 Task: Search one way flight ticket for 1 adult, 1 child, 1 infant in seat in premium economy from Spokane: Spokane International Airport (geiger Field) to Rockford: Chicago Rockford International Airport(was Northwest Chicagoland Regional Airport At Rockford) on 5-1-2023. Number of bags: 6 checked bags. Price is upto 96000. Outbound departure time preference is 11:45.
Action: Mouse moved to (228, 417)
Screenshot: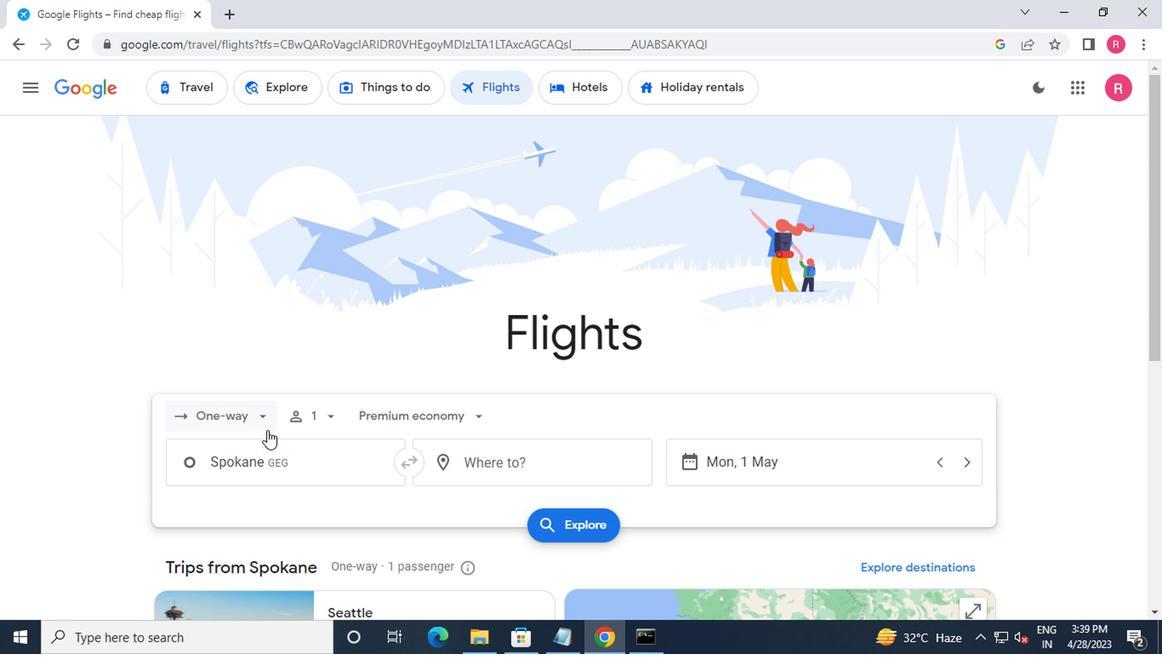 
Action: Mouse pressed left at (228, 417)
Screenshot: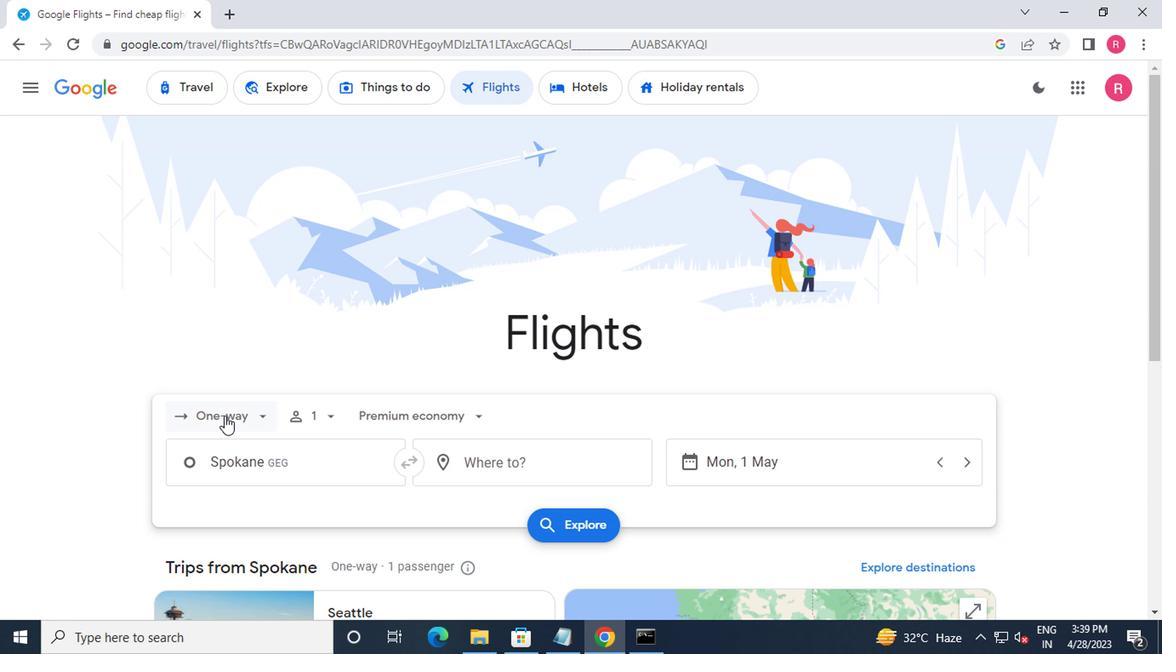 
Action: Mouse moved to (265, 497)
Screenshot: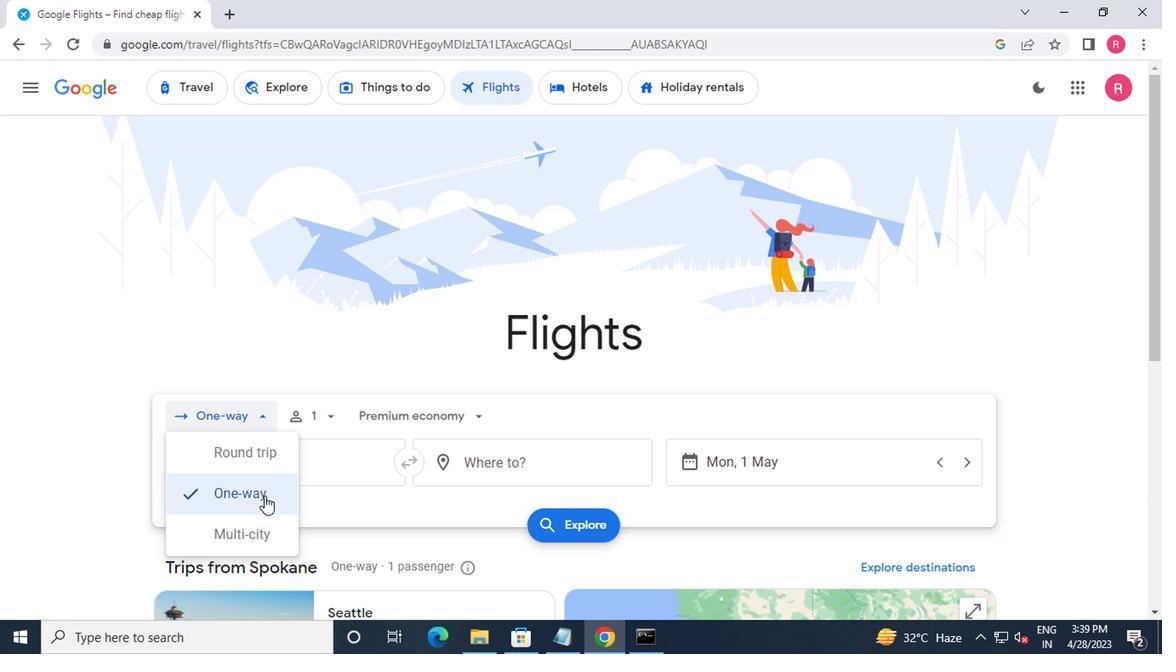 
Action: Mouse pressed left at (265, 497)
Screenshot: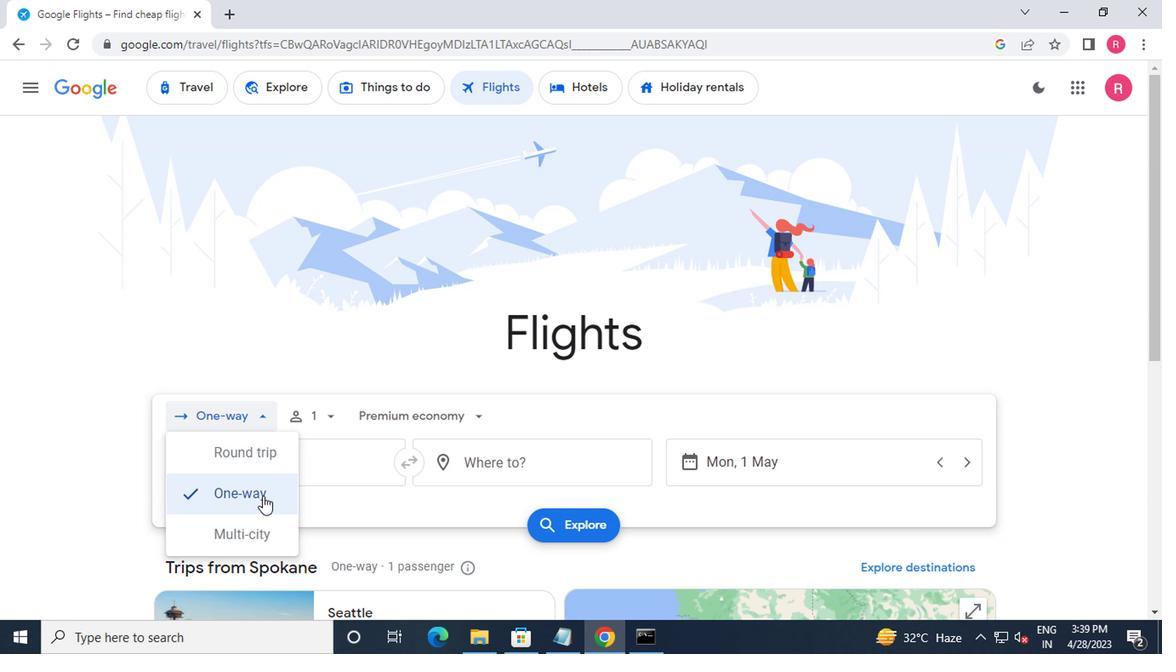
Action: Mouse moved to (320, 427)
Screenshot: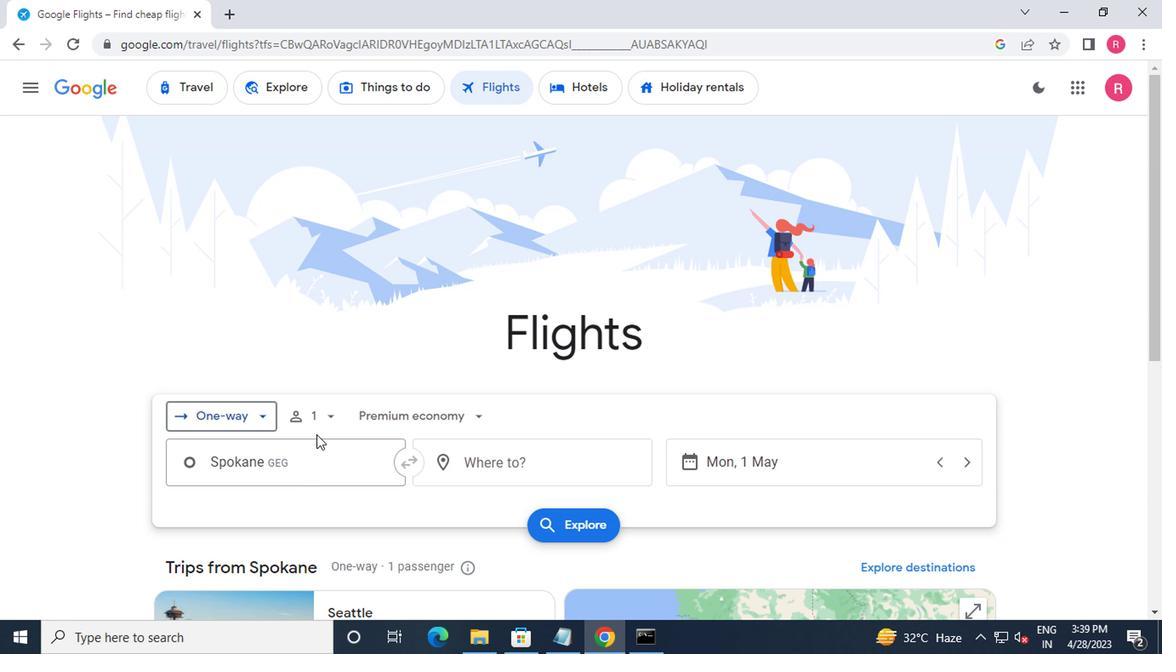 
Action: Mouse pressed left at (320, 427)
Screenshot: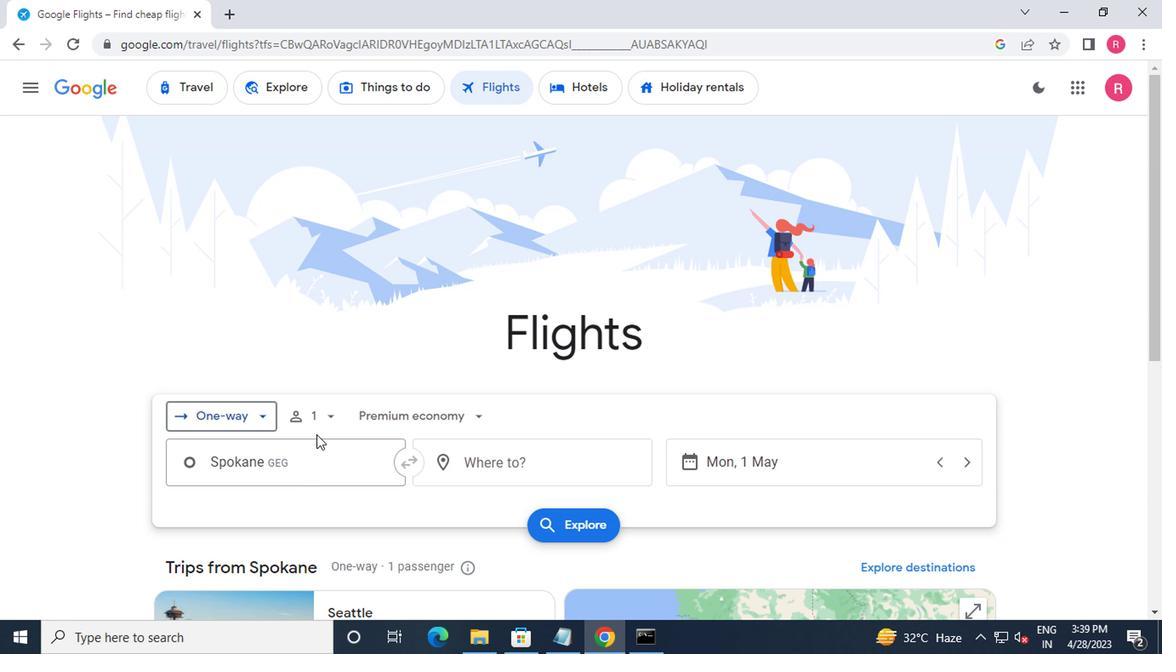 
Action: Mouse moved to (455, 510)
Screenshot: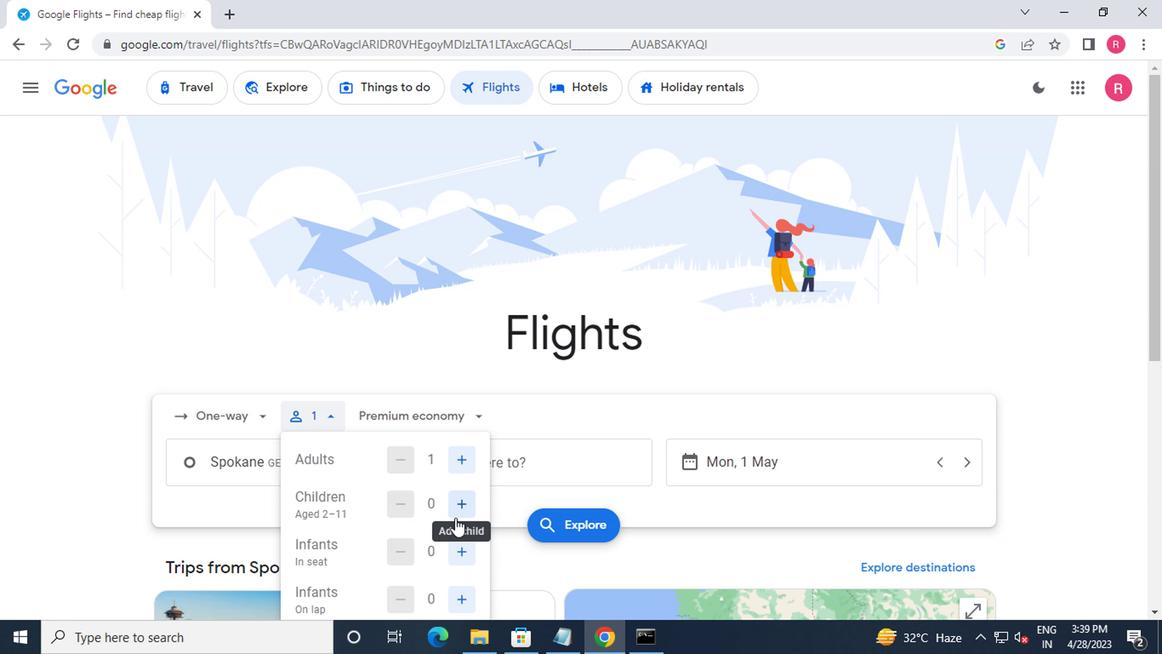
Action: Mouse pressed left at (455, 510)
Screenshot: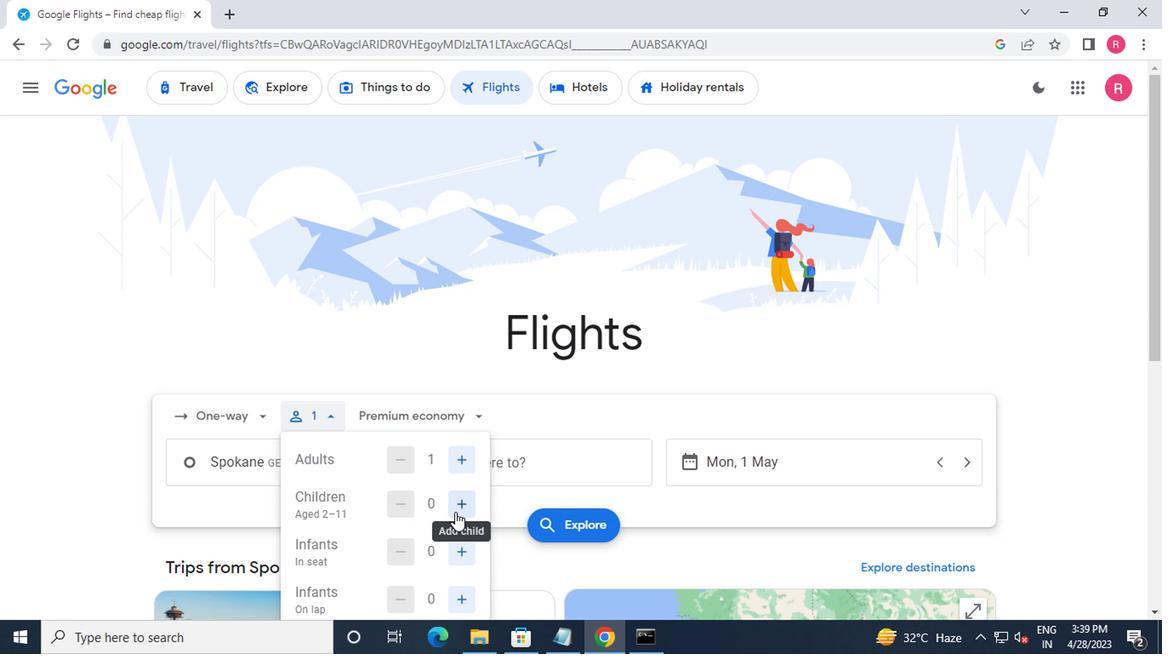 
Action: Mouse pressed left at (455, 510)
Screenshot: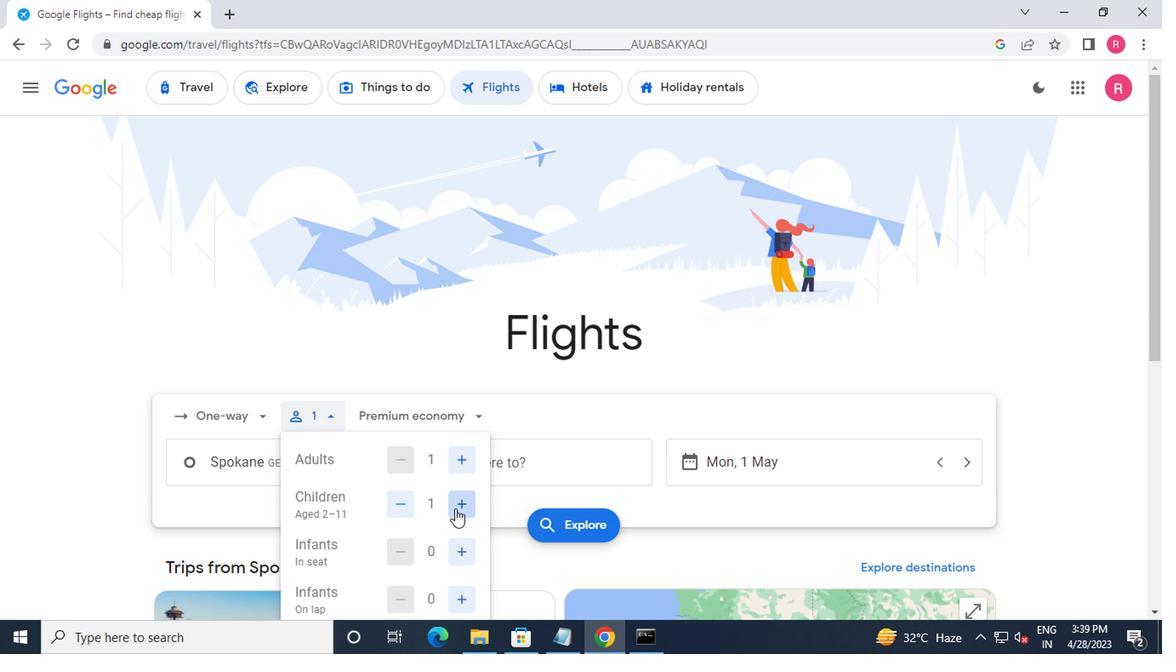 
Action: Mouse pressed left at (455, 510)
Screenshot: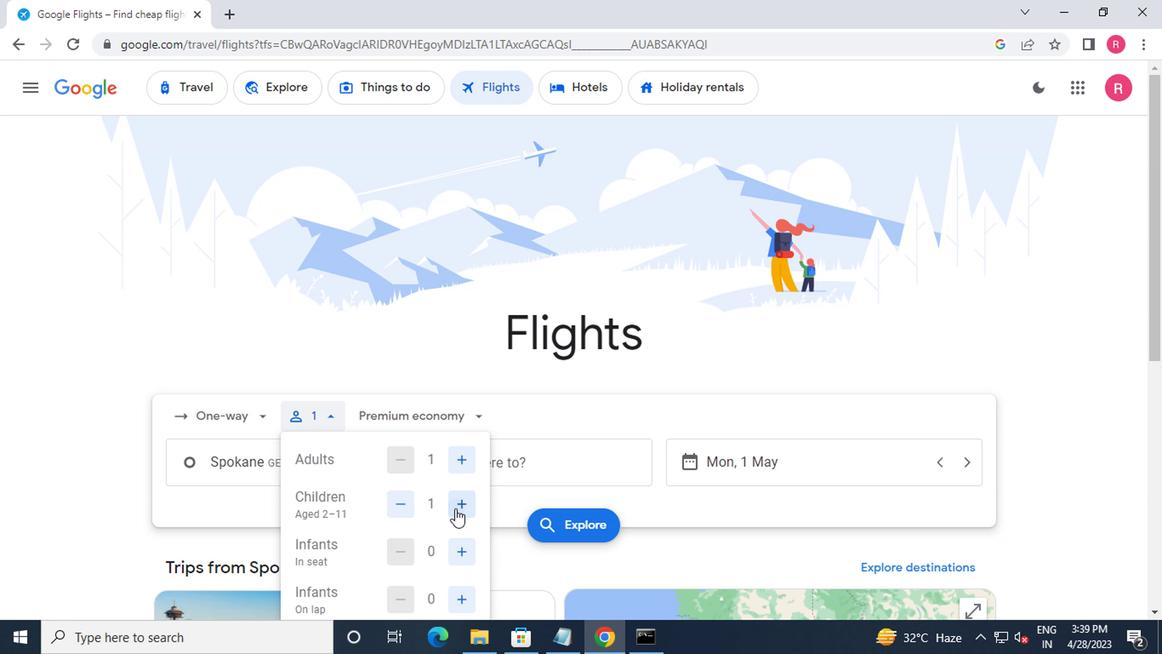 
Action: Mouse pressed left at (455, 510)
Screenshot: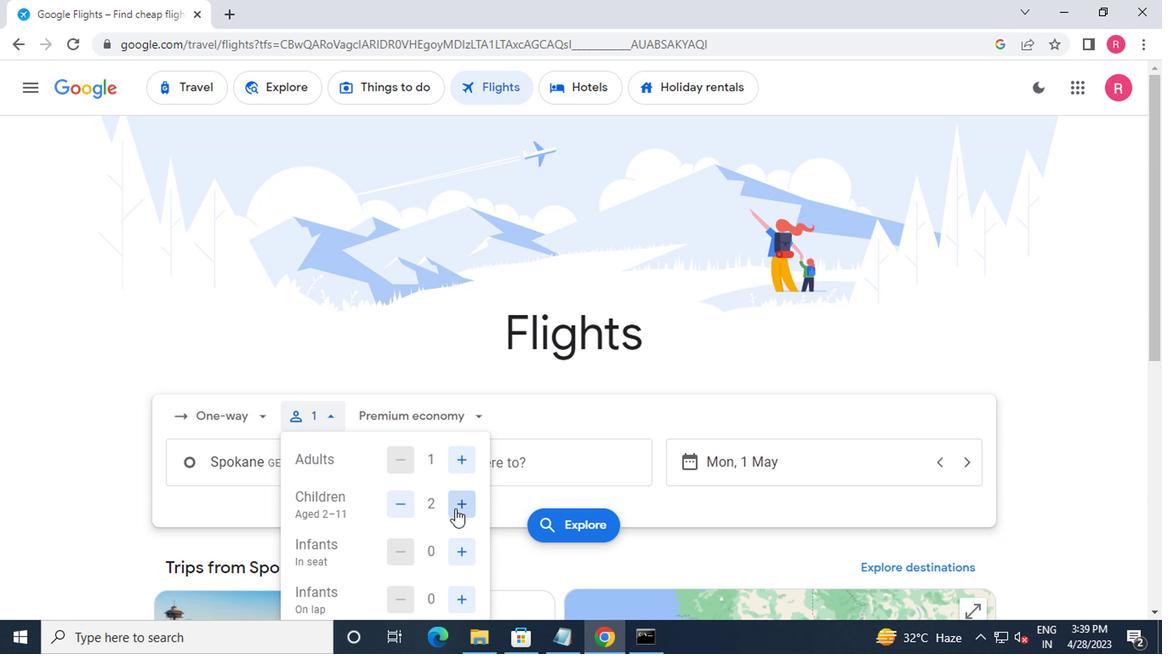 
Action: Mouse pressed left at (455, 510)
Screenshot: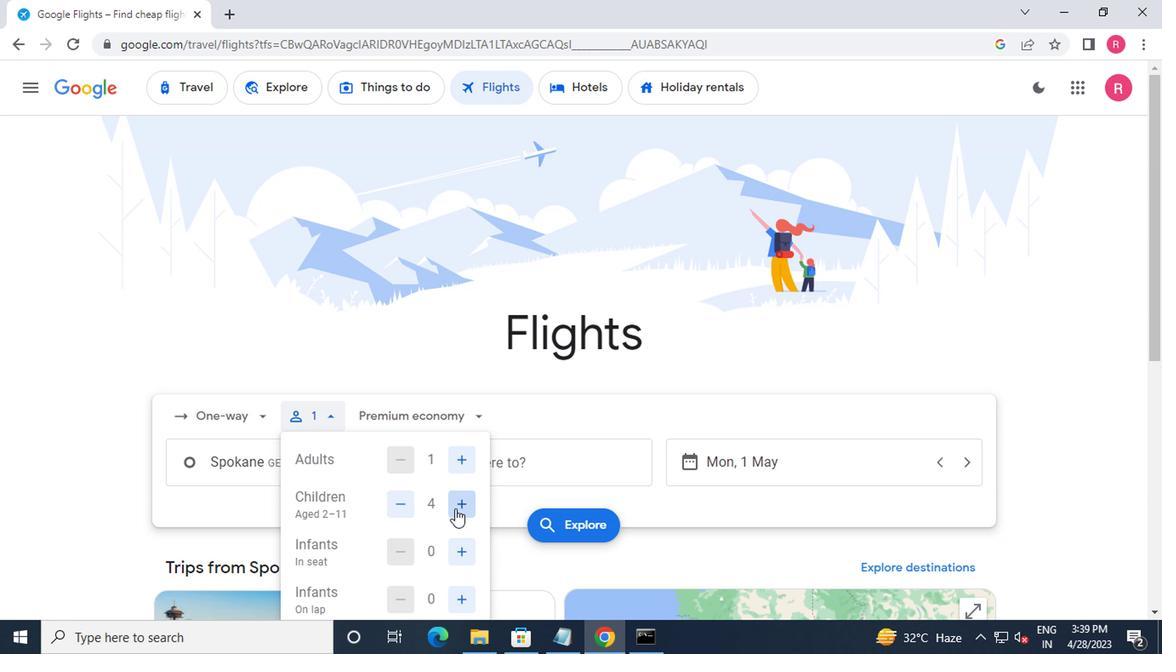 
Action: Mouse moved to (452, 546)
Screenshot: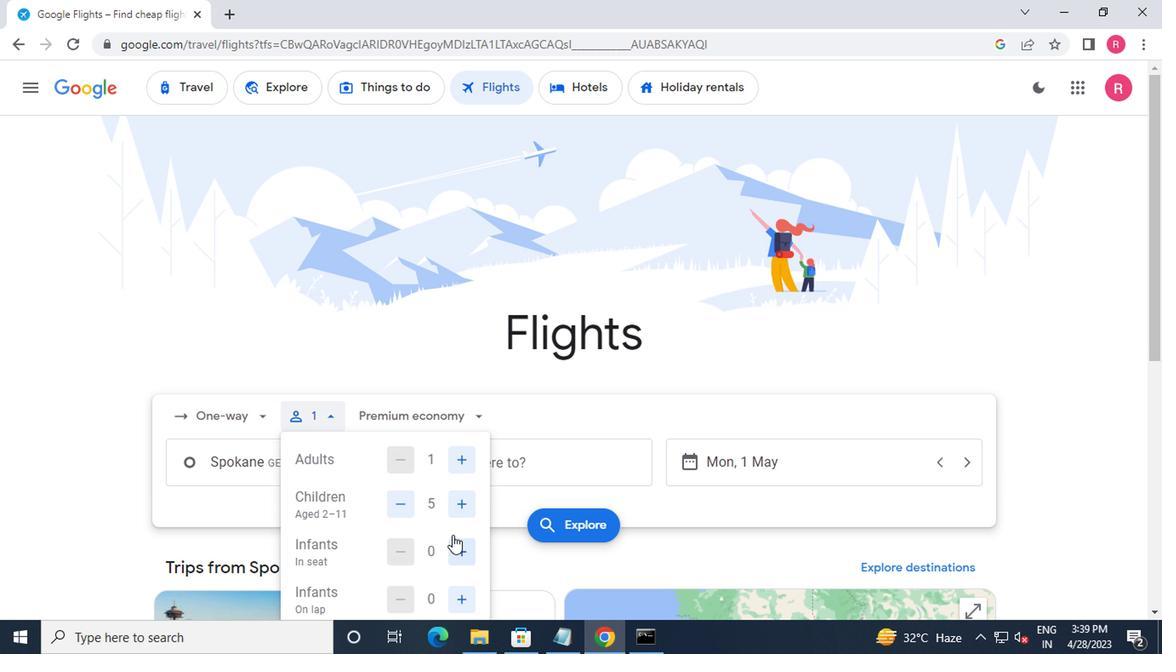 
Action: Mouse pressed left at (452, 546)
Screenshot: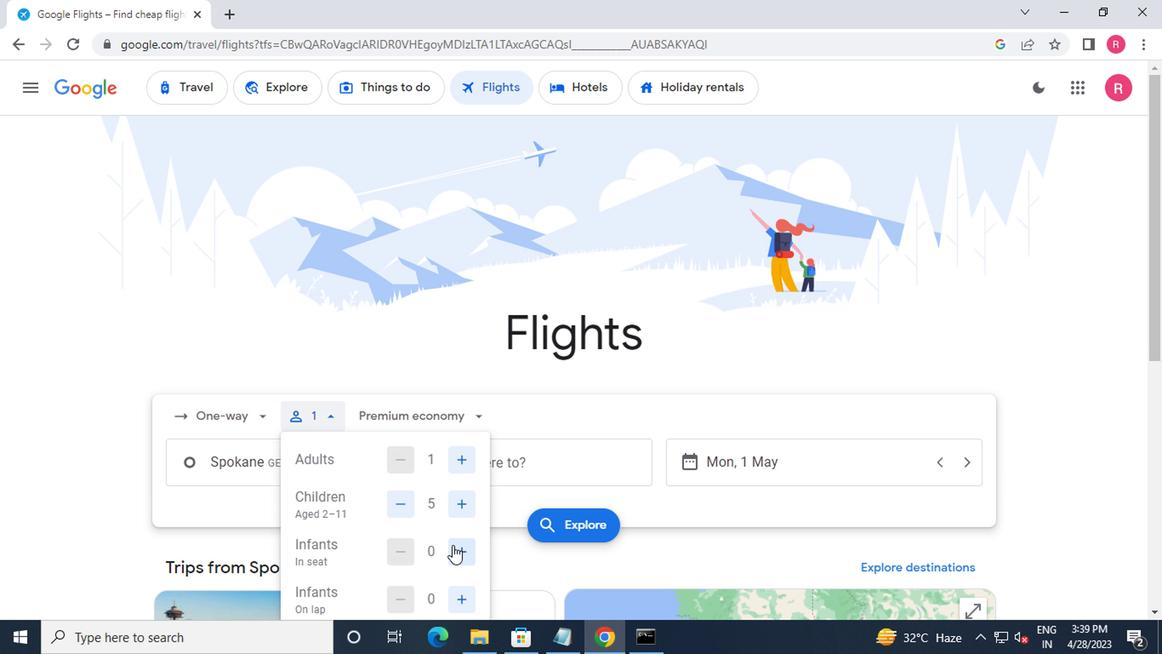 
Action: Mouse pressed left at (452, 546)
Screenshot: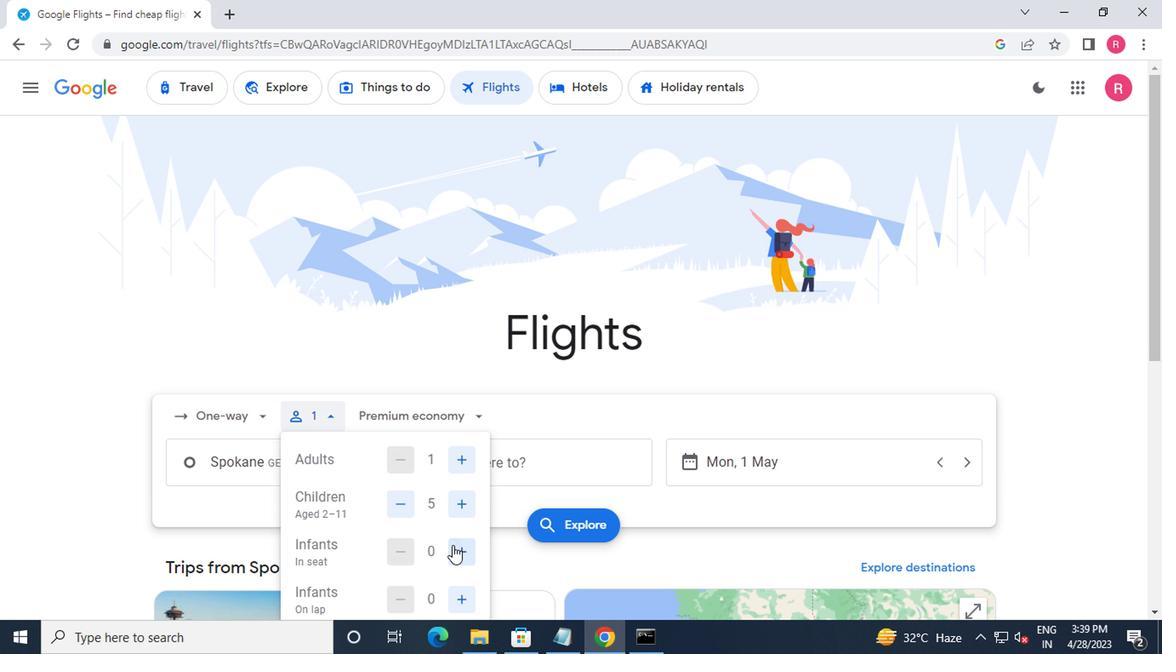 
Action: Mouse moved to (453, 546)
Screenshot: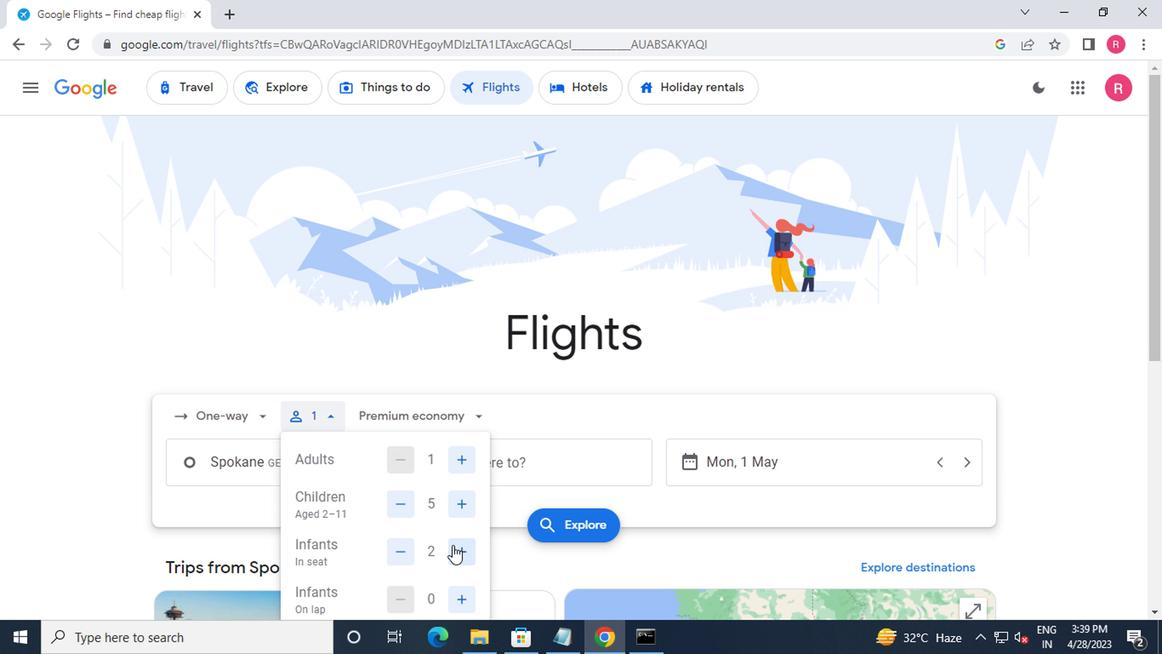 
Action: Mouse scrolled (453, 546) with delta (0, 0)
Screenshot: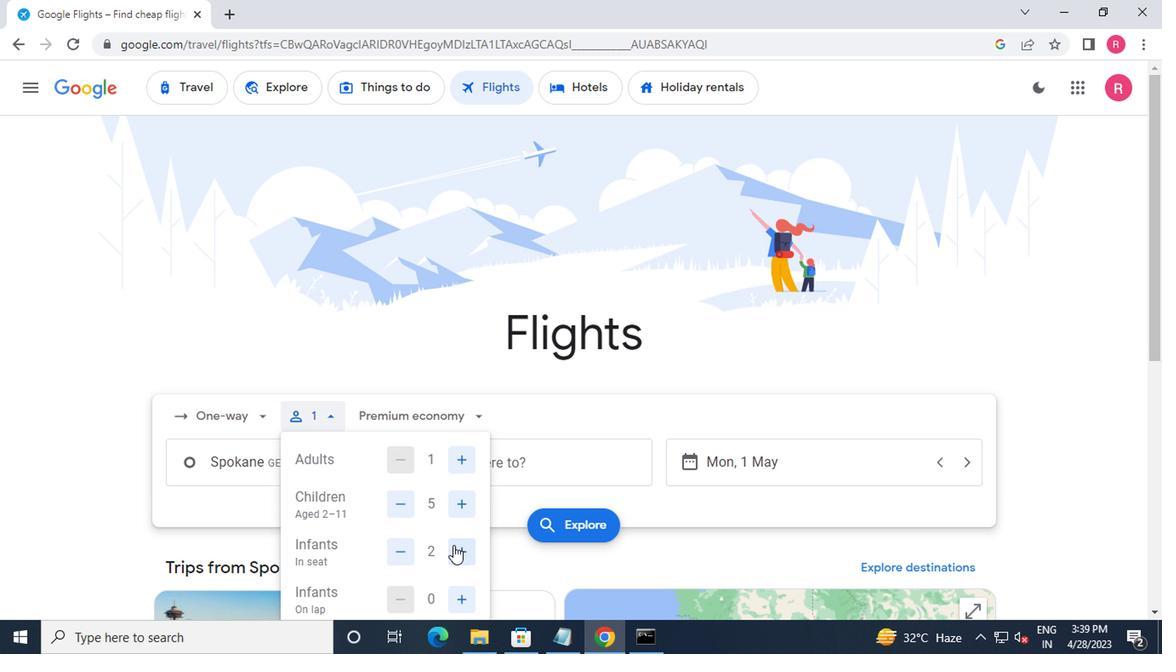 
Action: Mouse moved to (454, 518)
Screenshot: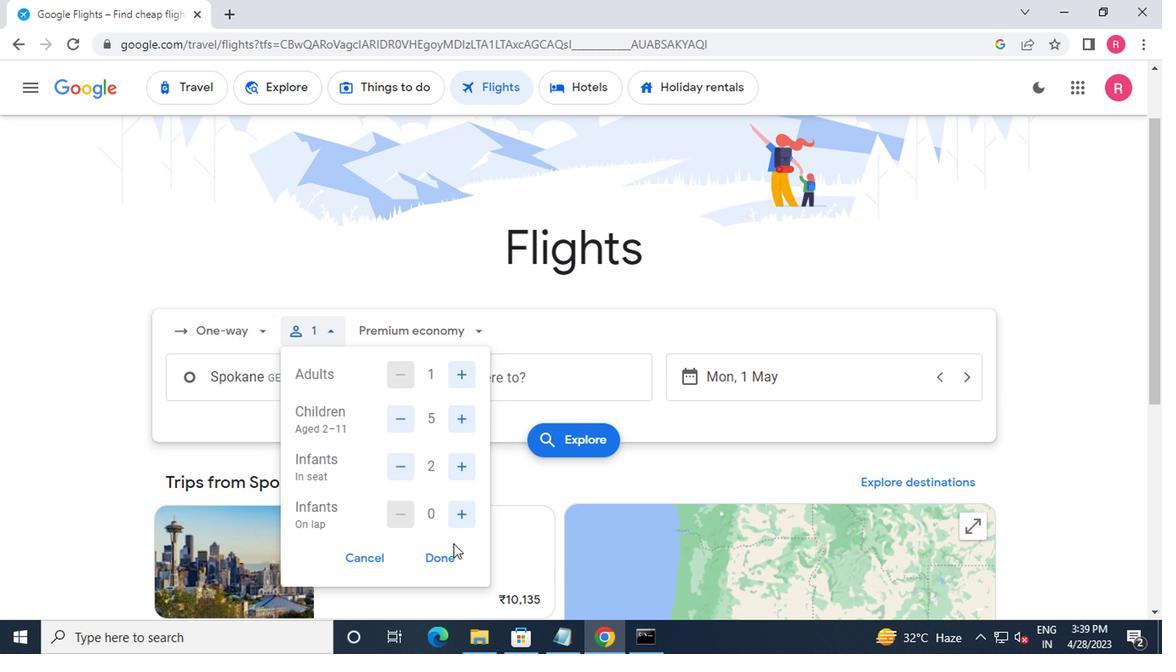
Action: Mouse pressed left at (454, 518)
Screenshot: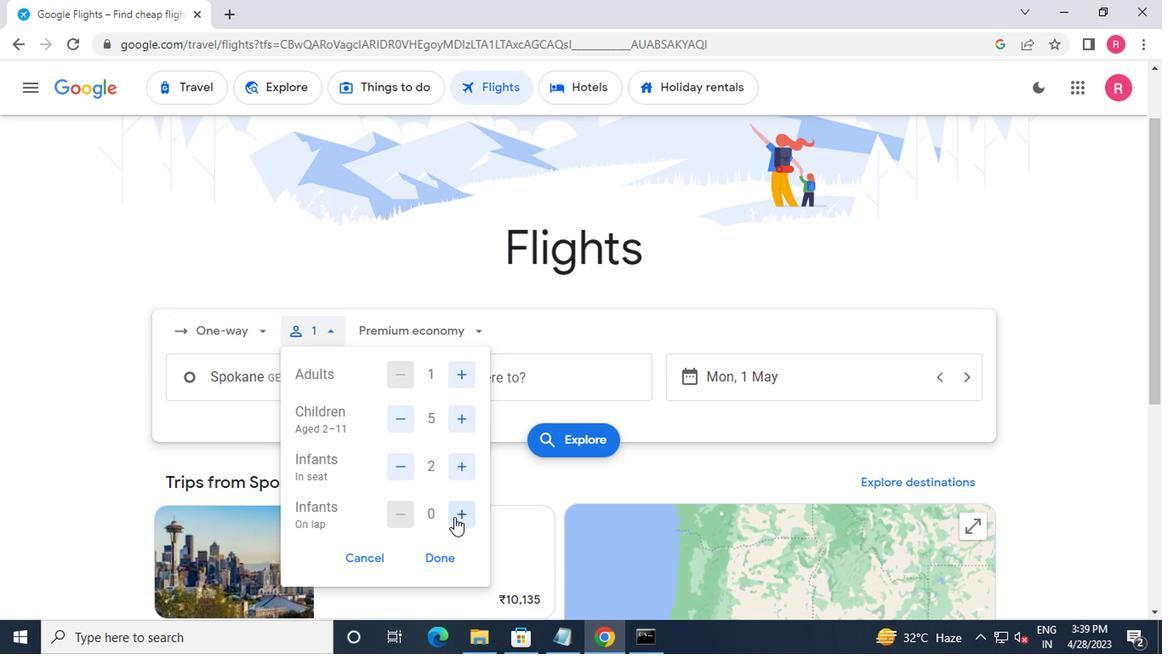 
Action: Mouse moved to (403, 518)
Screenshot: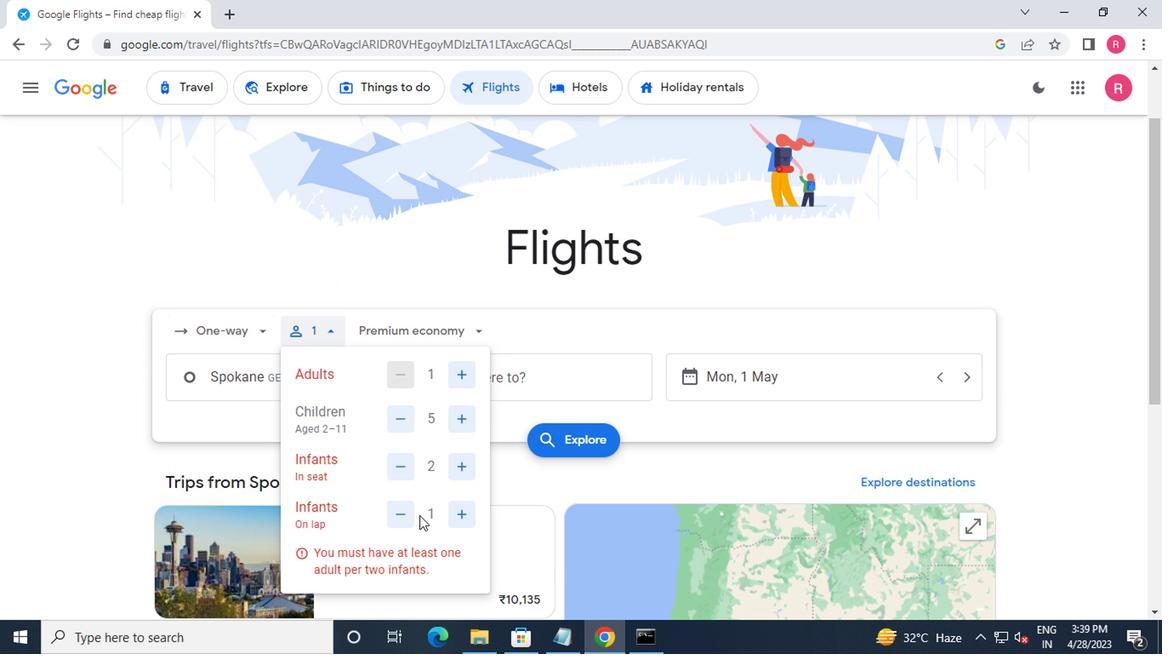 
Action: Mouse pressed left at (403, 518)
Screenshot: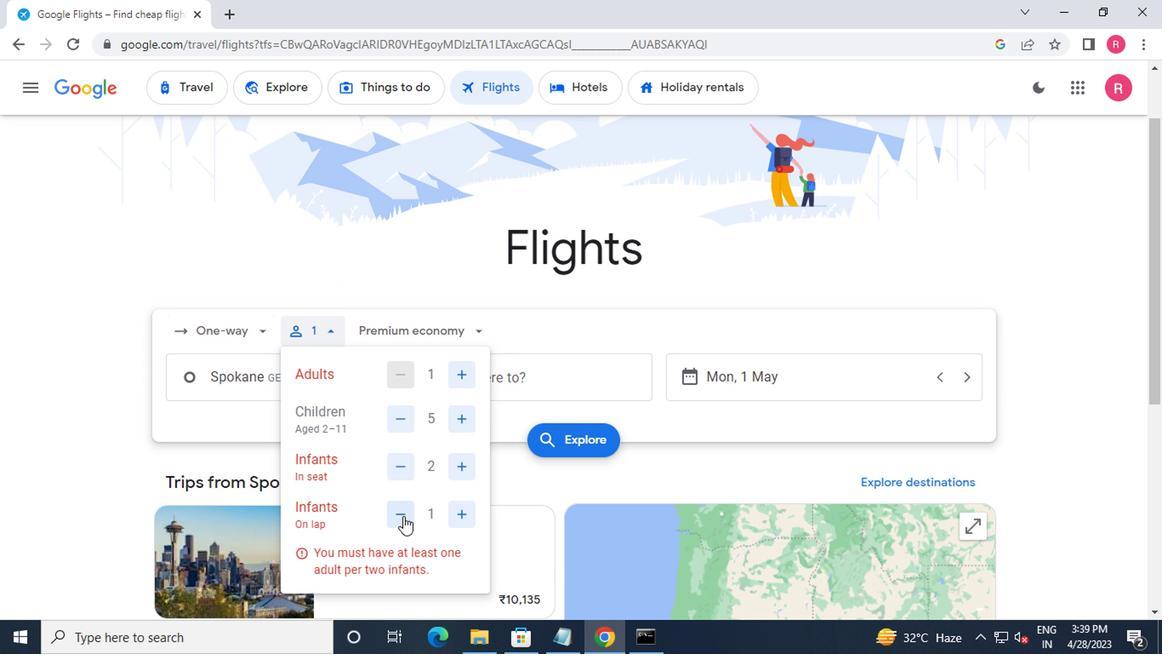 
Action: Mouse moved to (445, 340)
Screenshot: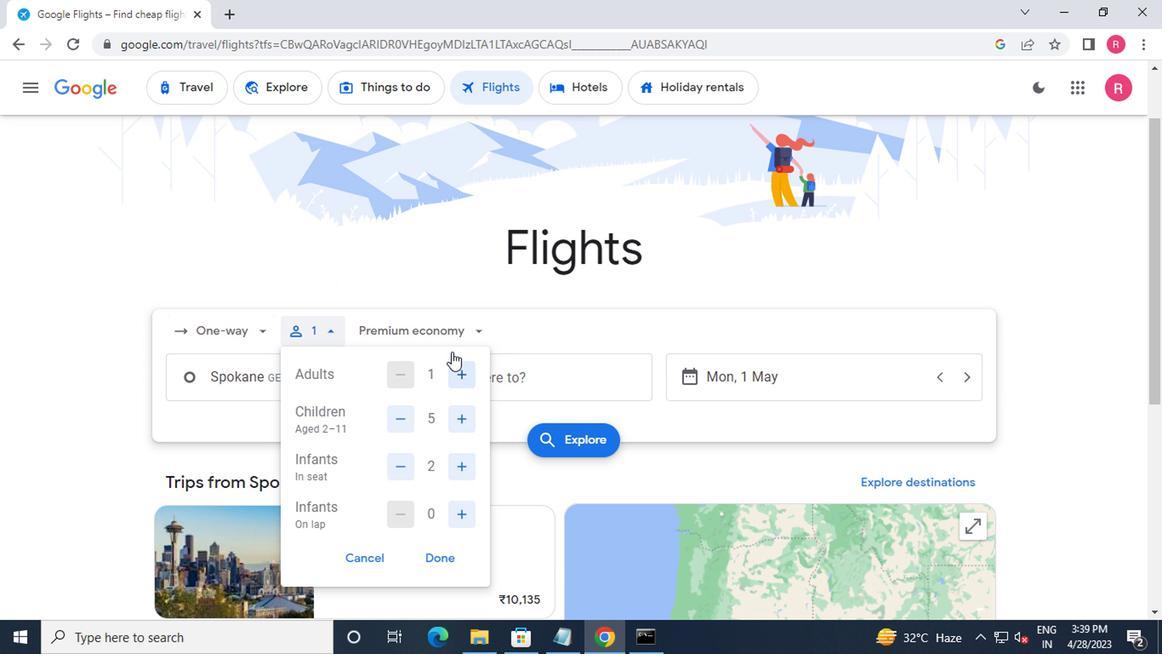 
Action: Mouse pressed left at (445, 340)
Screenshot: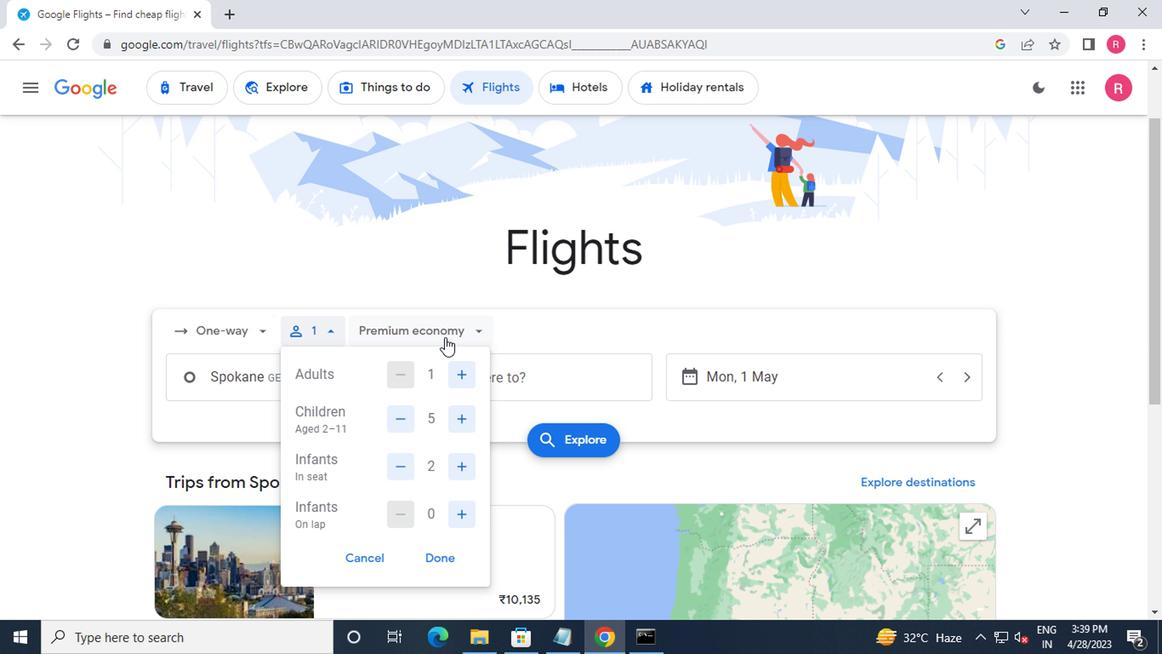 
Action: Mouse moved to (424, 495)
Screenshot: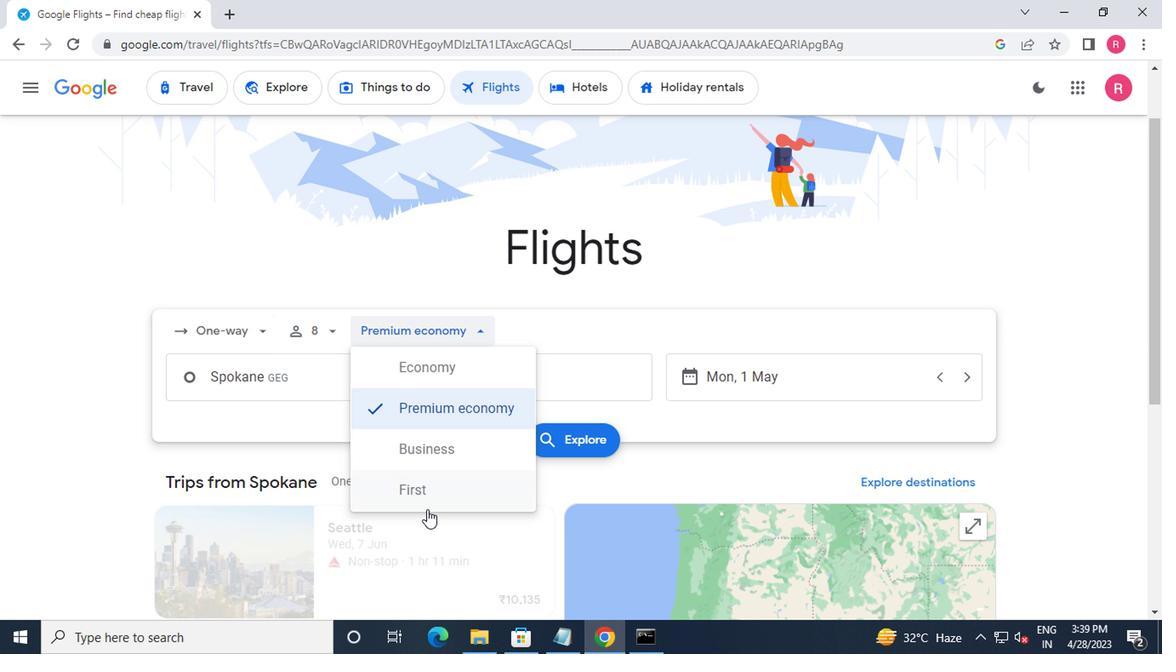 
Action: Mouse pressed left at (424, 495)
Screenshot: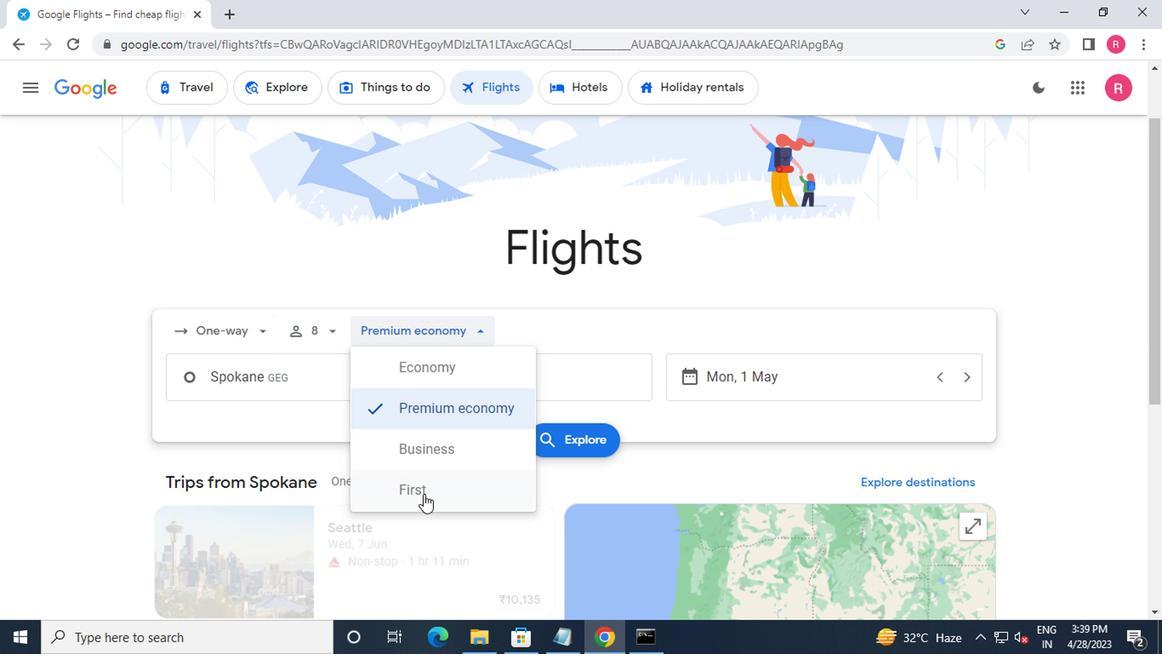 
Action: Mouse moved to (424, 472)
Screenshot: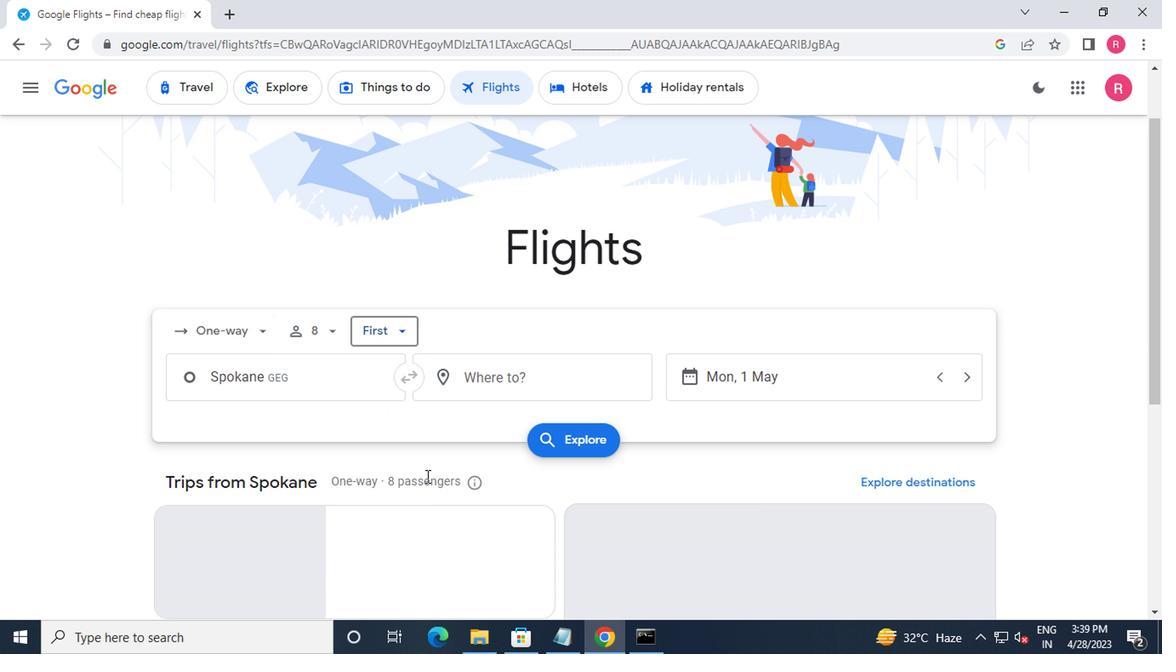 
Action: Mouse scrolled (424, 471) with delta (0, 0)
Screenshot: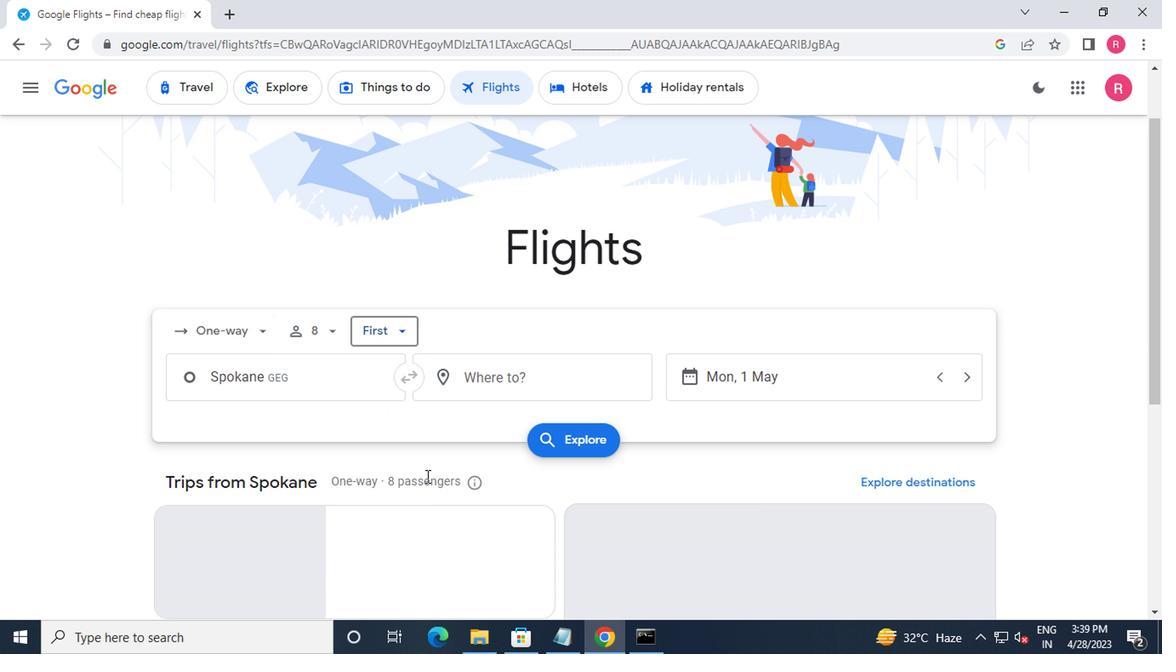 
Action: Mouse moved to (325, 308)
Screenshot: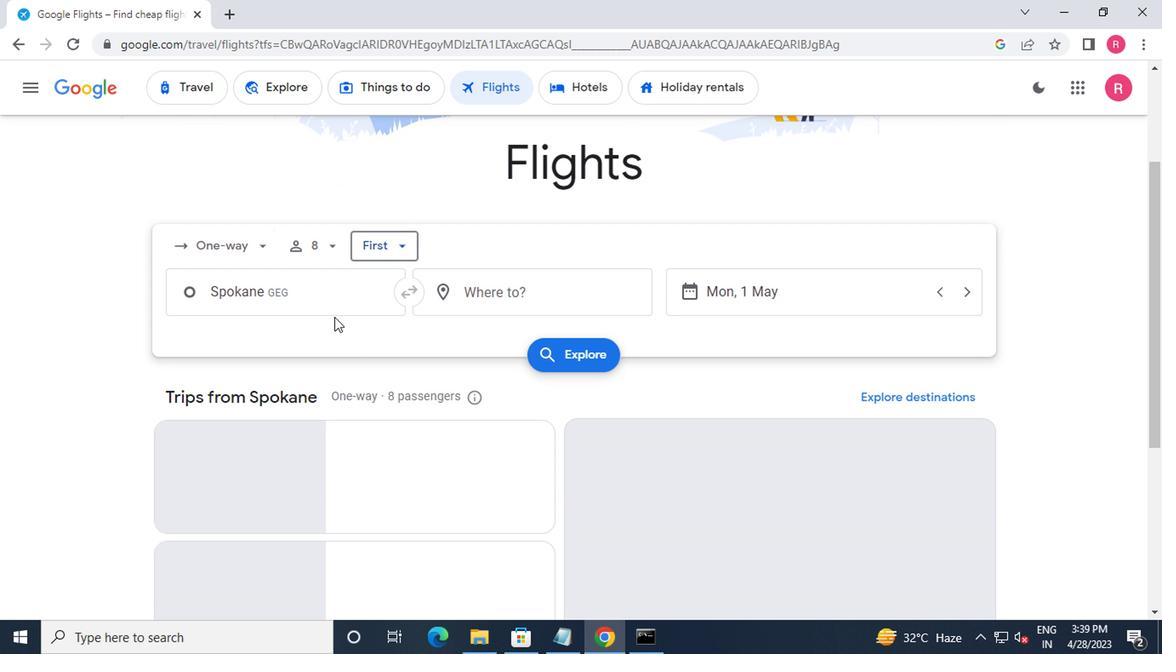 
Action: Mouse pressed left at (325, 308)
Screenshot: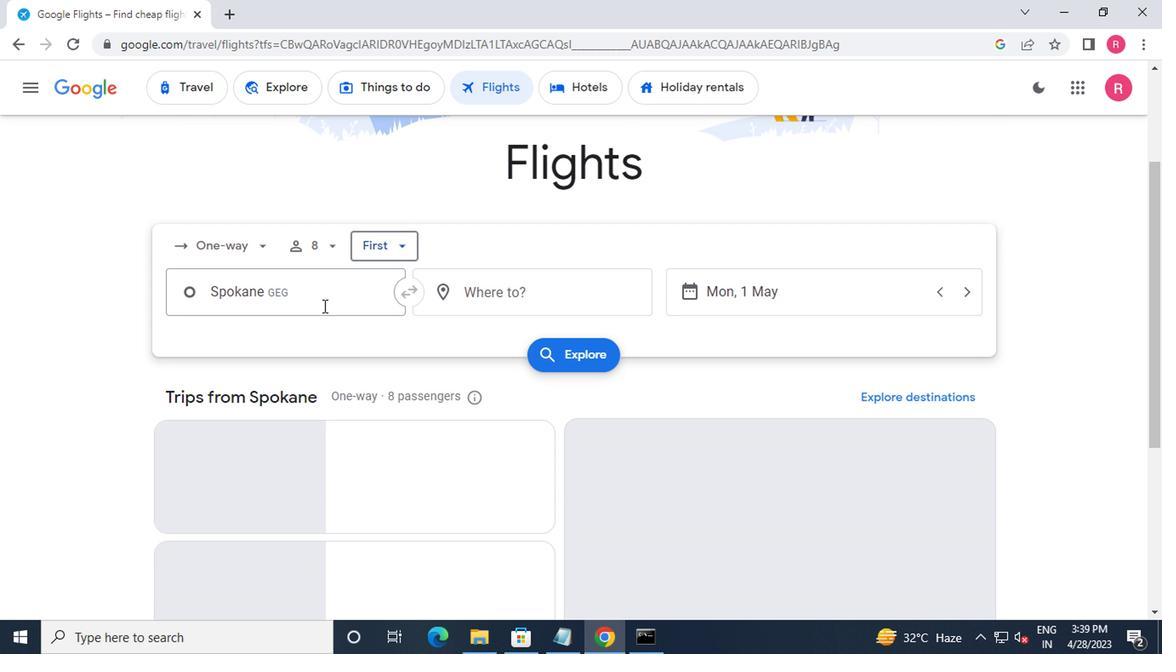 
Action: Mouse moved to (310, 393)
Screenshot: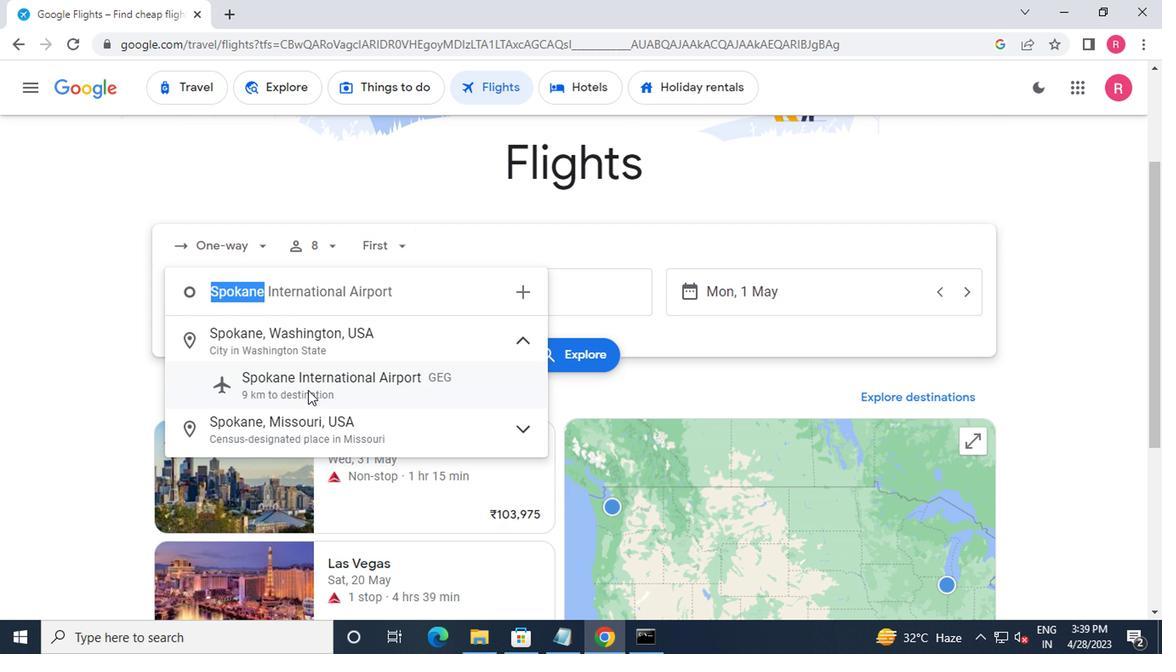 
Action: Mouse pressed left at (310, 393)
Screenshot: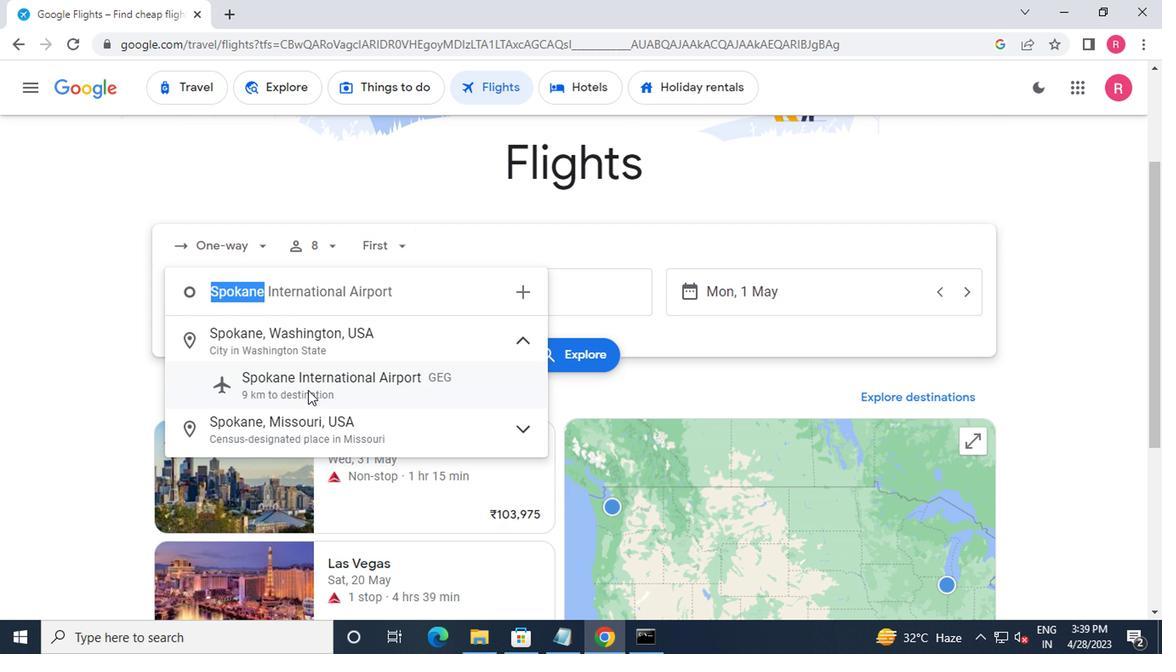 
Action: Mouse moved to (529, 299)
Screenshot: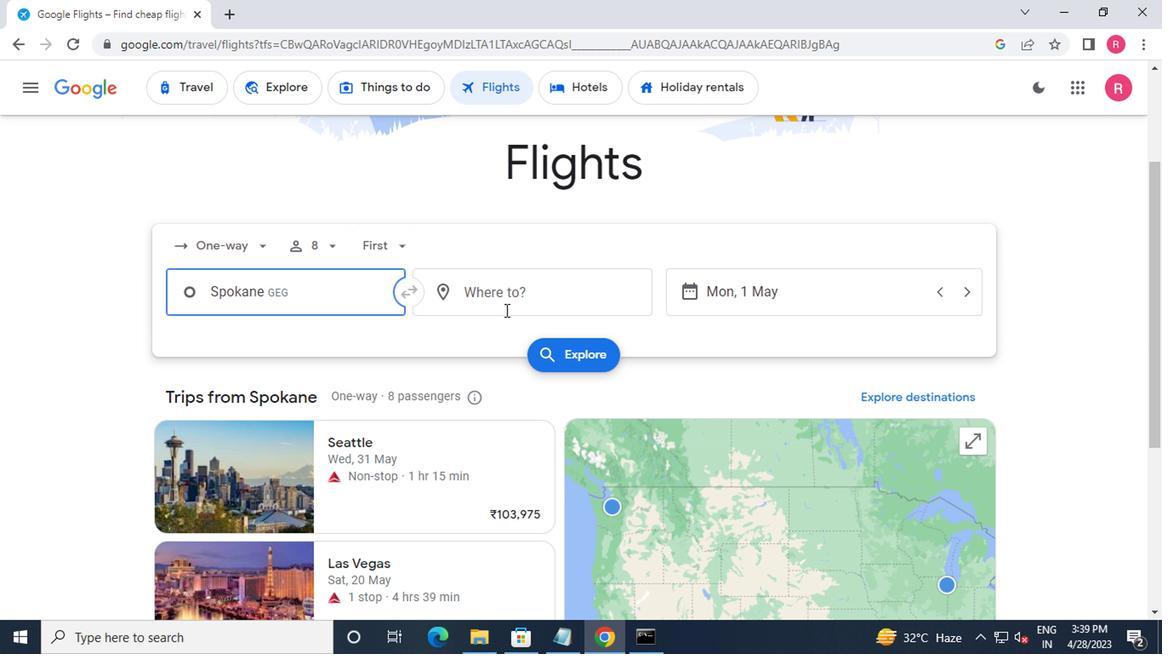 
Action: Mouse pressed left at (529, 299)
Screenshot: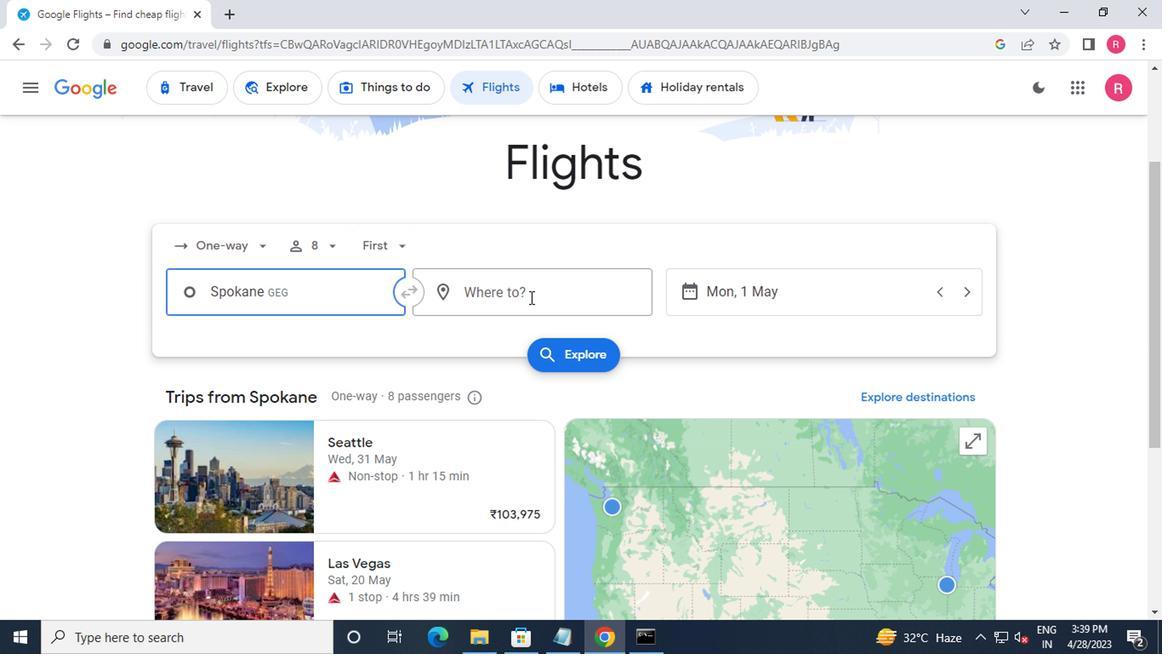 
Action: Mouse moved to (500, 431)
Screenshot: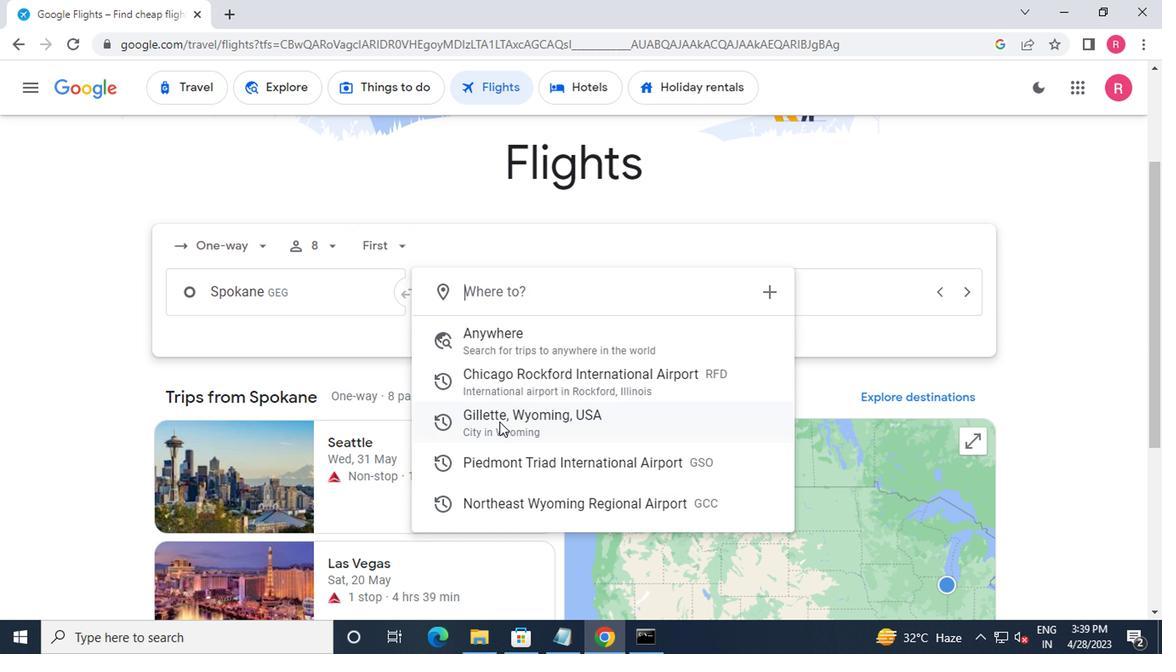 
Action: Mouse scrolled (500, 431) with delta (0, 0)
Screenshot: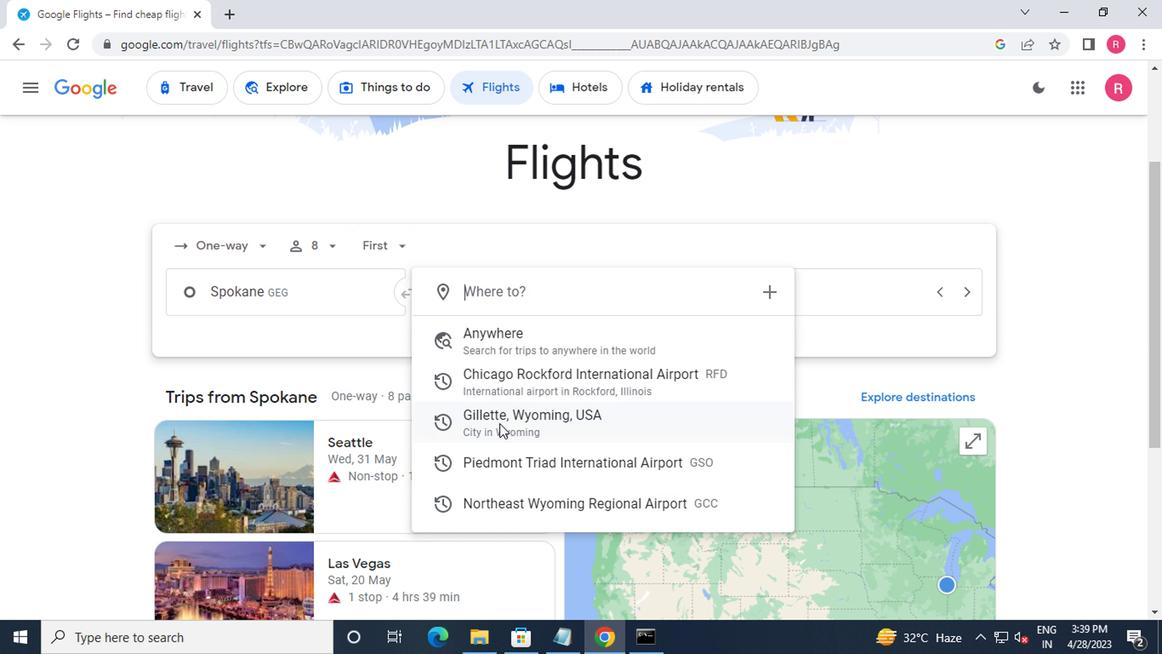 
Action: Mouse moved to (508, 393)
Screenshot: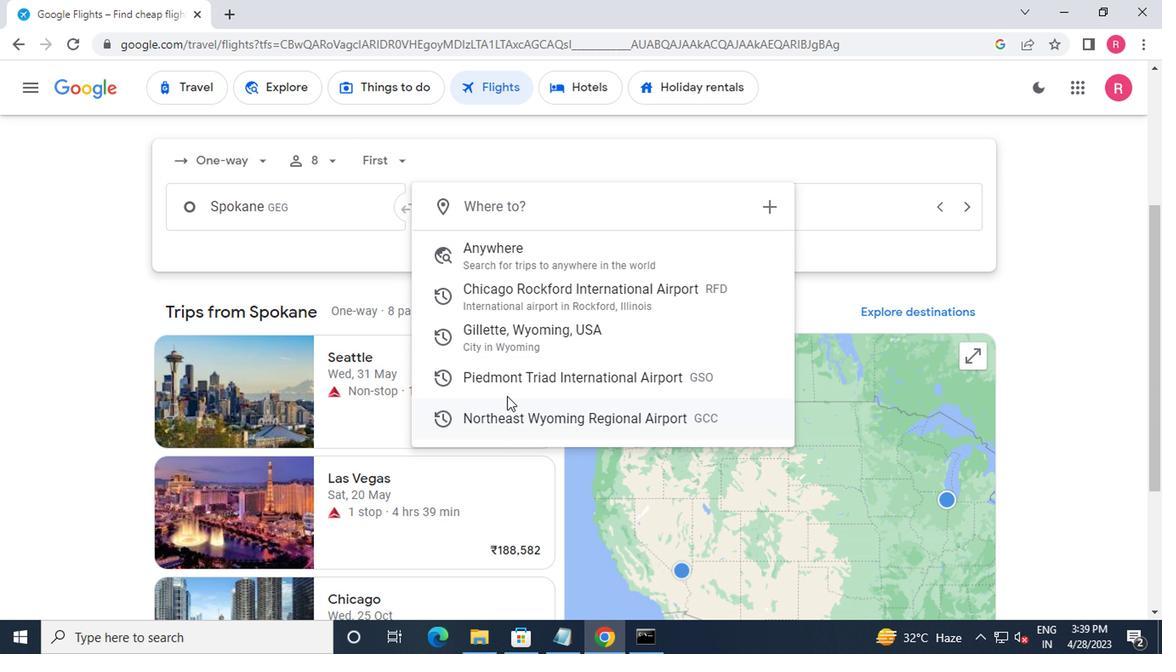 
Action: Mouse pressed left at (508, 393)
Screenshot: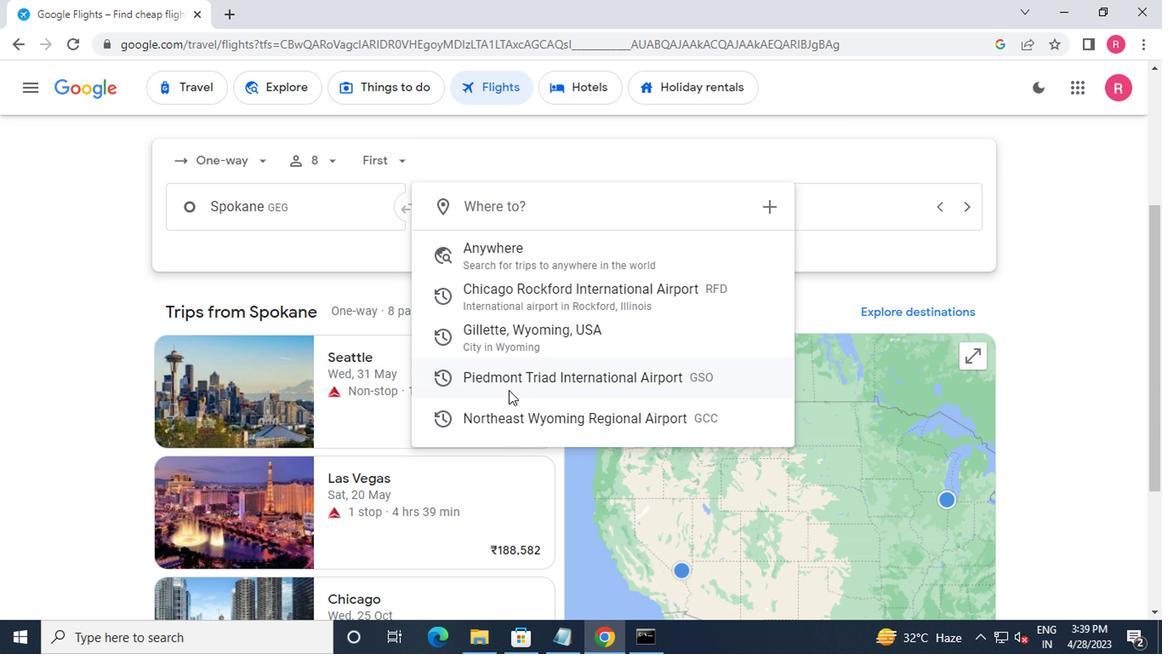
Action: Mouse moved to (838, 201)
Screenshot: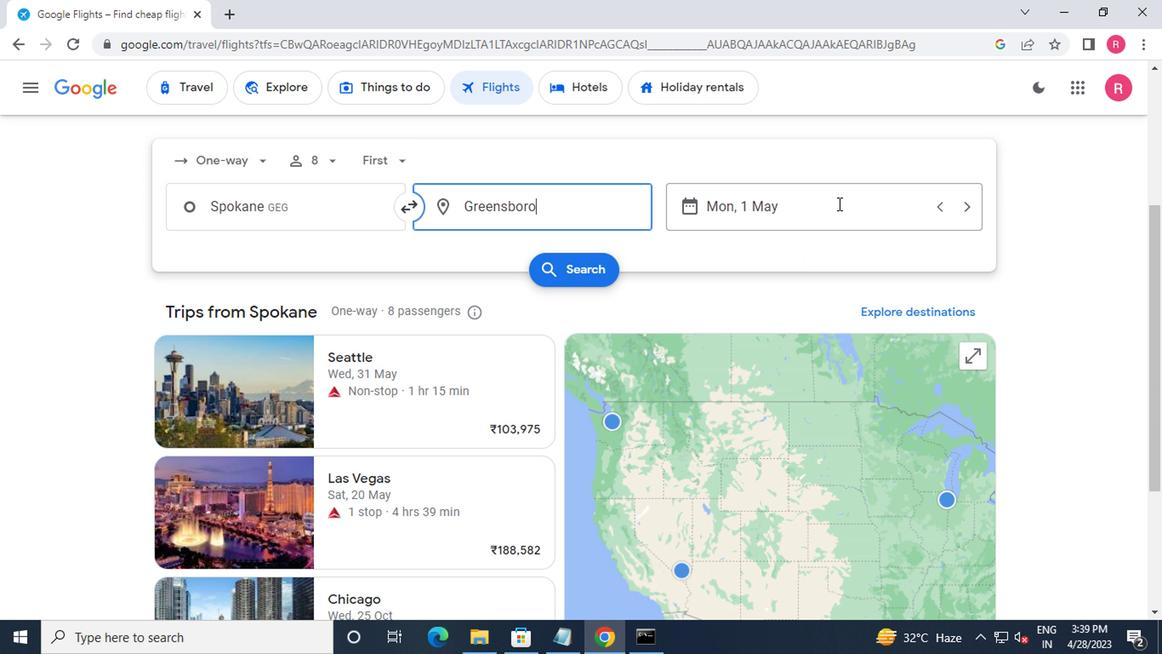 
Action: Mouse pressed left at (838, 201)
Screenshot: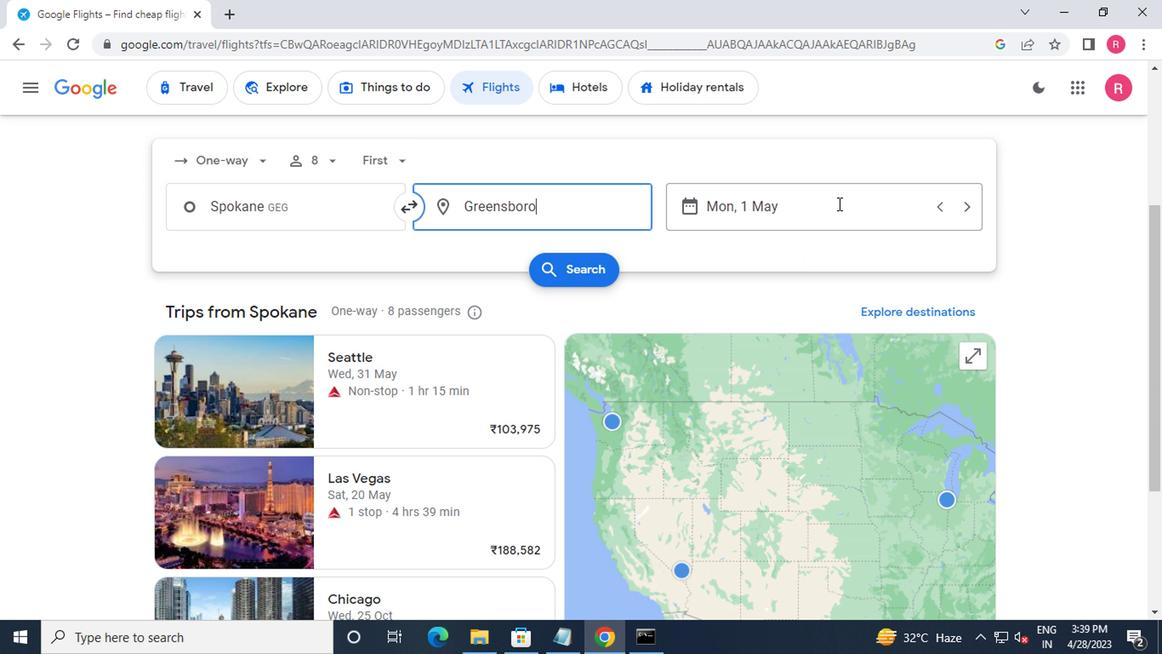 
Action: Mouse moved to (738, 320)
Screenshot: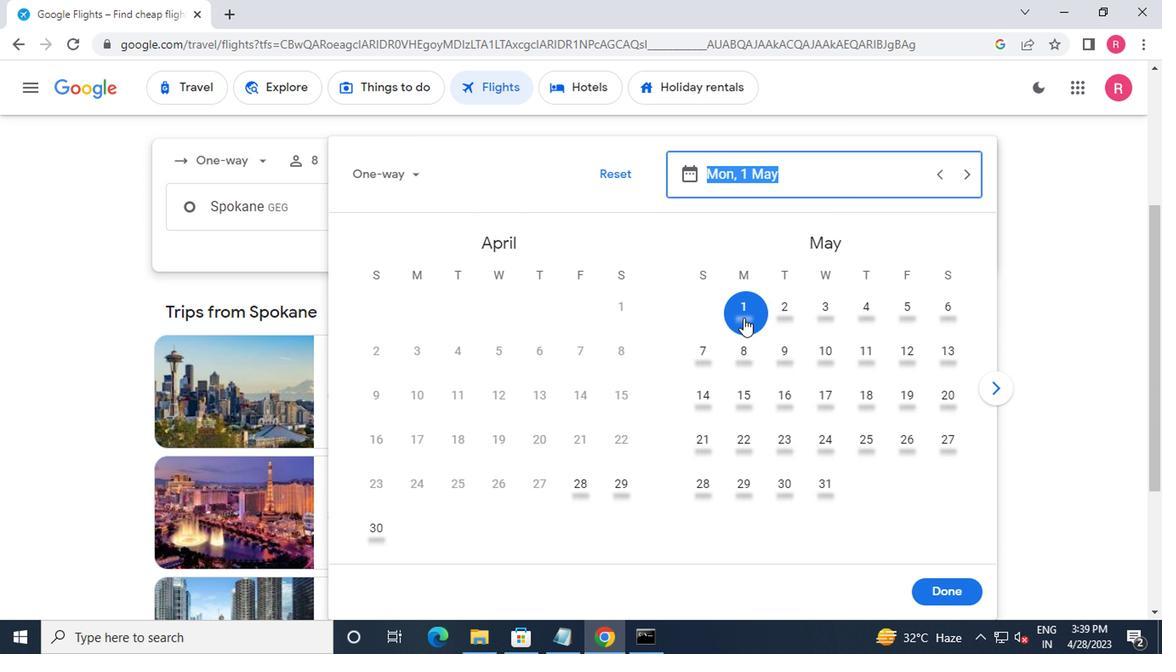 
Action: Mouse pressed left at (738, 320)
Screenshot: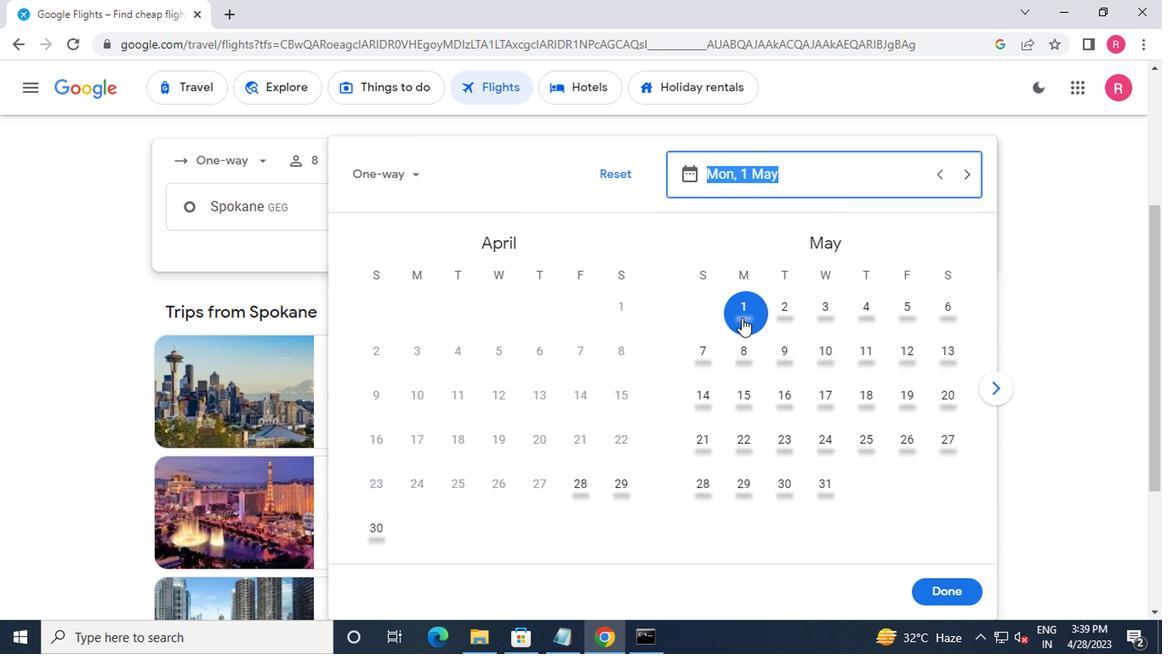 
Action: Mouse moved to (931, 586)
Screenshot: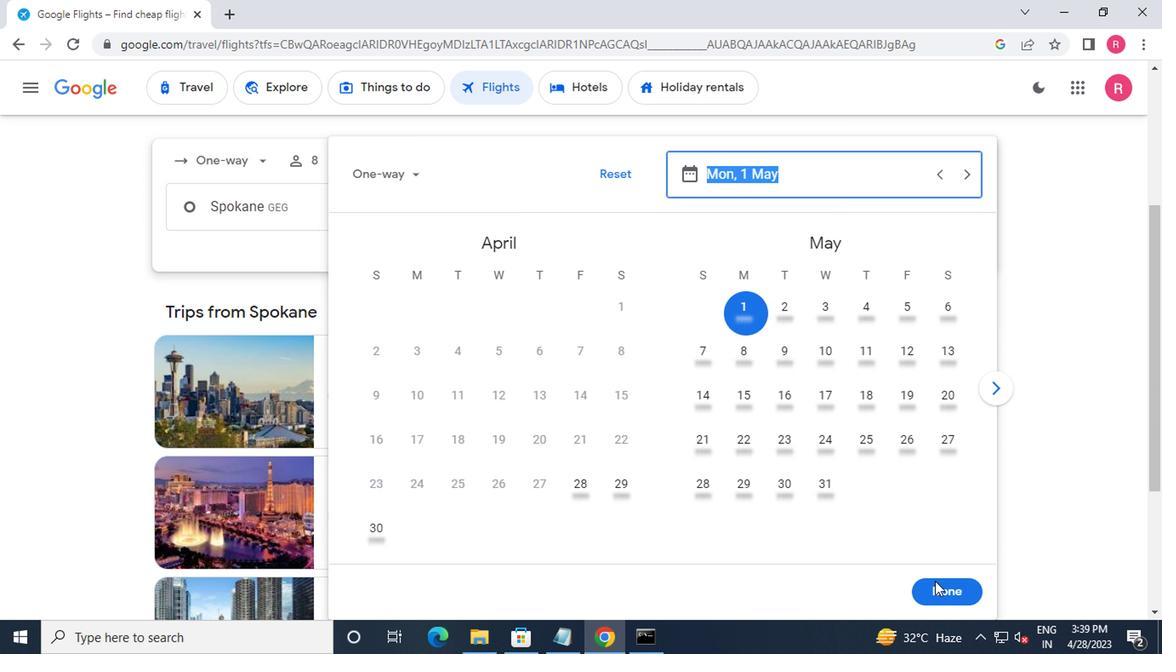 
Action: Mouse pressed left at (931, 586)
Screenshot: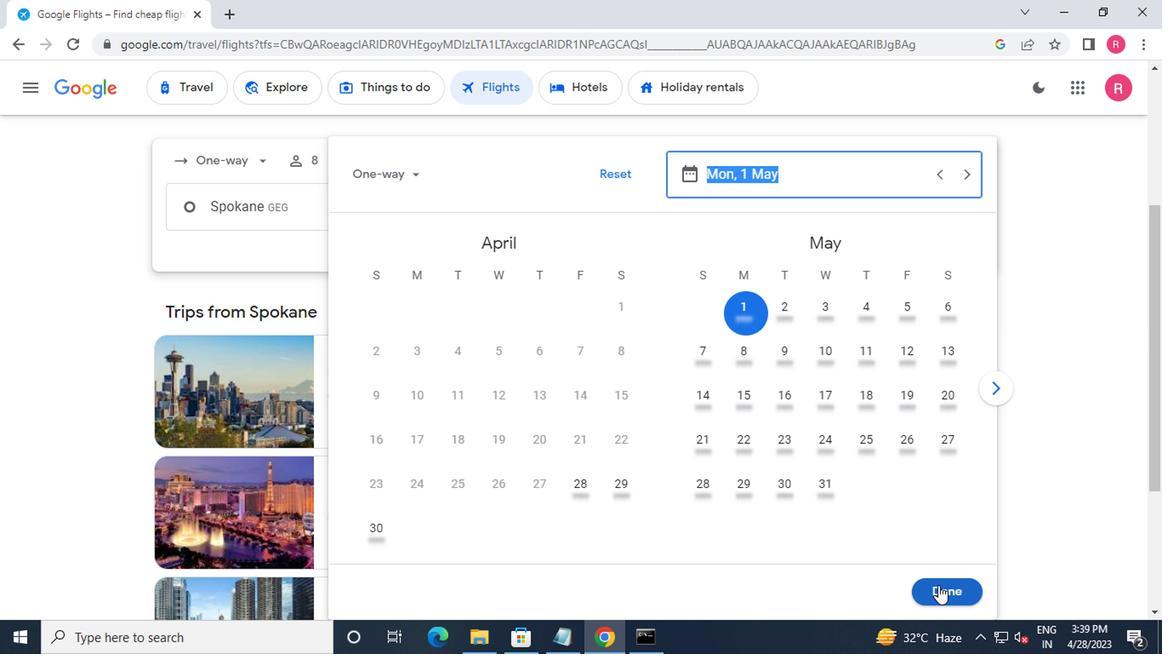 
Action: Mouse moved to (575, 266)
Screenshot: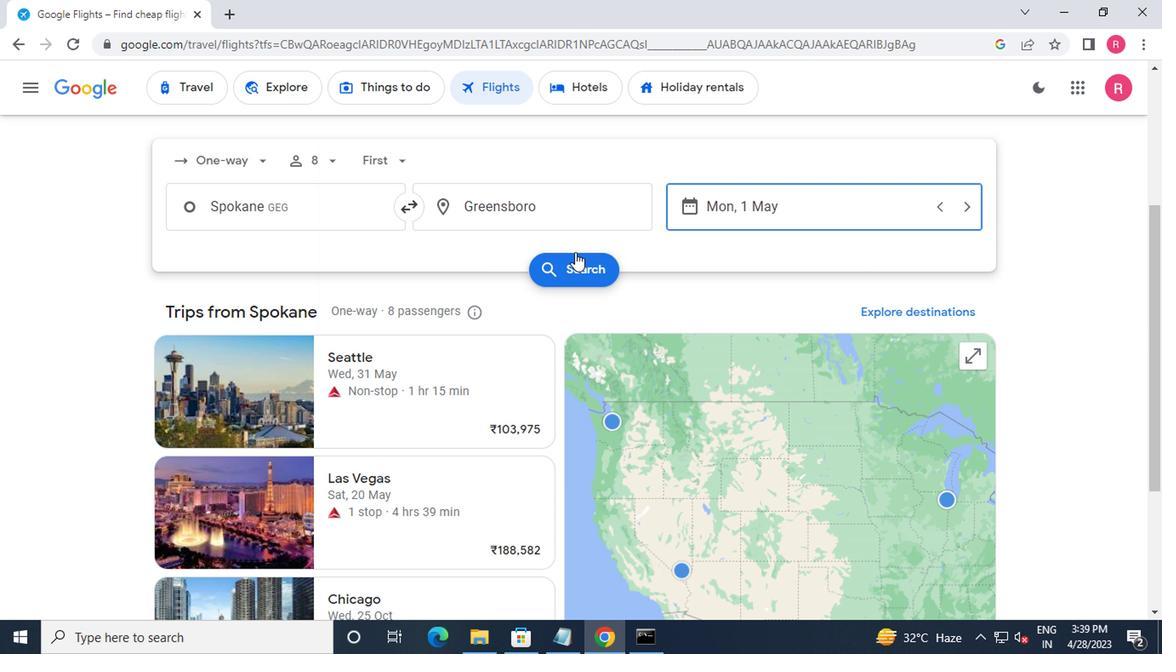 
Action: Mouse pressed left at (575, 266)
Screenshot: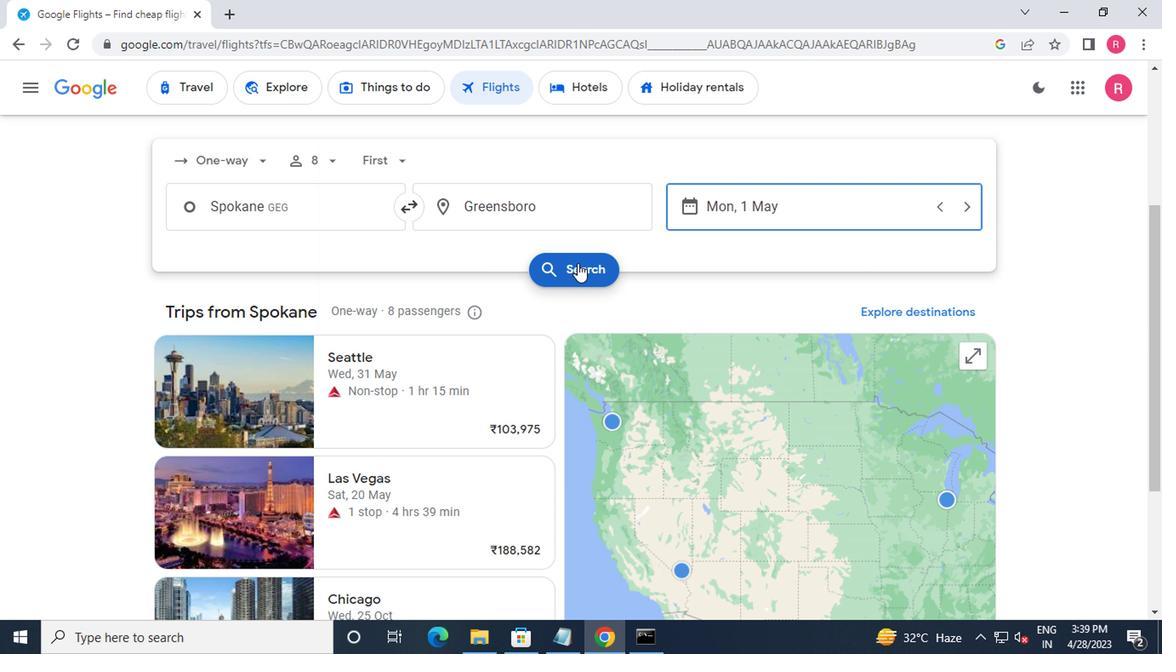 
Action: Mouse moved to (202, 247)
Screenshot: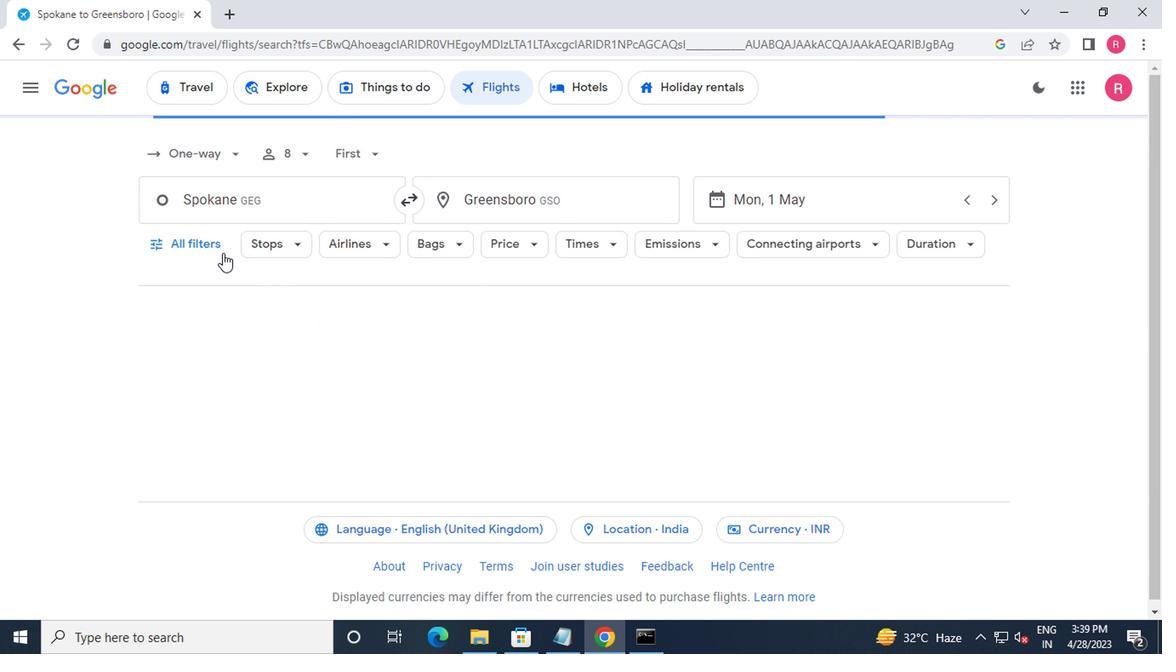 
Action: Mouse pressed left at (202, 247)
Screenshot: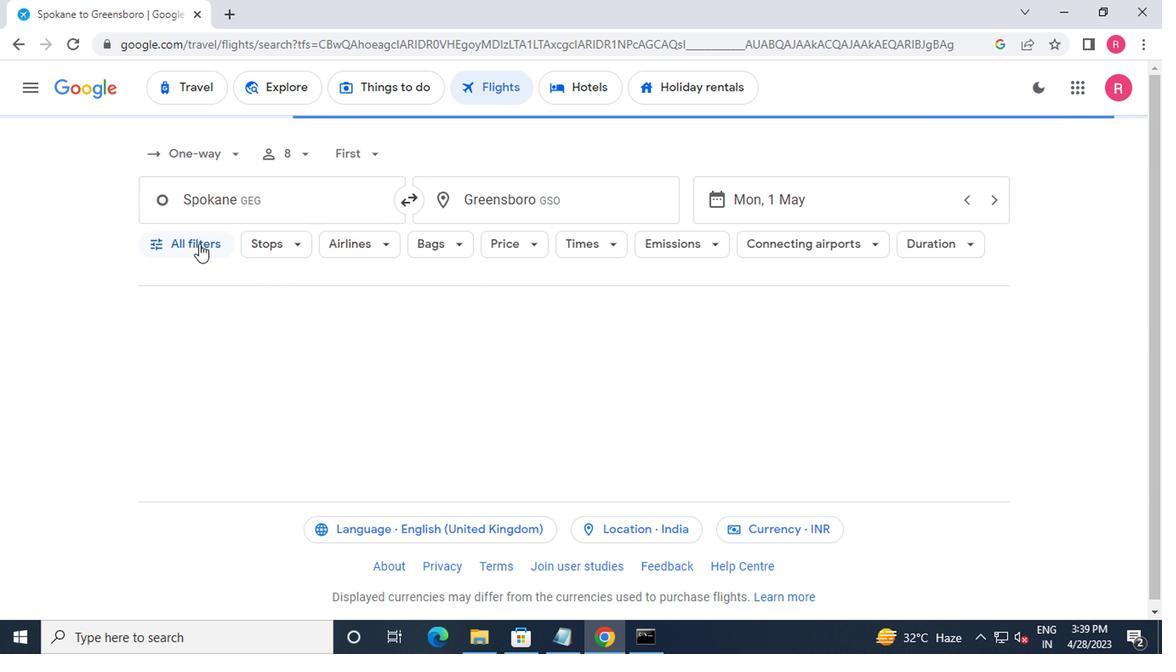 
Action: Mouse moved to (196, 414)
Screenshot: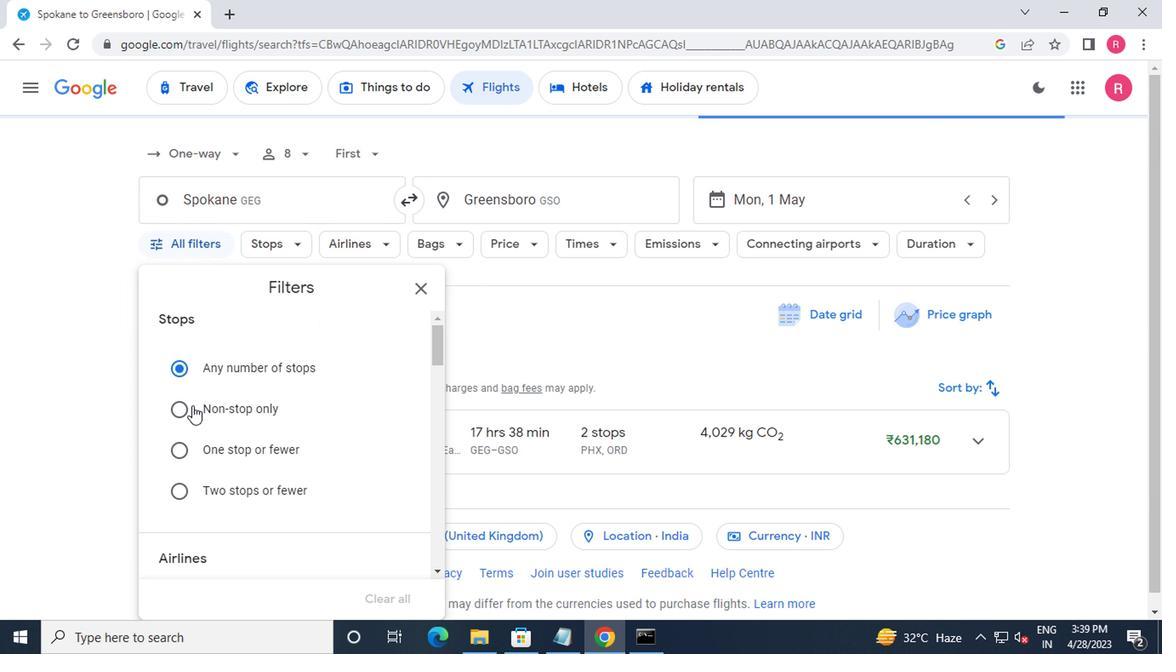 
Action: Mouse scrolled (196, 413) with delta (0, -1)
Screenshot: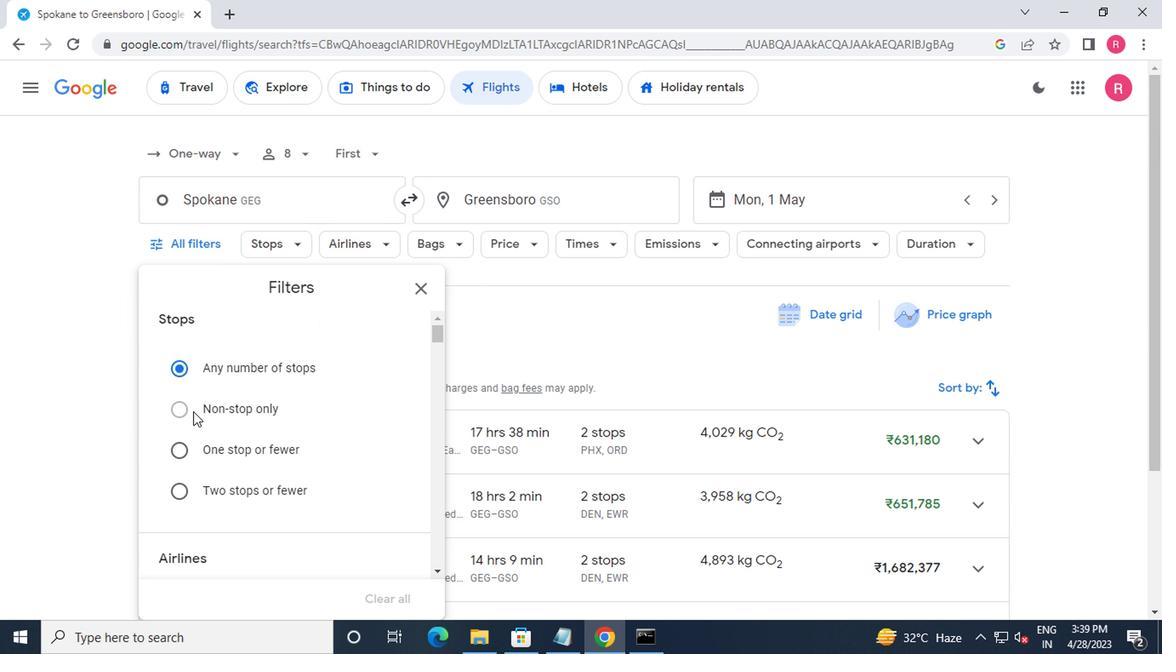 
Action: Mouse scrolled (196, 413) with delta (0, -1)
Screenshot: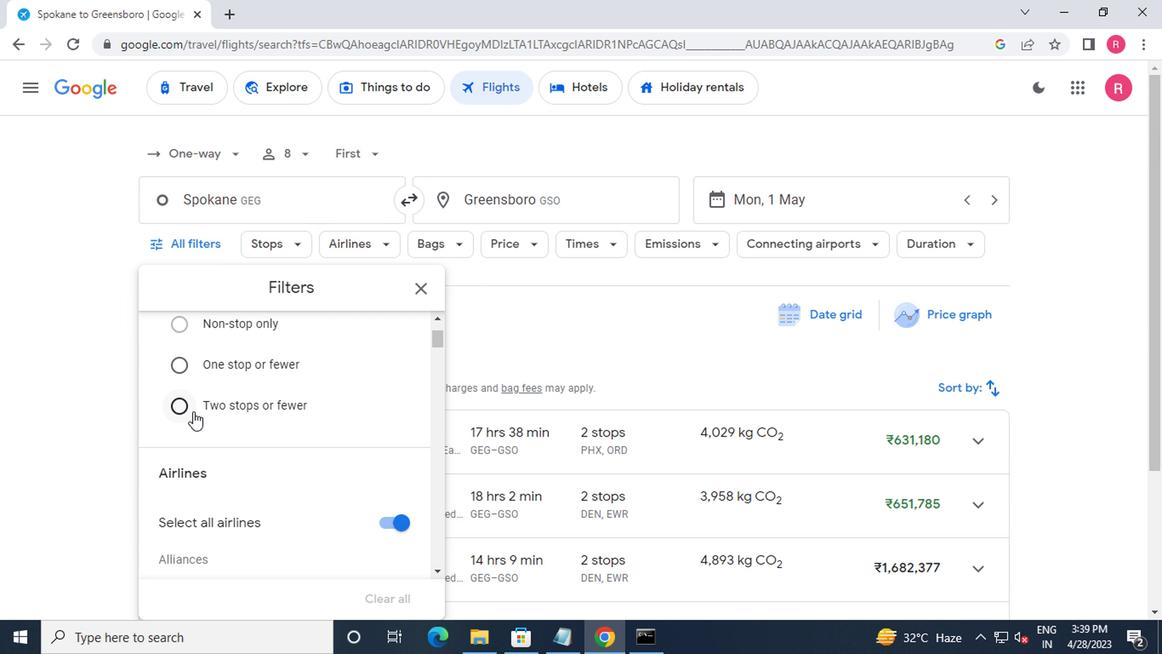 
Action: Mouse scrolled (196, 413) with delta (0, -1)
Screenshot: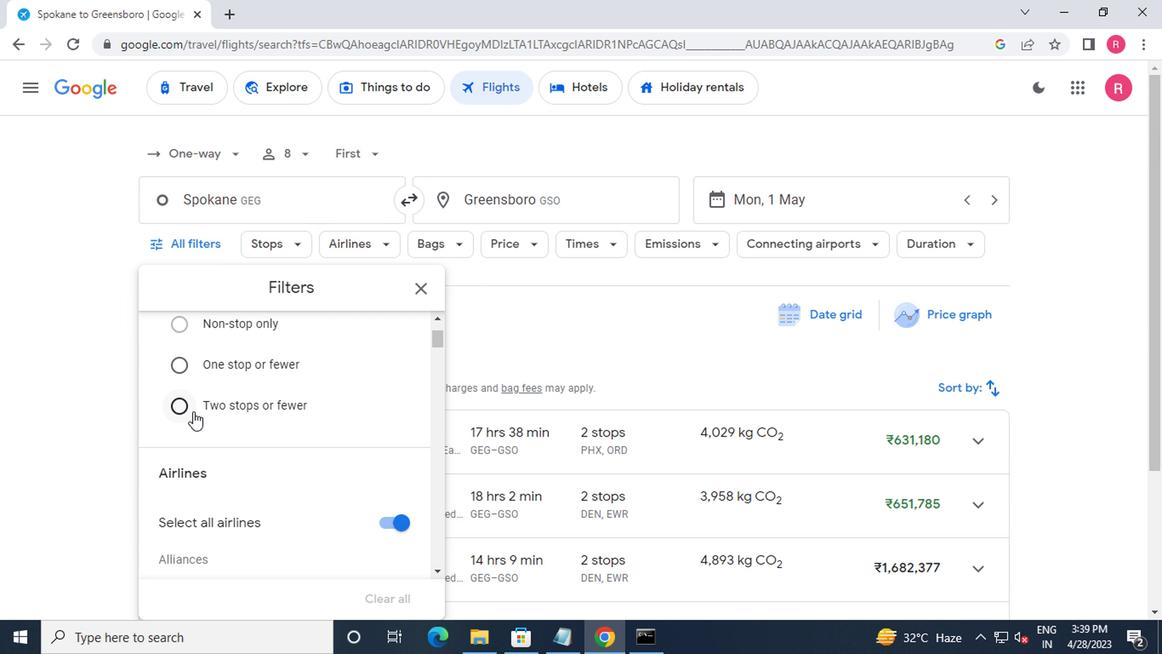 
Action: Mouse scrolled (196, 413) with delta (0, -1)
Screenshot: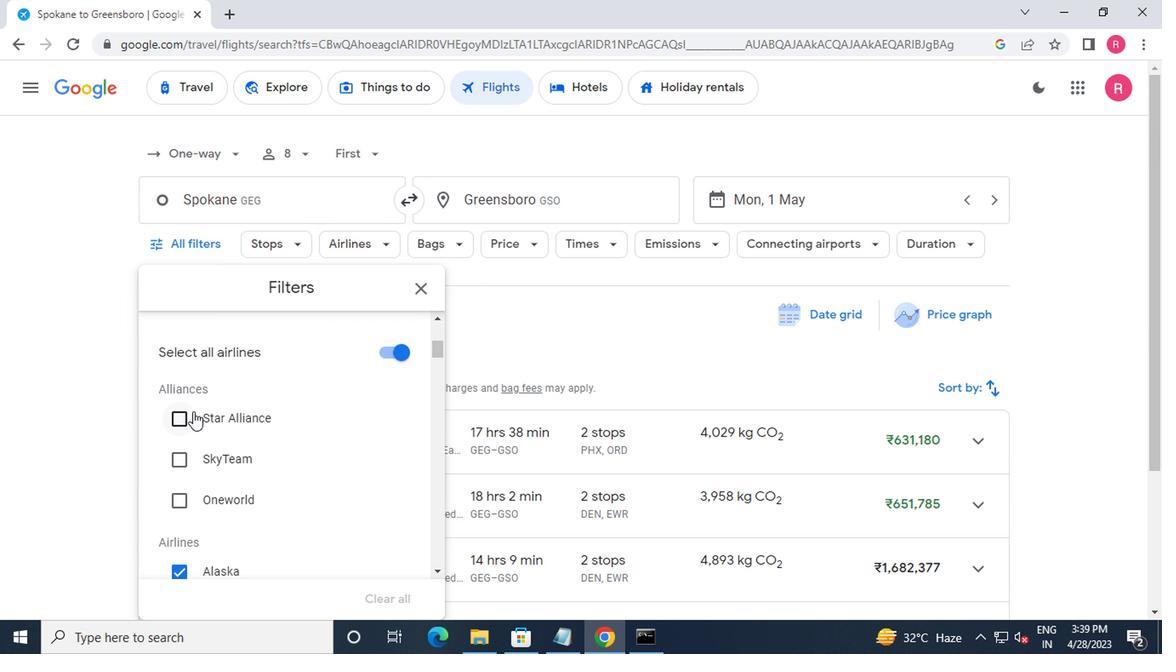 
Action: Mouse moved to (198, 414)
Screenshot: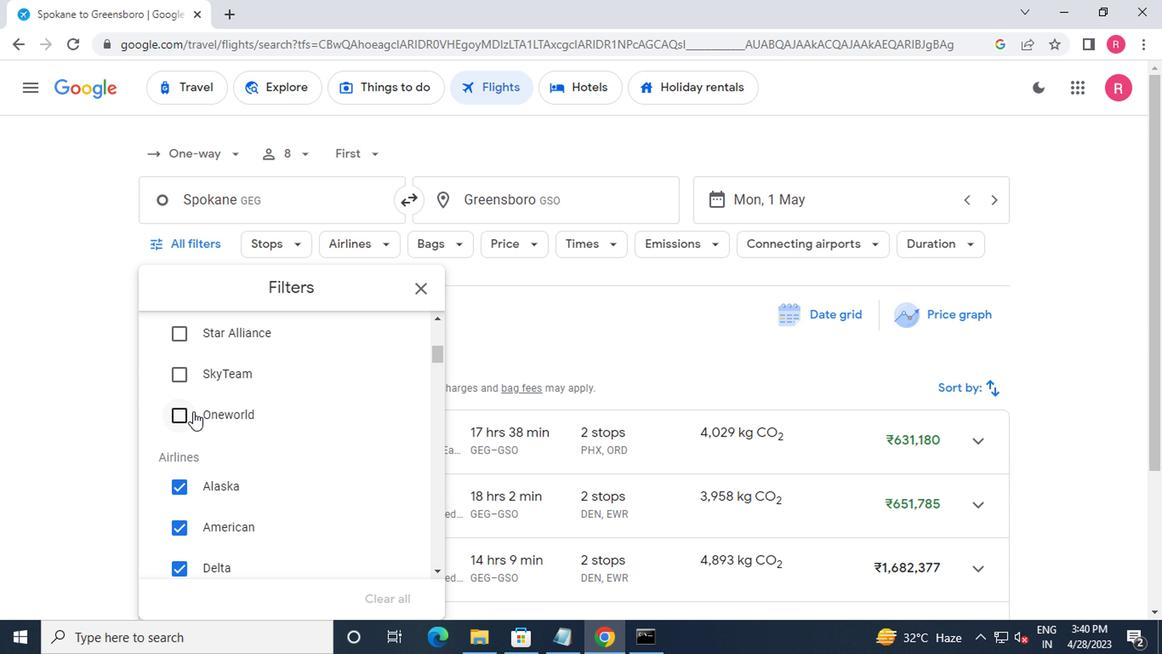 
Action: Mouse scrolled (198, 415) with delta (0, 0)
Screenshot: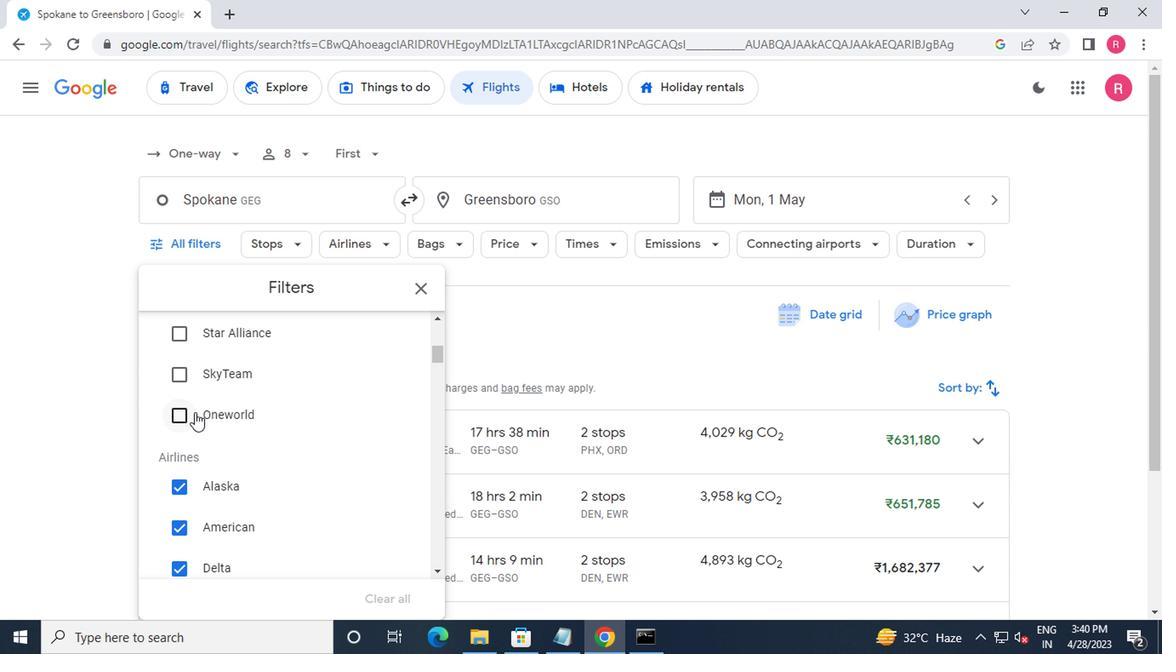 
Action: Mouse scrolled (198, 415) with delta (0, 0)
Screenshot: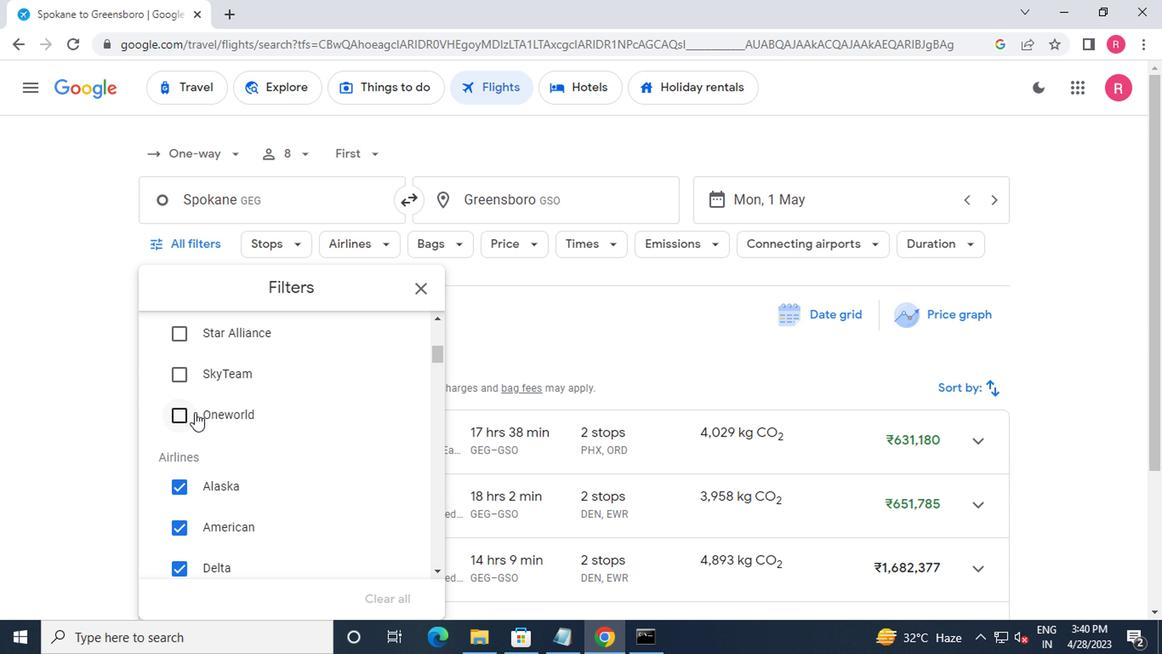 
Action: Mouse scrolled (198, 415) with delta (0, 0)
Screenshot: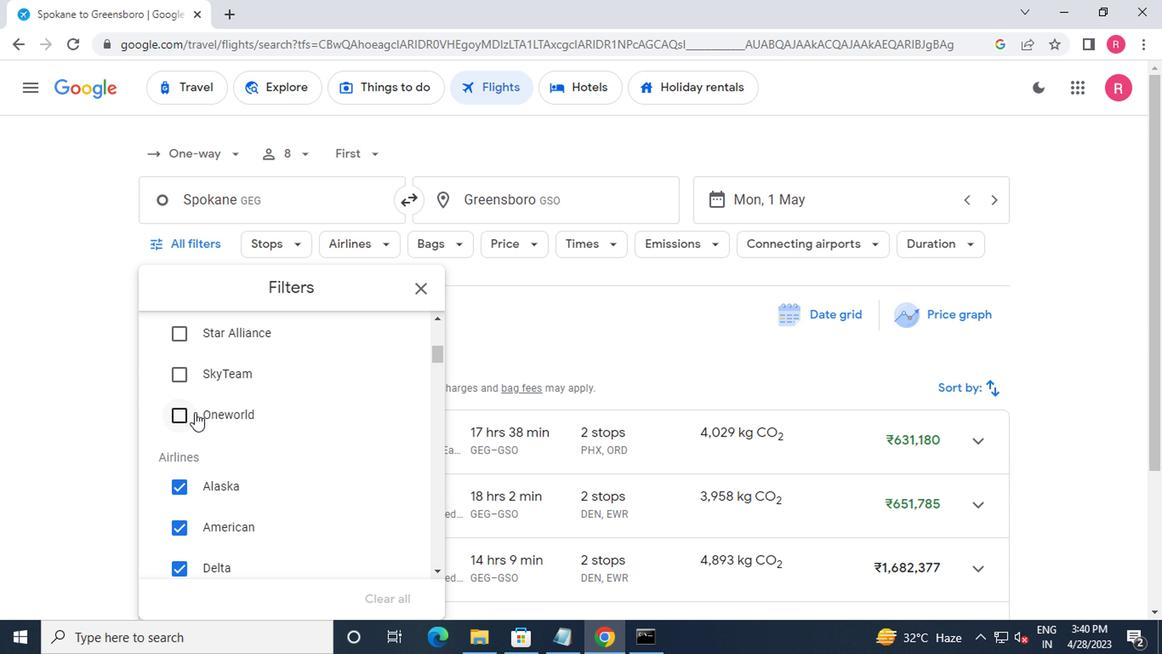 
Action: Mouse moved to (393, 524)
Screenshot: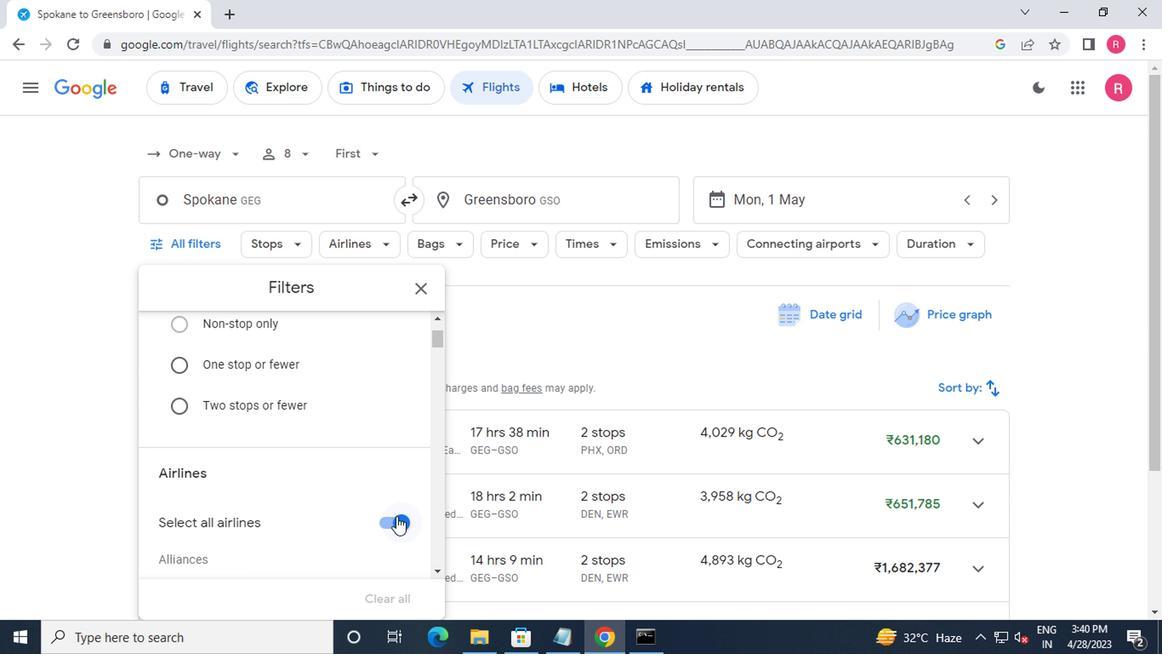 
Action: Mouse pressed left at (393, 524)
Screenshot: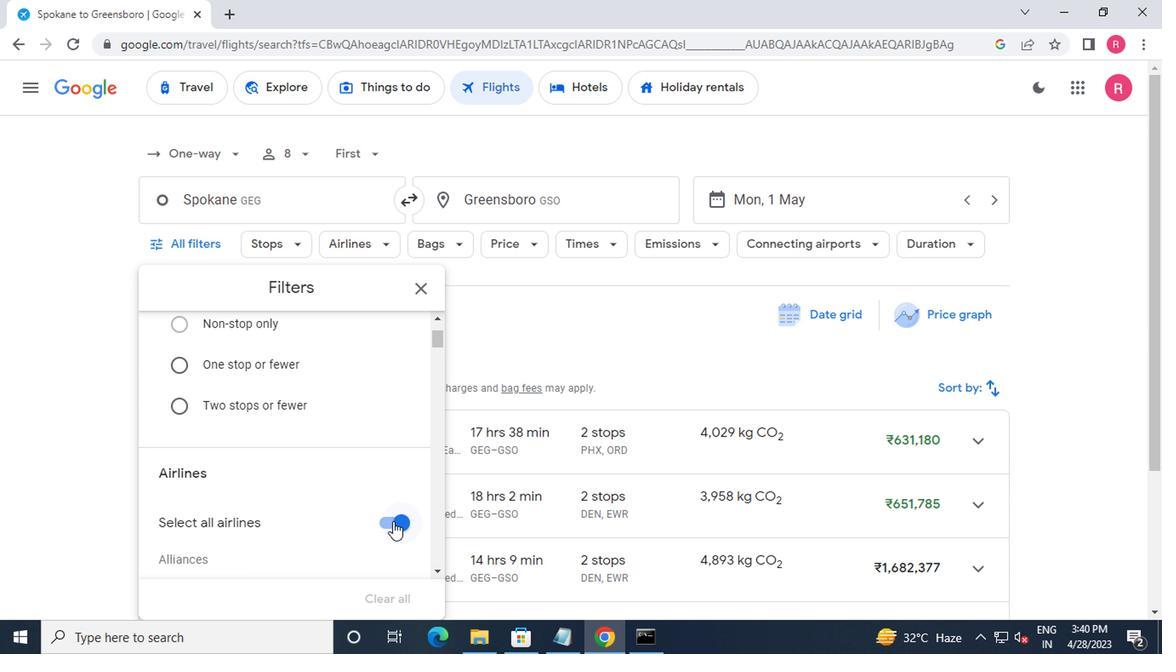 
Action: Mouse moved to (367, 489)
Screenshot: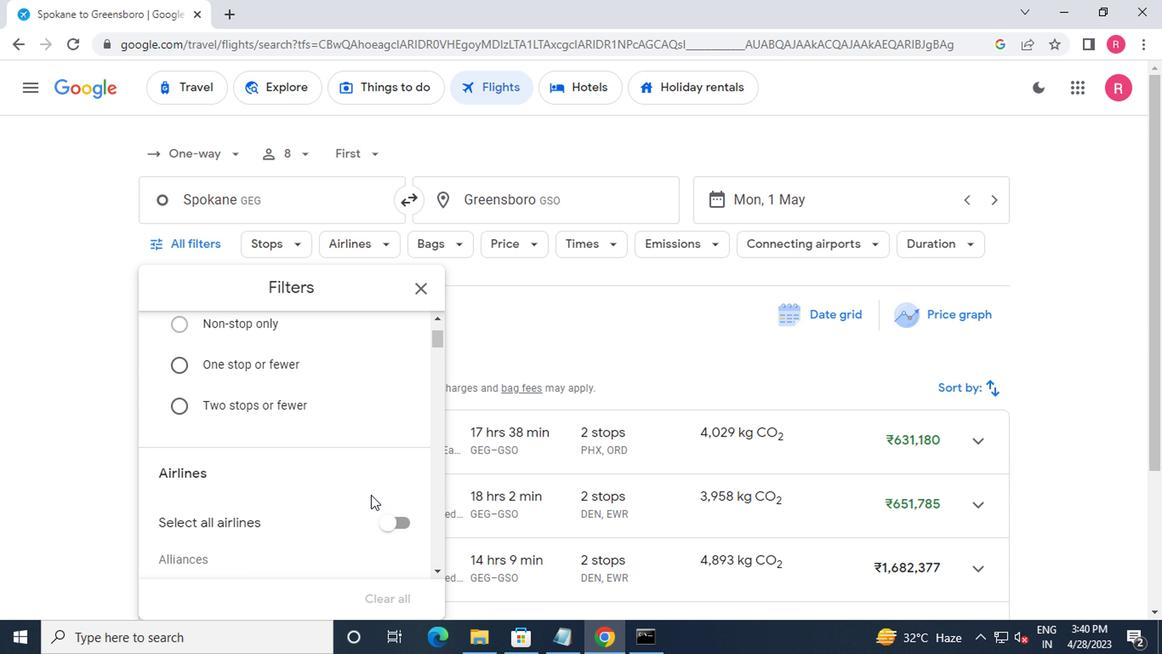 
Action: Mouse scrolled (367, 488) with delta (0, 0)
Screenshot: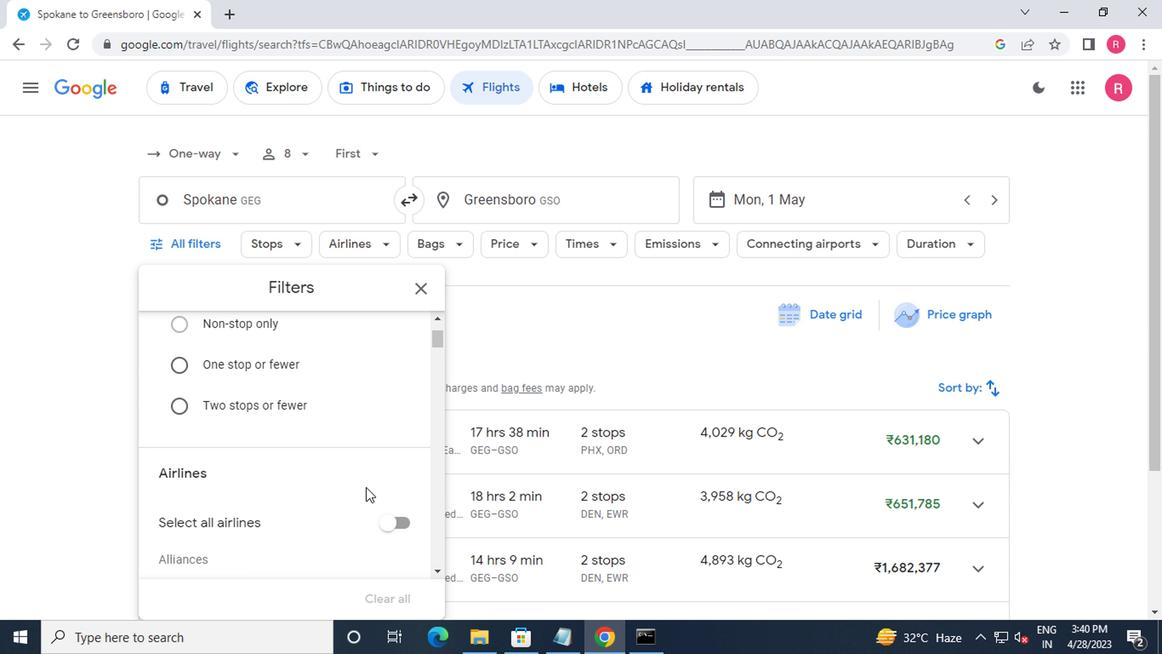 
Action: Mouse scrolled (367, 488) with delta (0, 0)
Screenshot: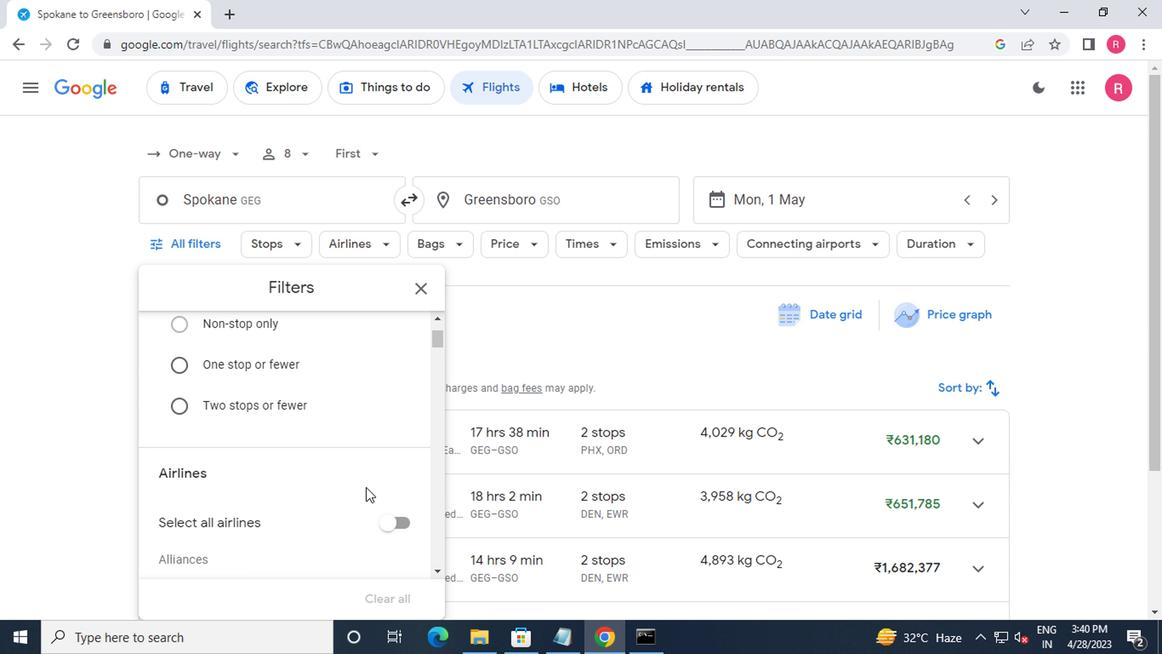 
Action: Mouse scrolled (367, 488) with delta (0, 0)
Screenshot: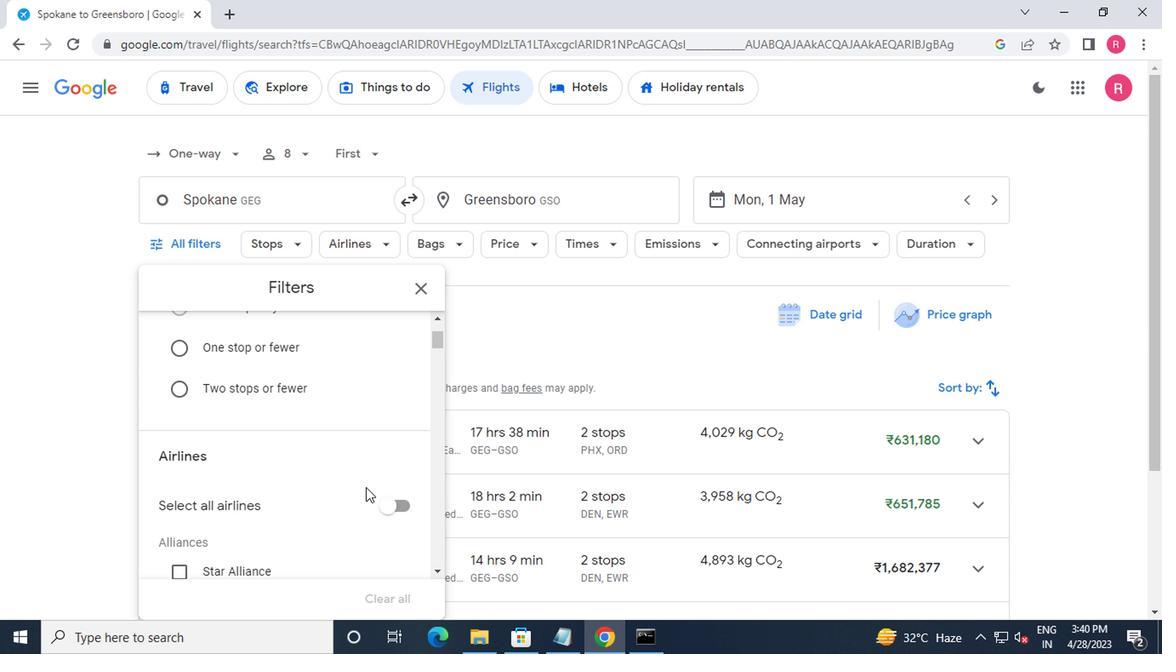 
Action: Mouse moved to (368, 477)
Screenshot: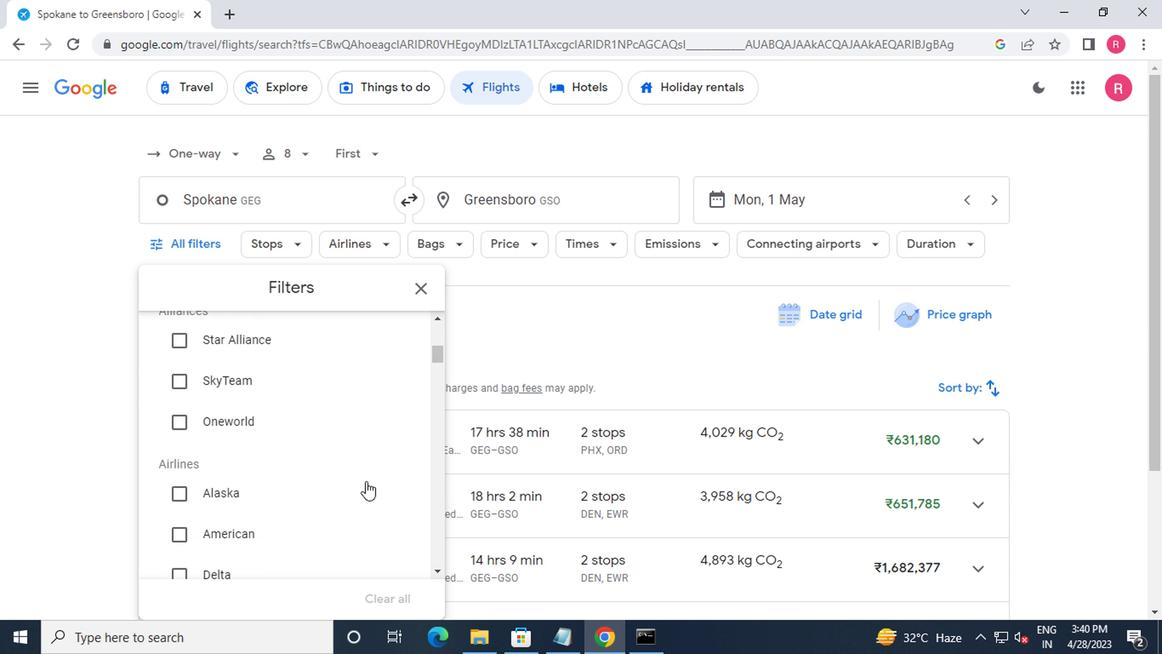 
Action: Mouse scrolled (368, 476) with delta (0, -1)
Screenshot: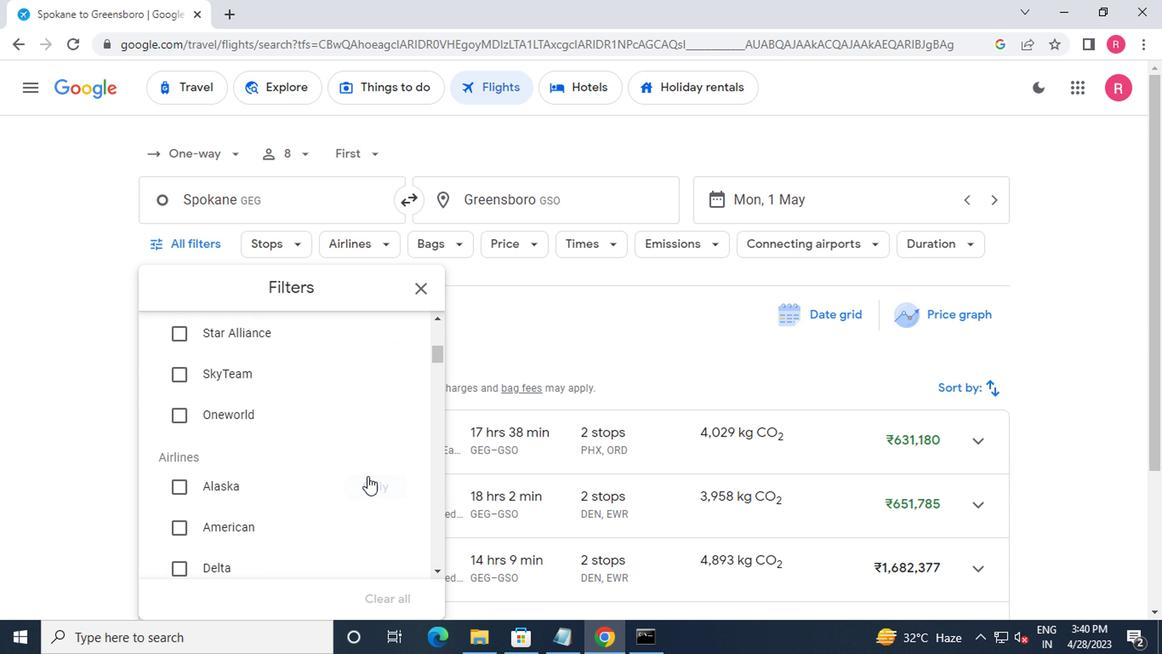 
Action: Mouse scrolled (368, 476) with delta (0, -1)
Screenshot: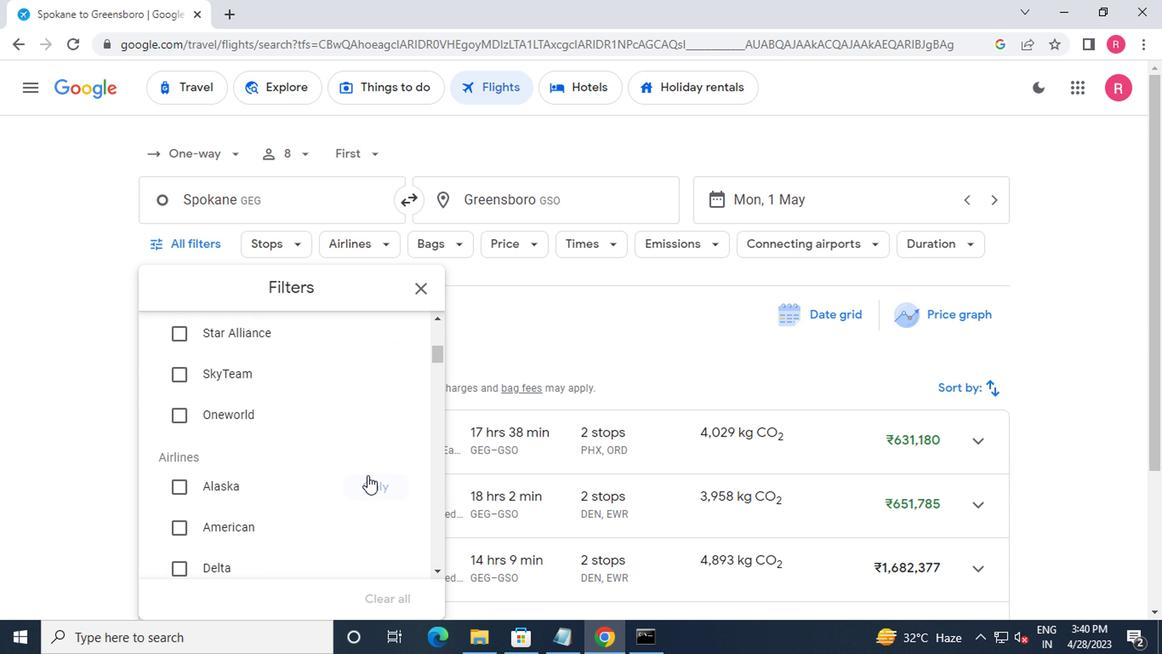 
Action: Mouse scrolled (368, 476) with delta (0, -1)
Screenshot: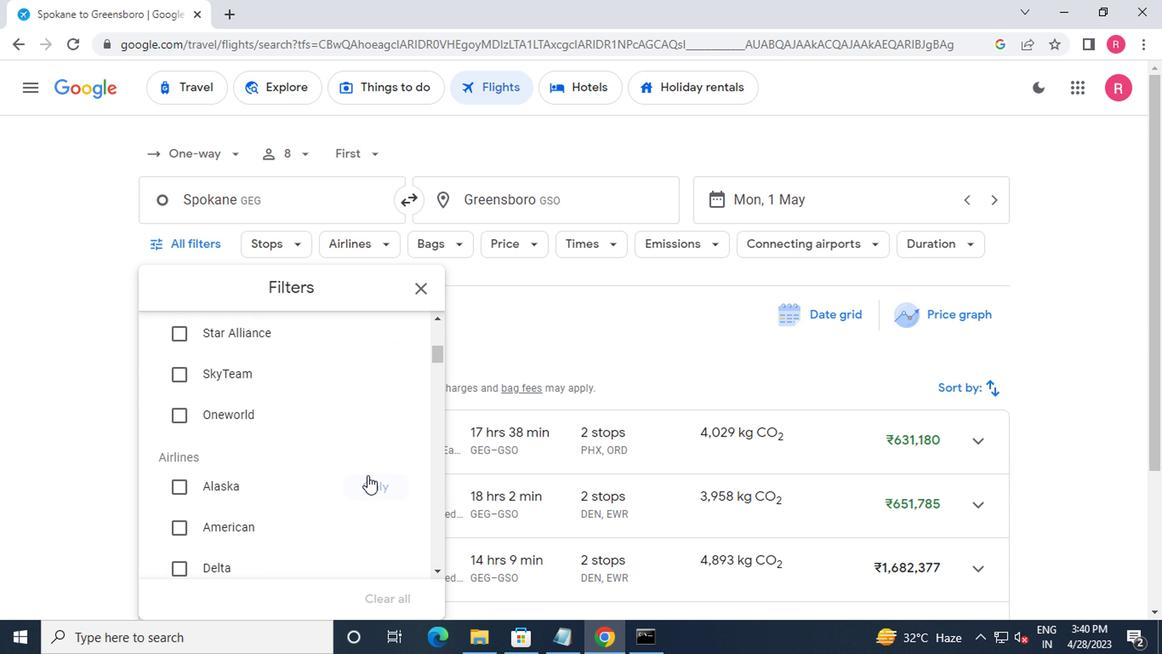 
Action: Mouse scrolled (368, 476) with delta (0, -1)
Screenshot: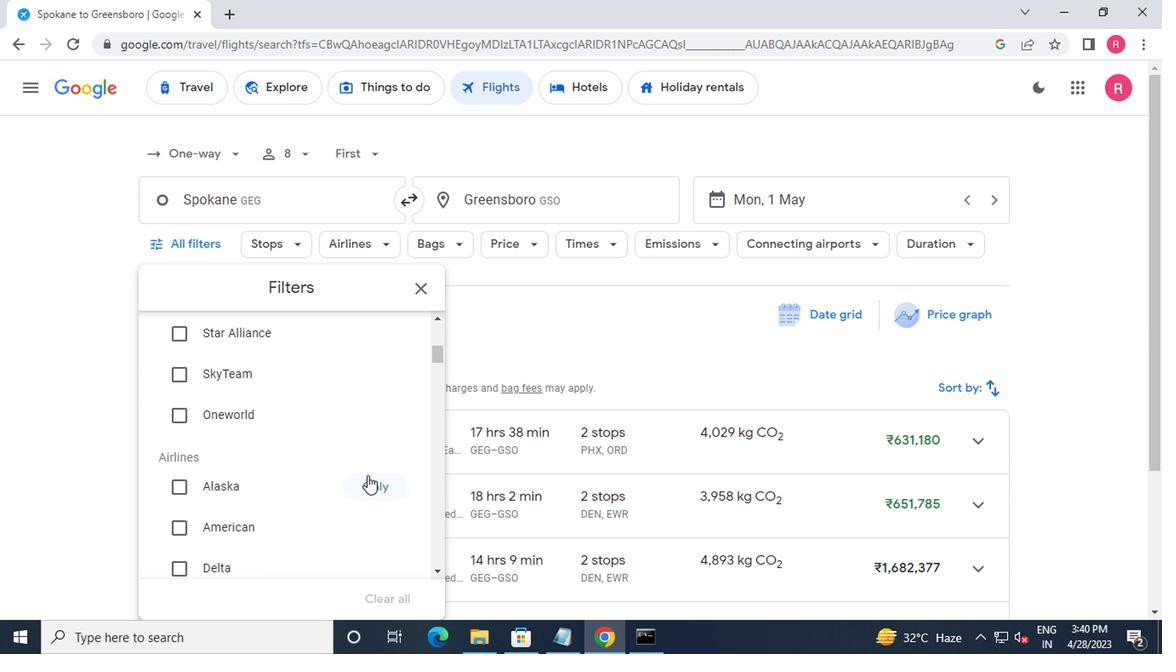 
Action: Mouse moved to (379, 469)
Screenshot: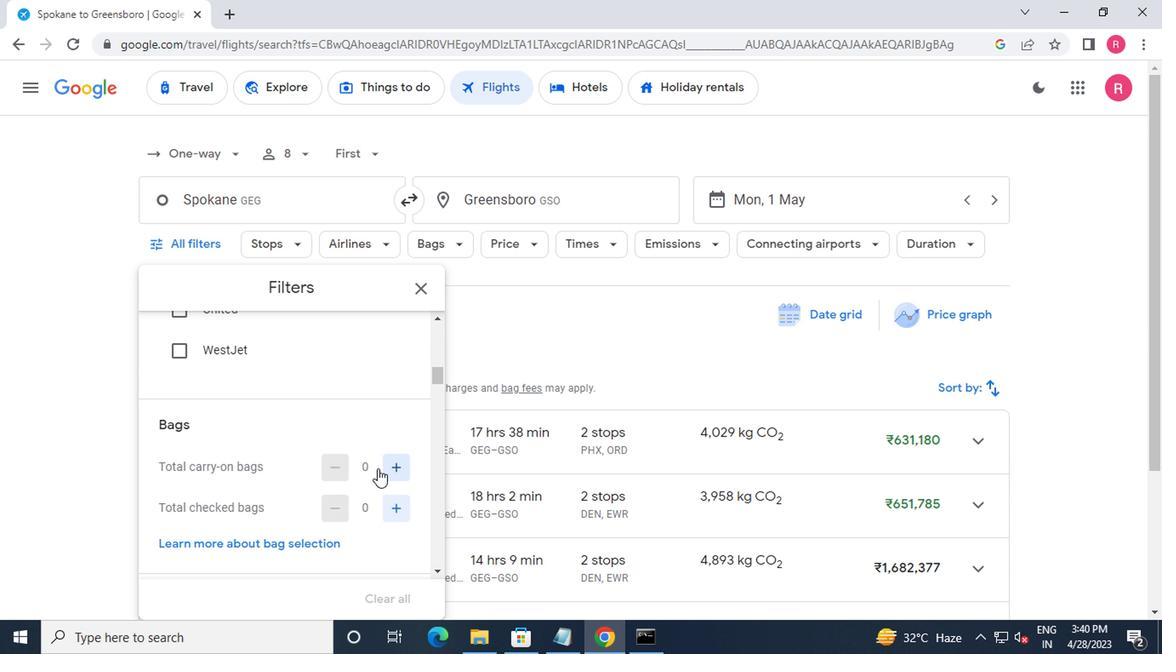 
Action: Mouse pressed left at (379, 469)
Screenshot: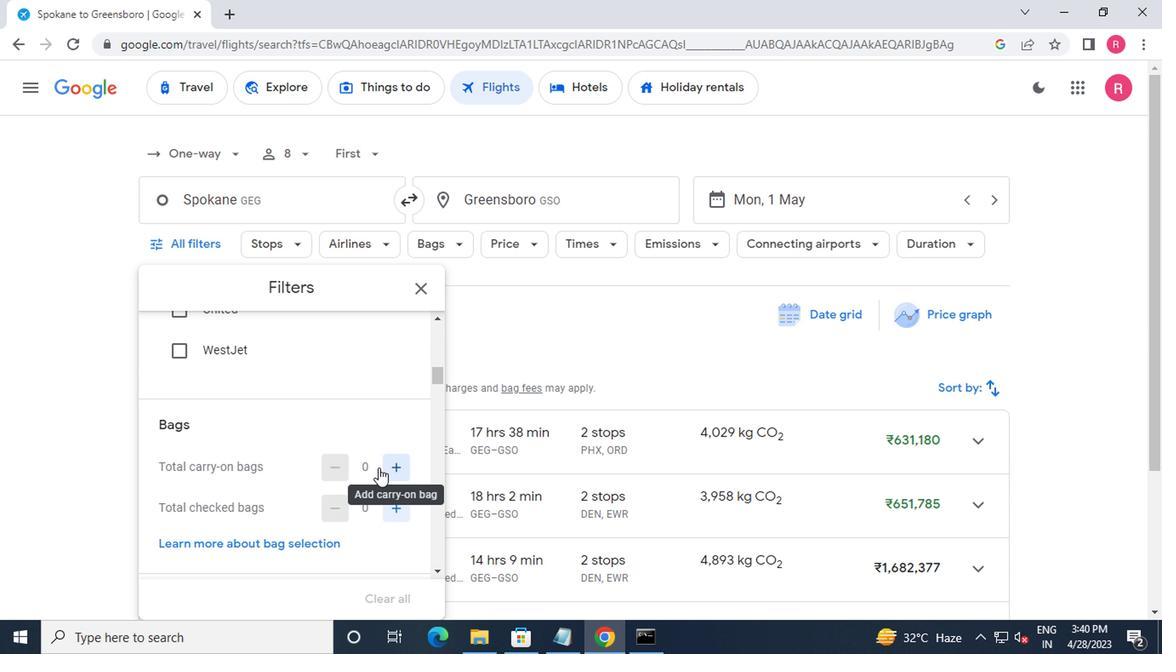 
Action: Mouse moved to (342, 473)
Screenshot: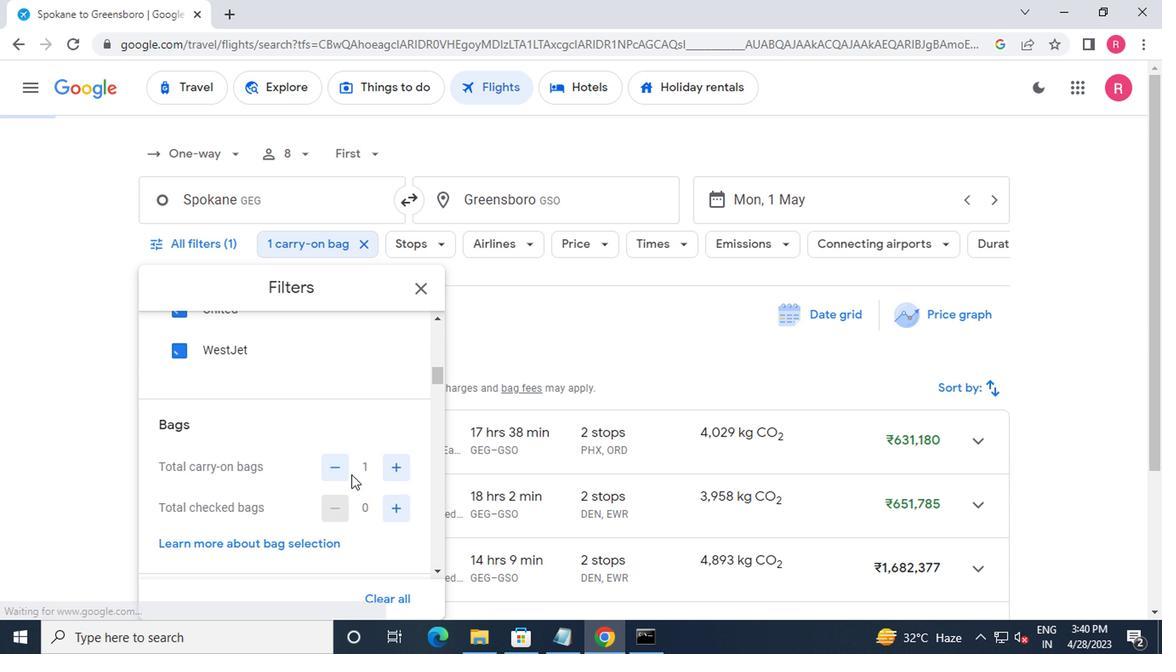
Action: Mouse pressed left at (342, 473)
Screenshot: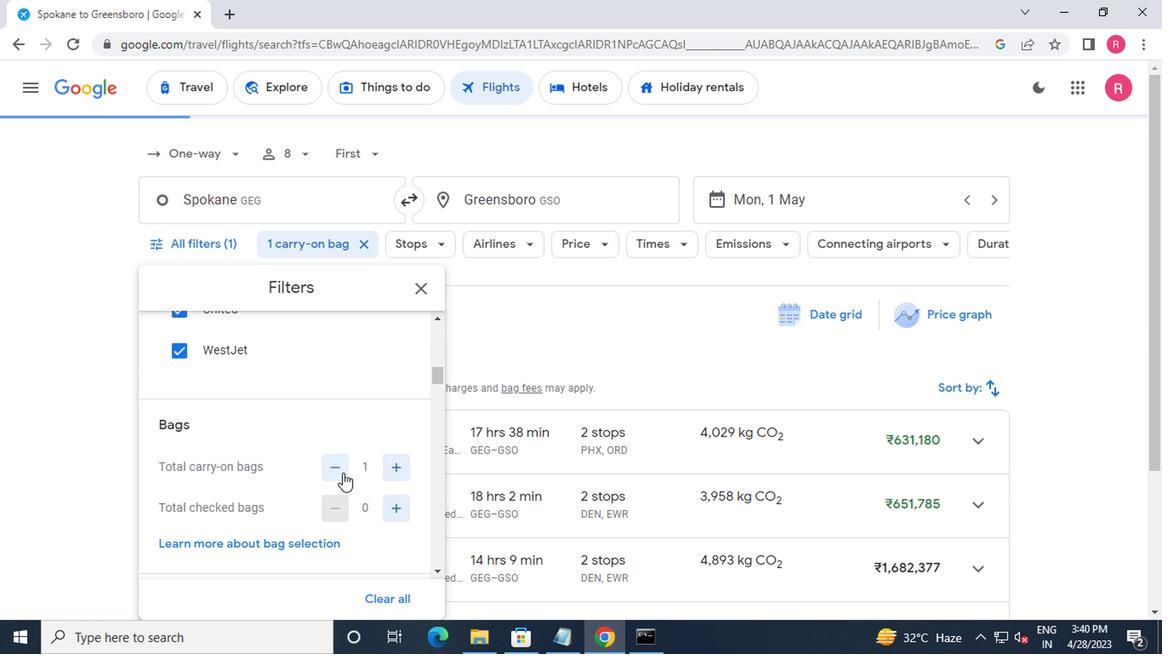 
Action: Mouse moved to (391, 507)
Screenshot: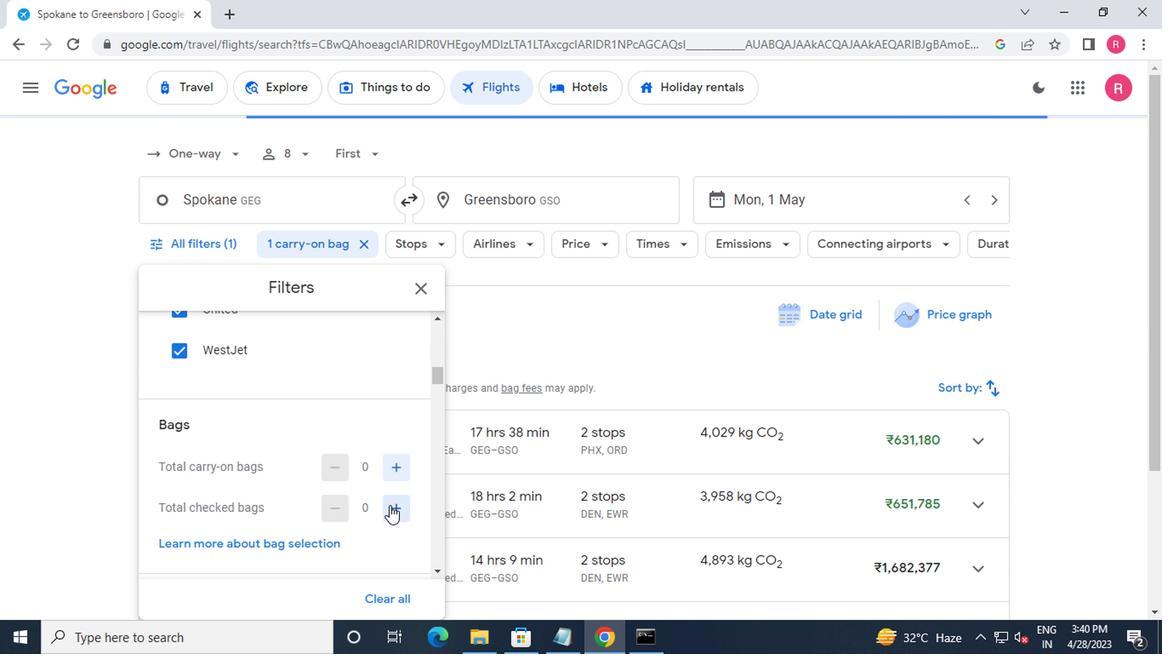 
Action: Mouse pressed left at (391, 507)
Screenshot: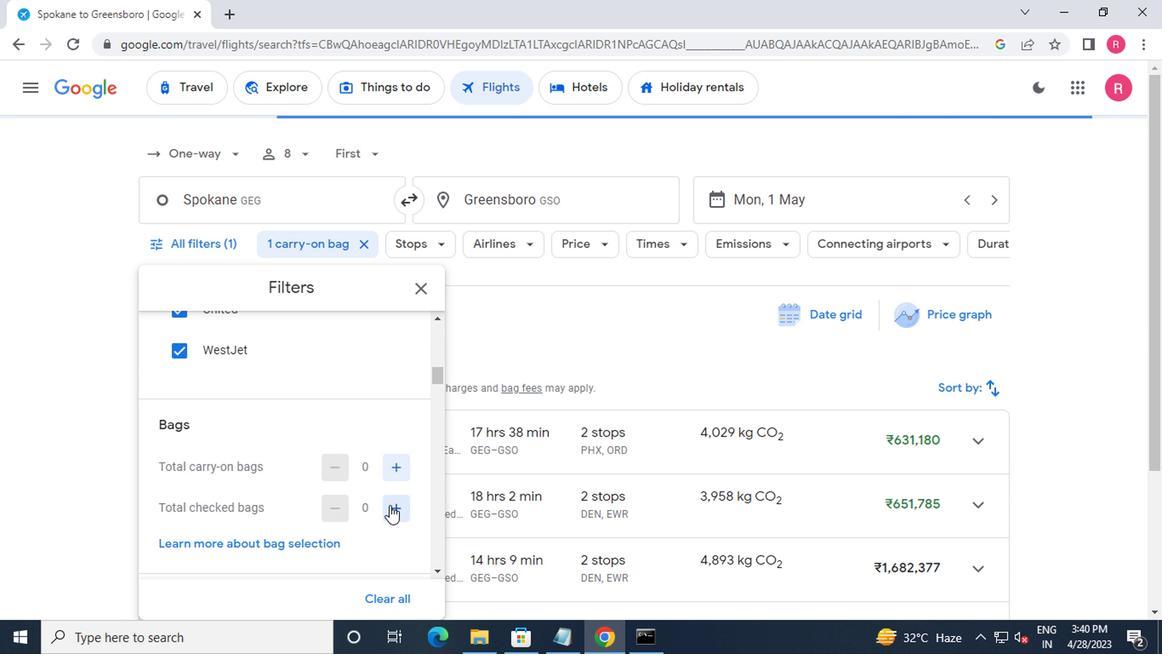
Action: Mouse pressed left at (391, 507)
Screenshot: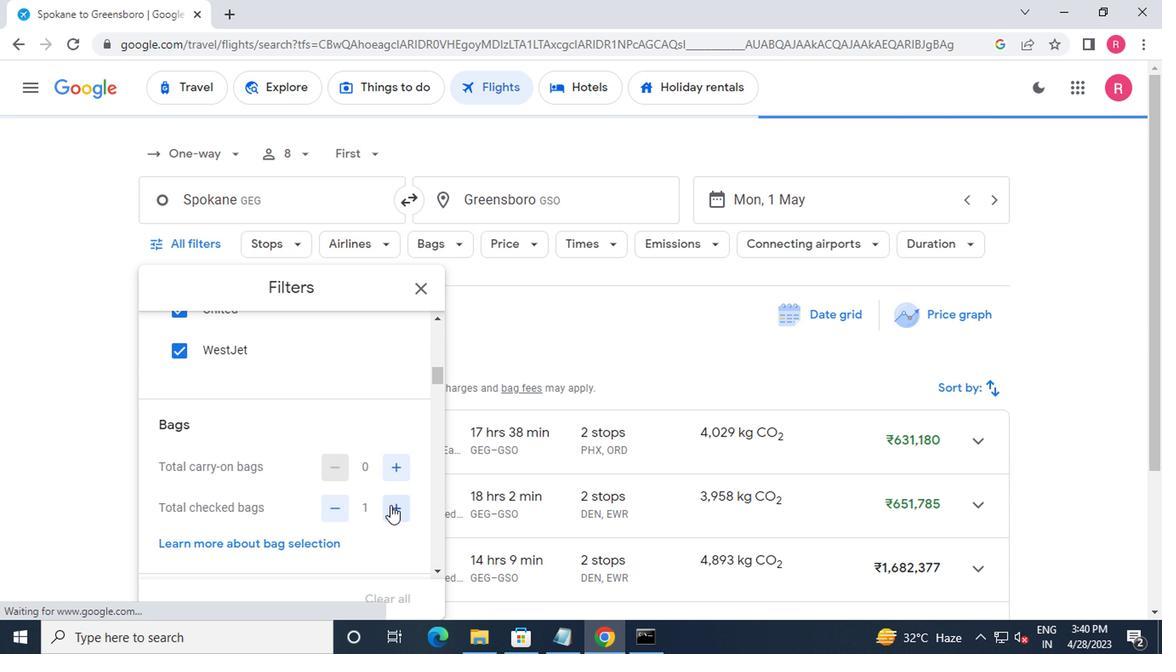 
Action: Mouse pressed left at (391, 507)
Screenshot: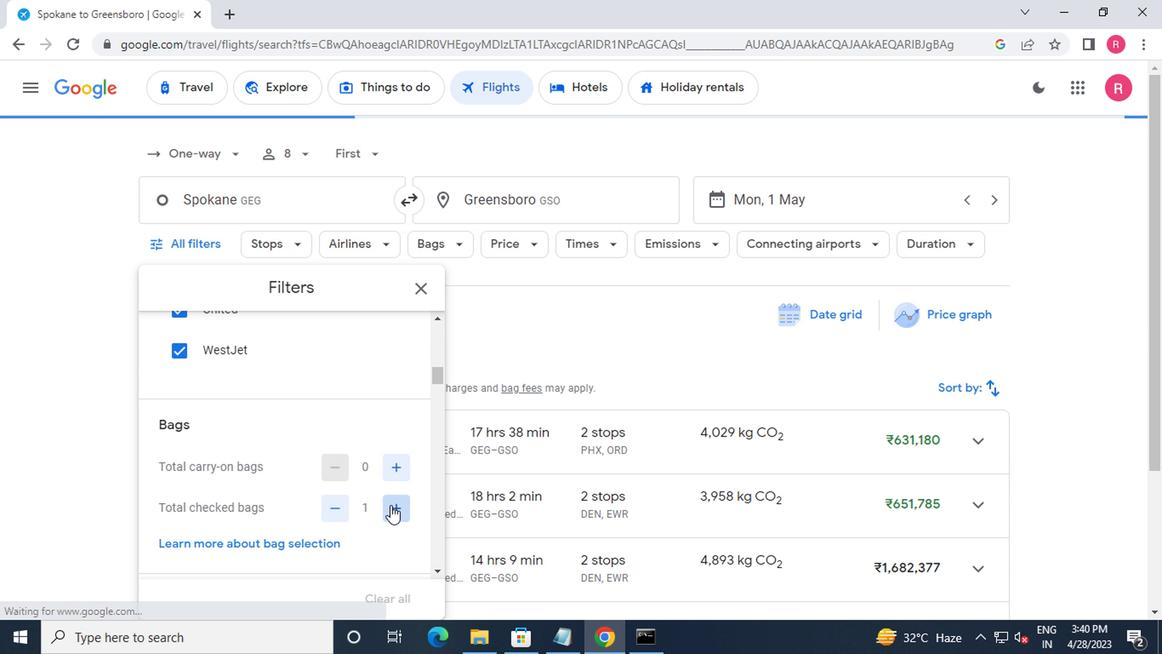 
Action: Mouse pressed left at (391, 507)
Screenshot: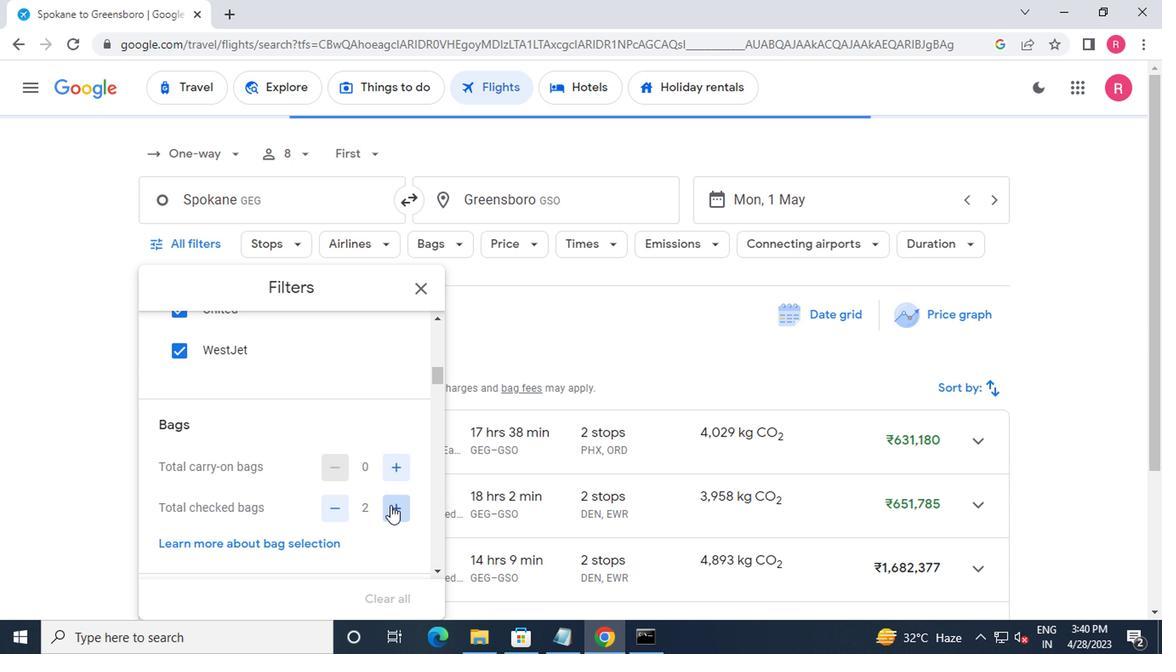
Action: Mouse pressed left at (391, 507)
Screenshot: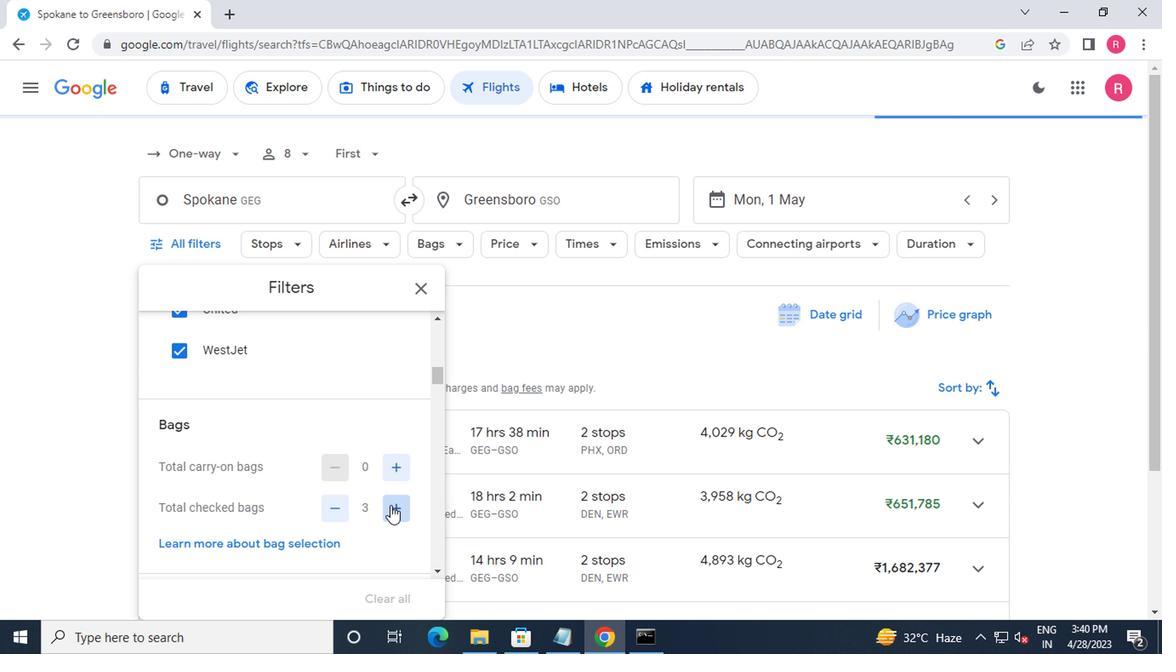 
Action: Mouse pressed left at (391, 507)
Screenshot: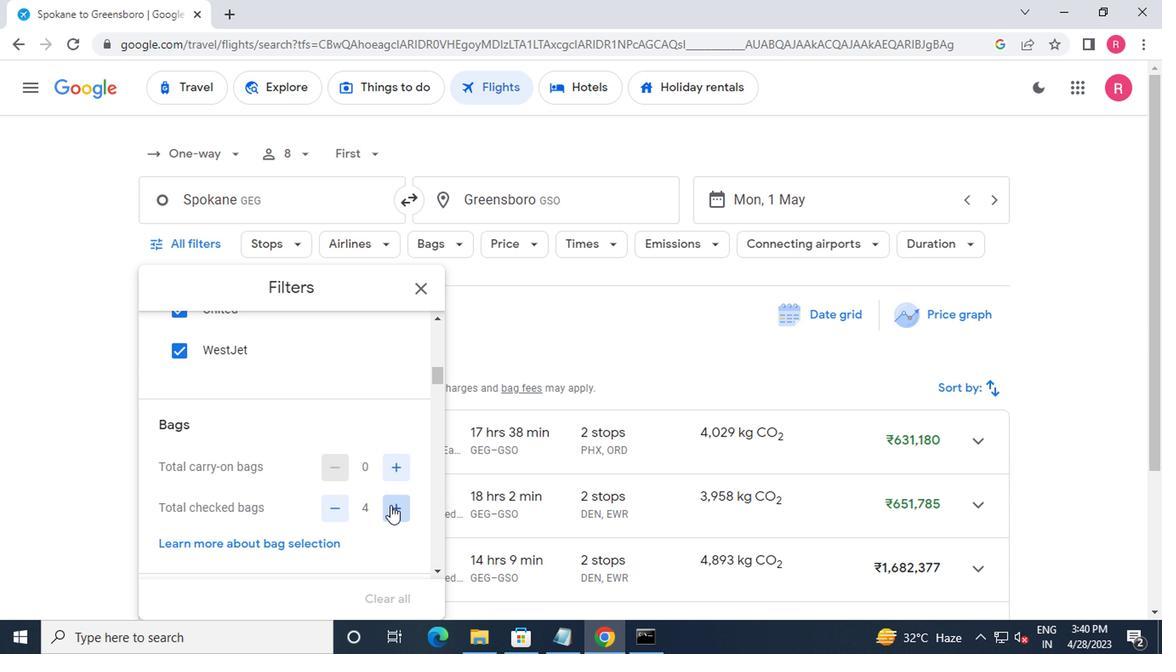 
Action: Mouse pressed left at (391, 507)
Screenshot: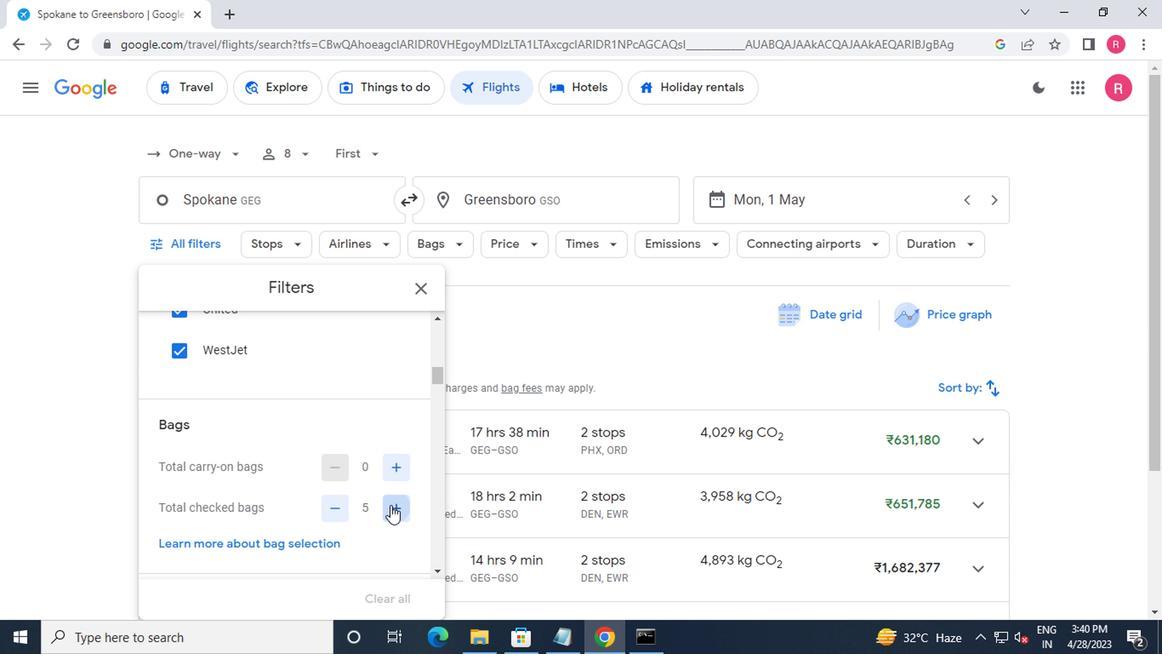 
Action: Mouse moved to (392, 507)
Screenshot: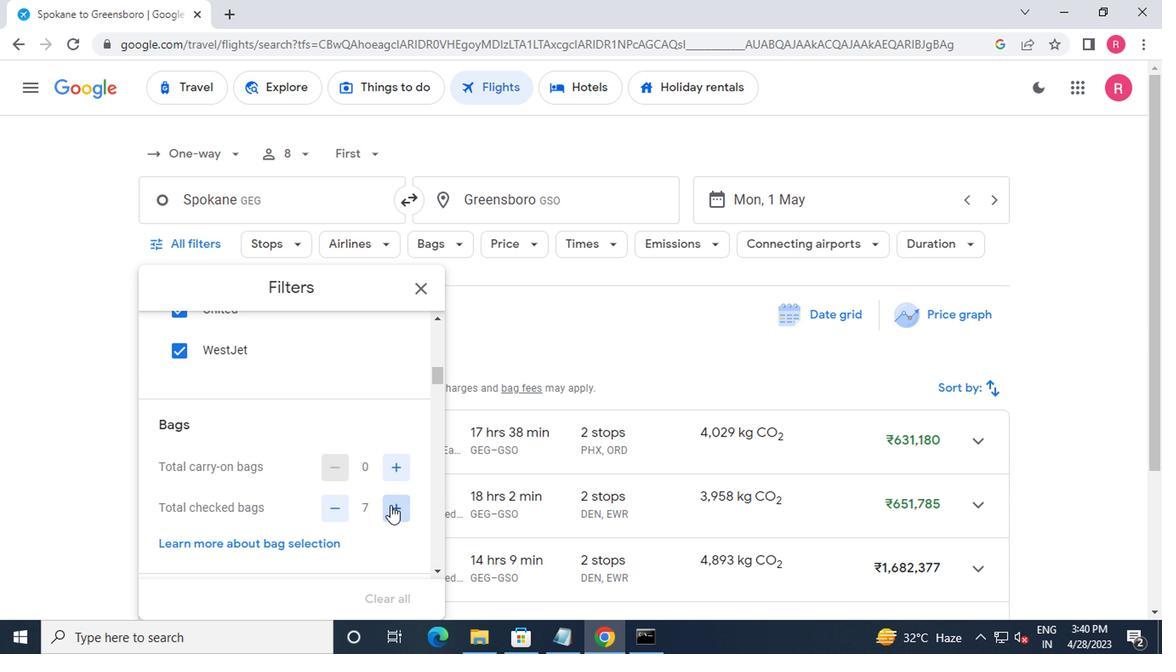 
Action: Mouse pressed left at (392, 507)
Screenshot: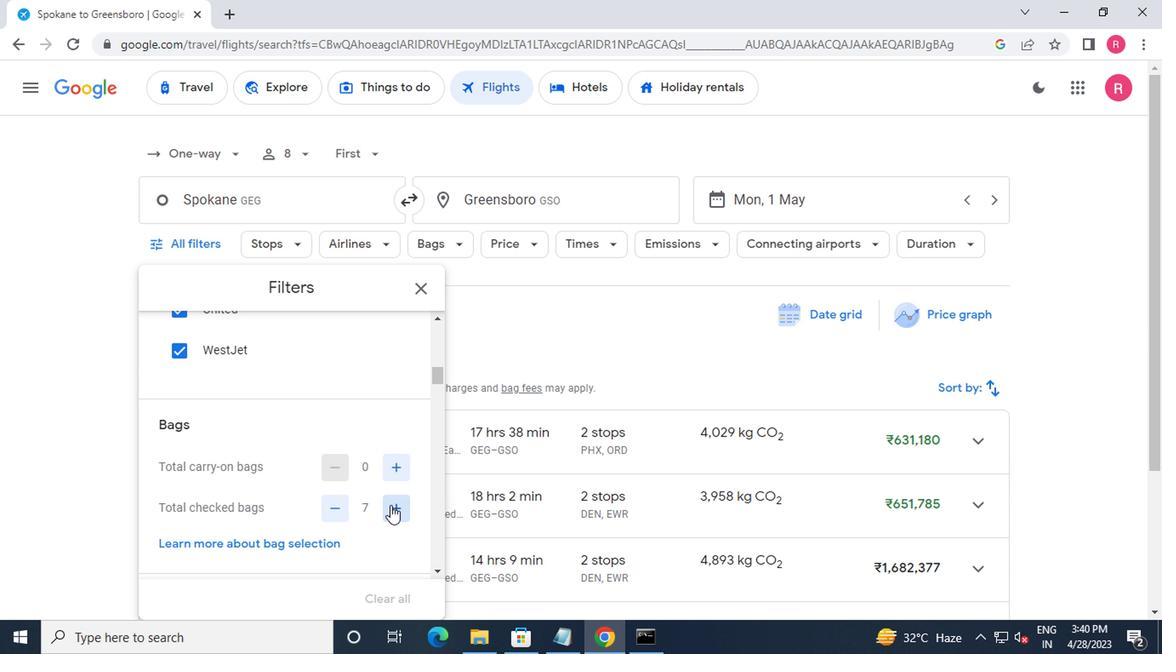 
Action: Mouse moved to (346, 498)
Screenshot: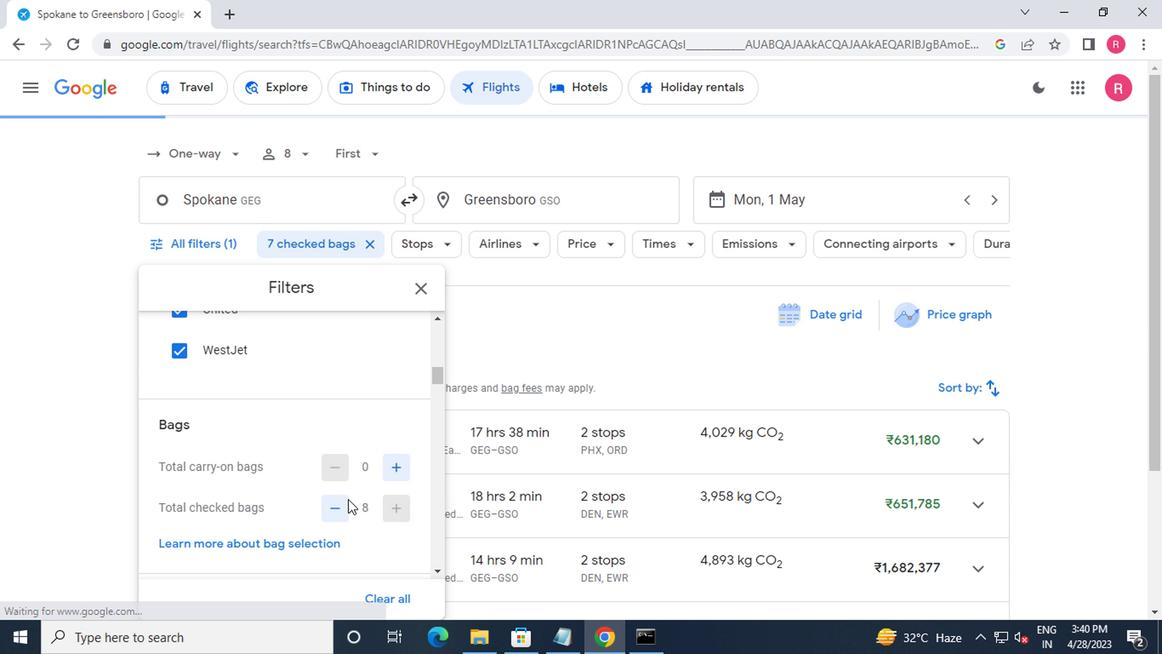 
Action: Mouse pressed left at (346, 498)
Screenshot: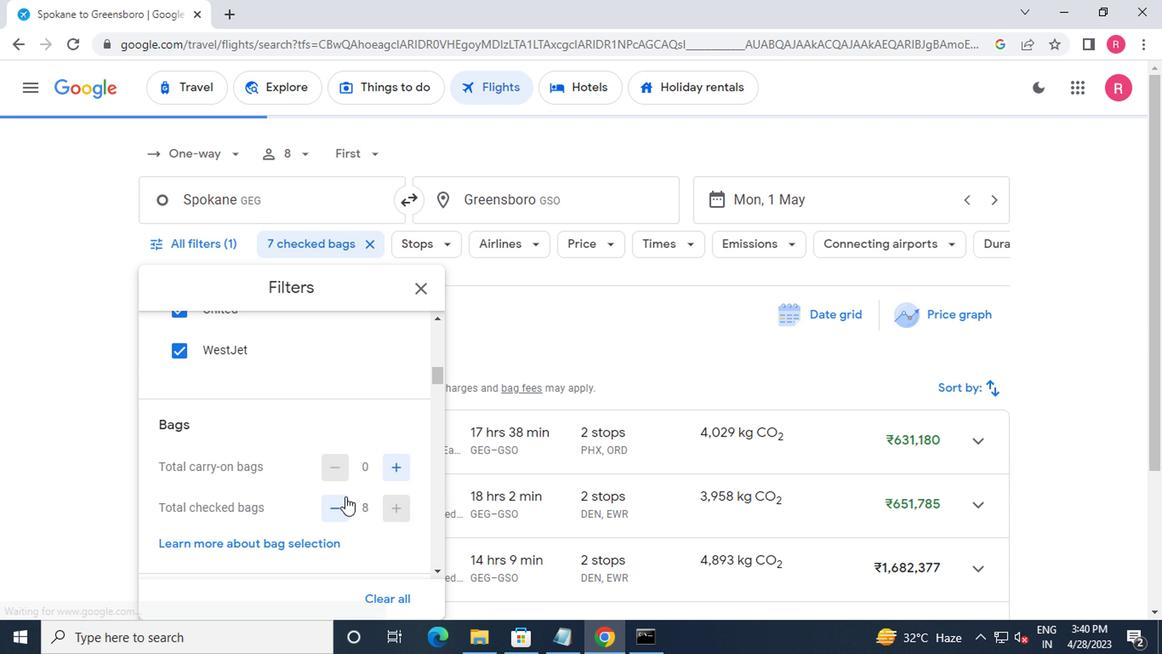 
Action: Mouse moved to (349, 524)
Screenshot: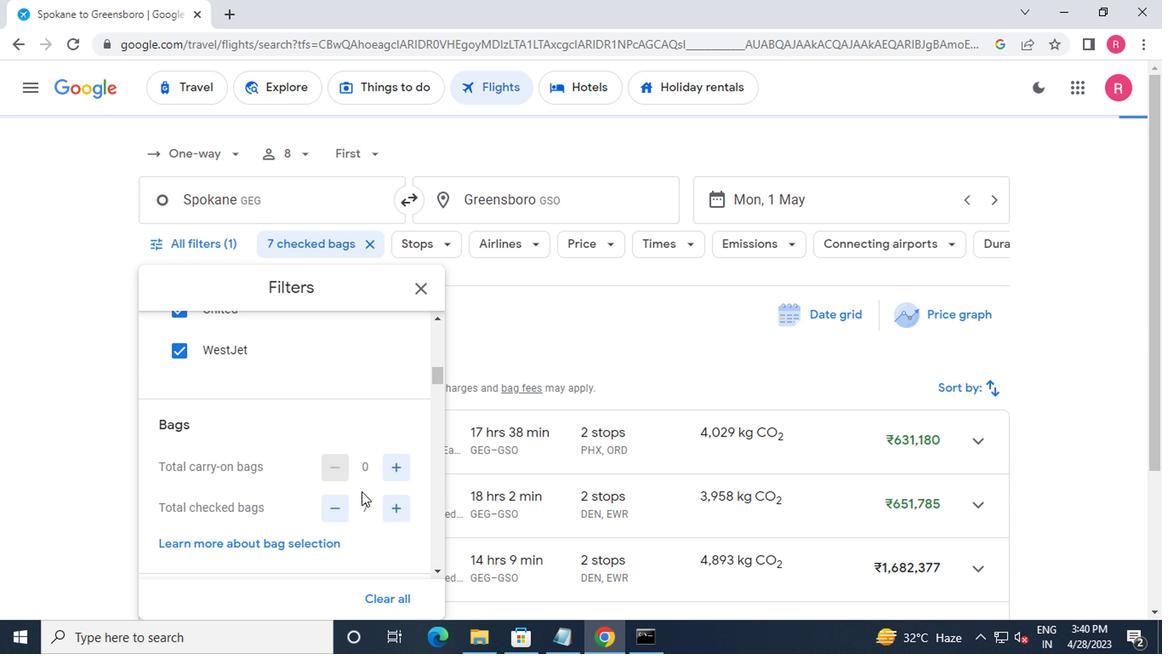 
Action: Mouse scrolled (349, 523) with delta (0, -1)
Screenshot: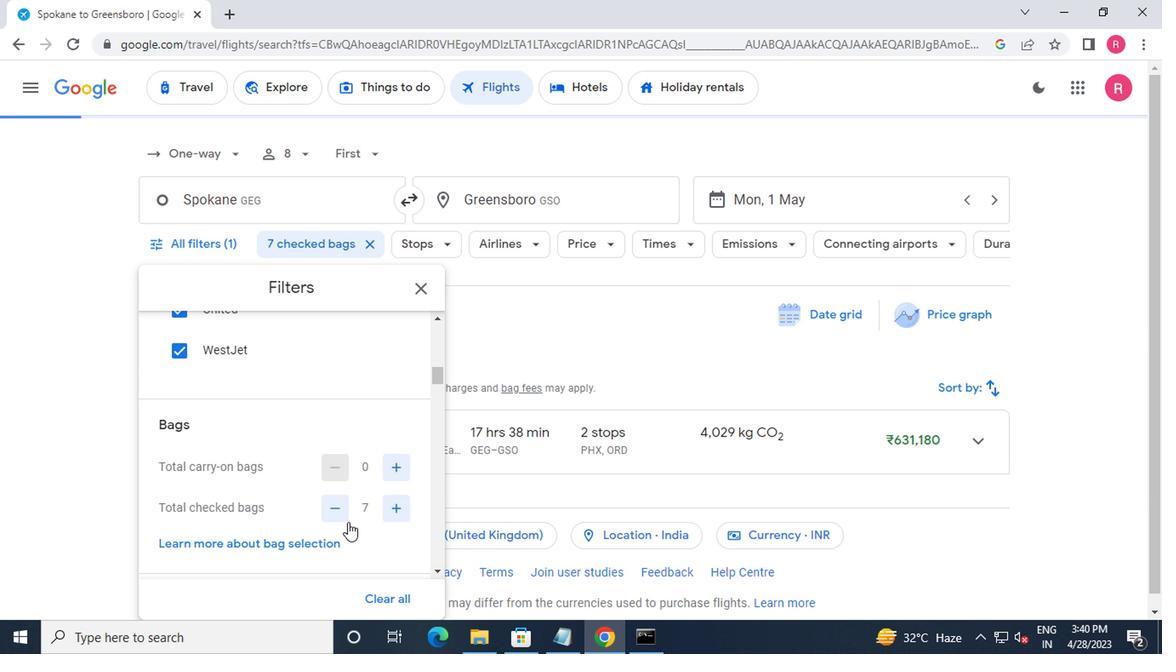 
Action: Mouse scrolled (349, 523) with delta (0, -1)
Screenshot: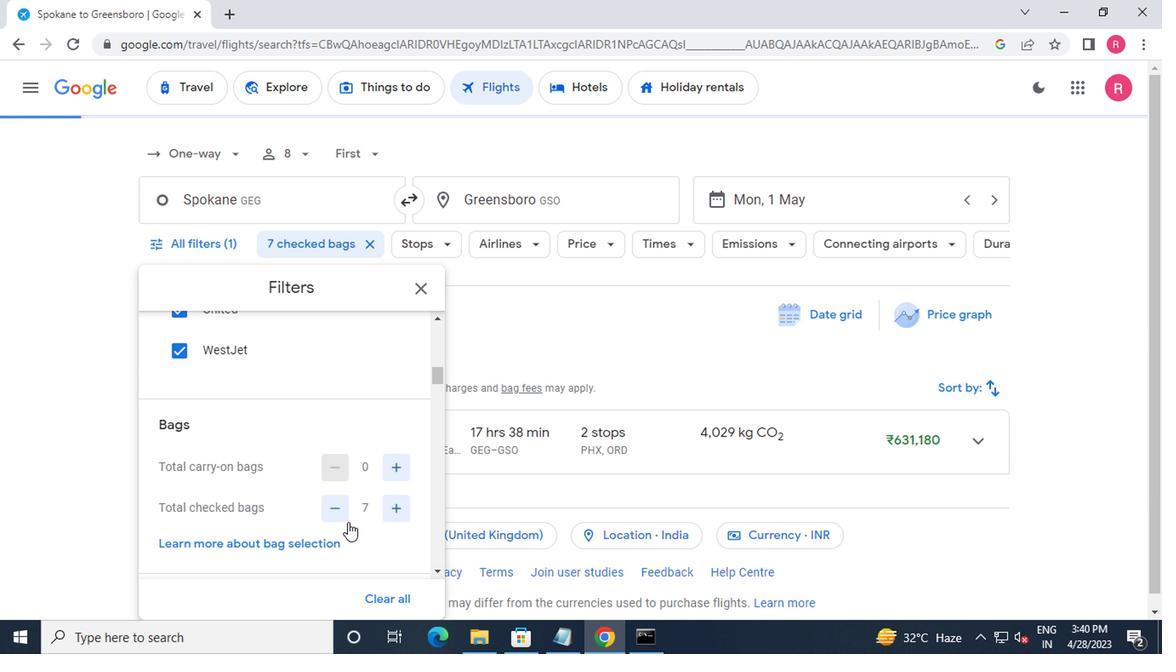 
Action: Mouse moved to (406, 514)
Screenshot: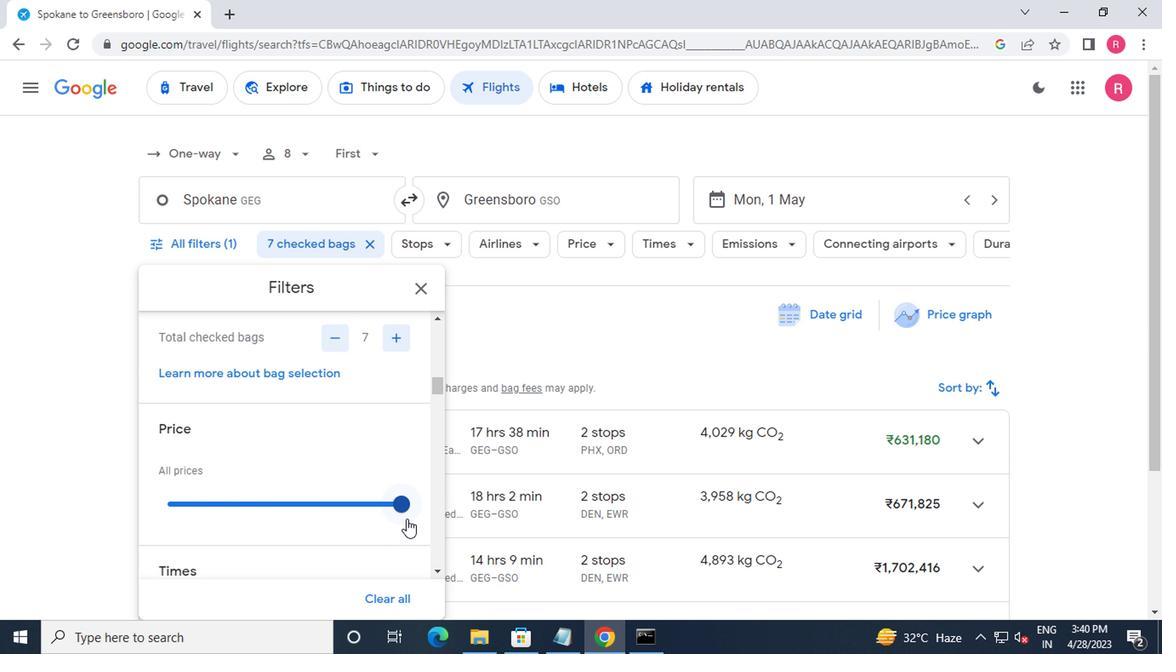 
Action: Mouse pressed left at (406, 514)
Screenshot: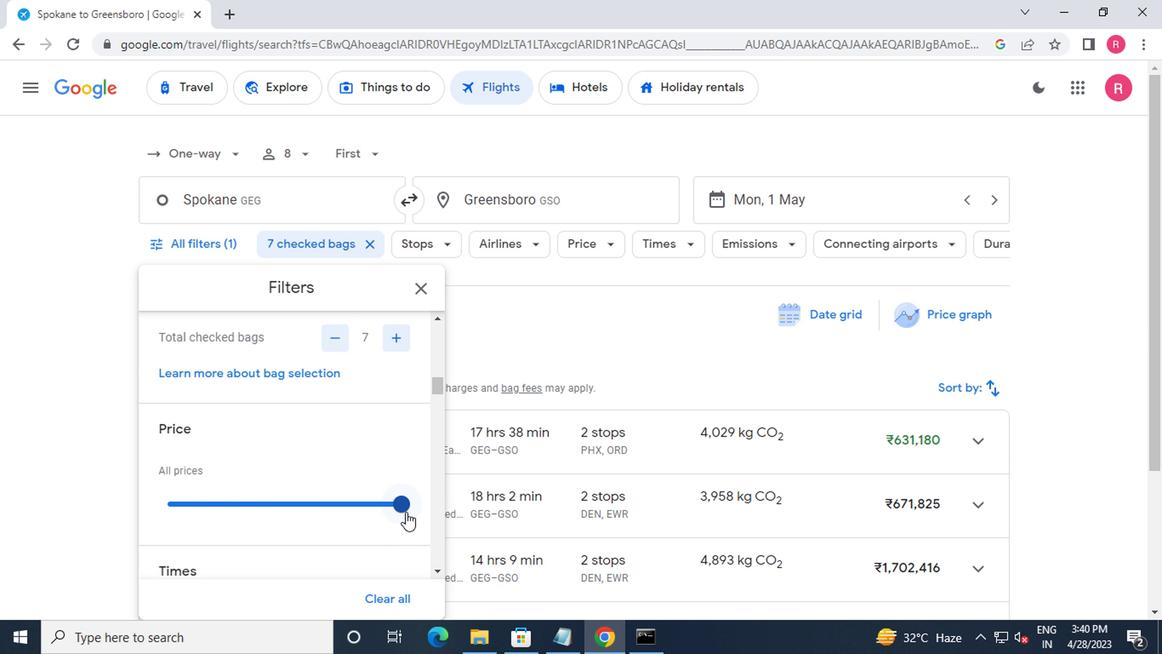 
Action: Mouse moved to (96, 512)
Screenshot: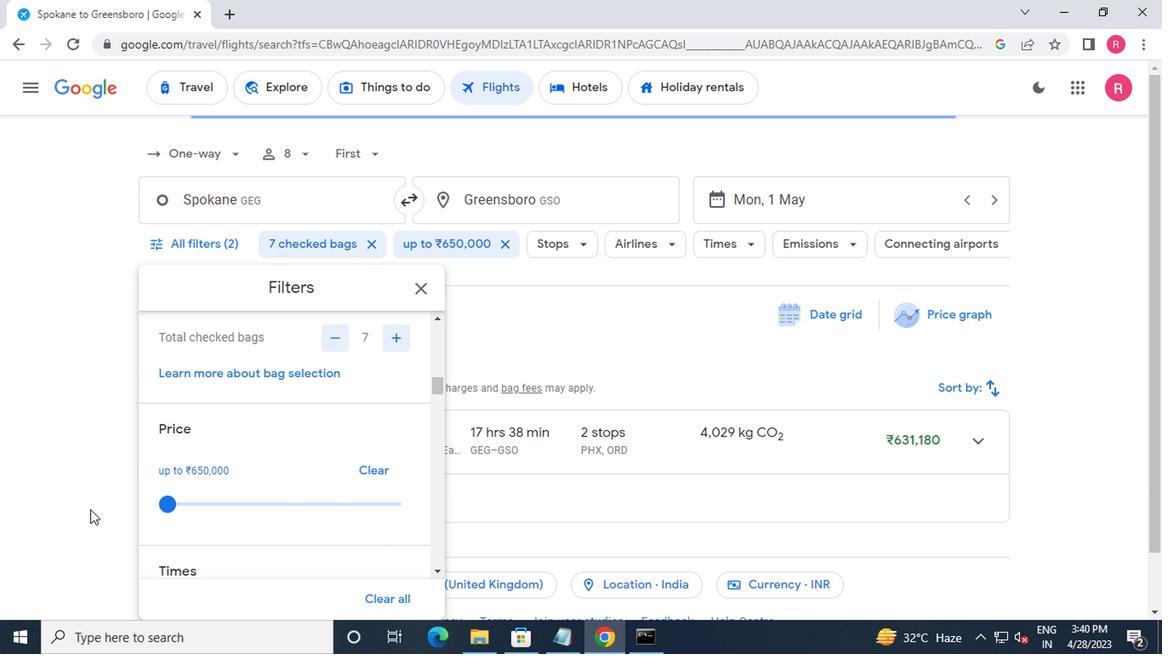 
Action: Mouse scrolled (96, 512) with delta (0, 0)
Screenshot: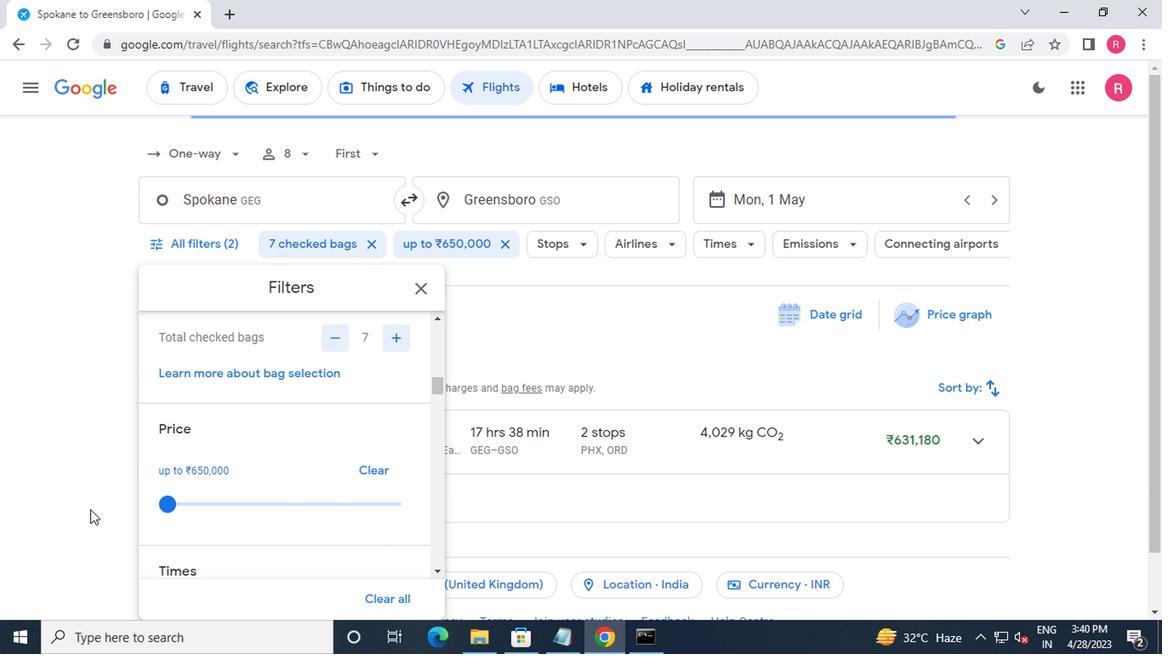 
Action: Mouse moved to (147, 520)
Screenshot: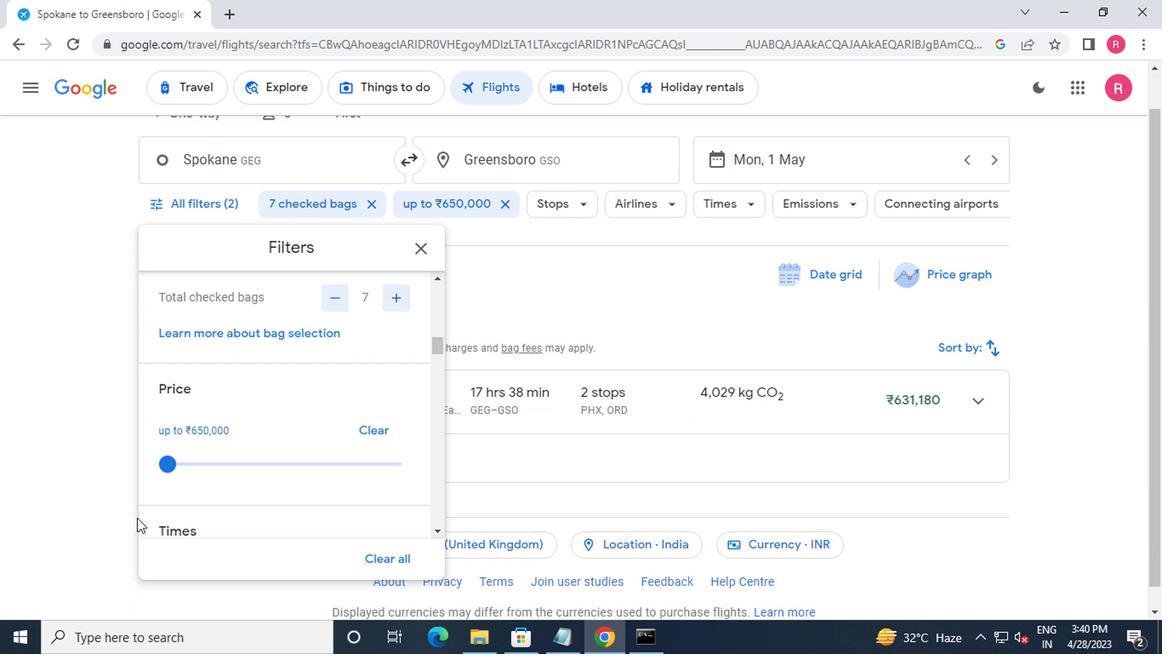 
Action: Mouse scrolled (147, 518) with delta (0, -1)
Screenshot: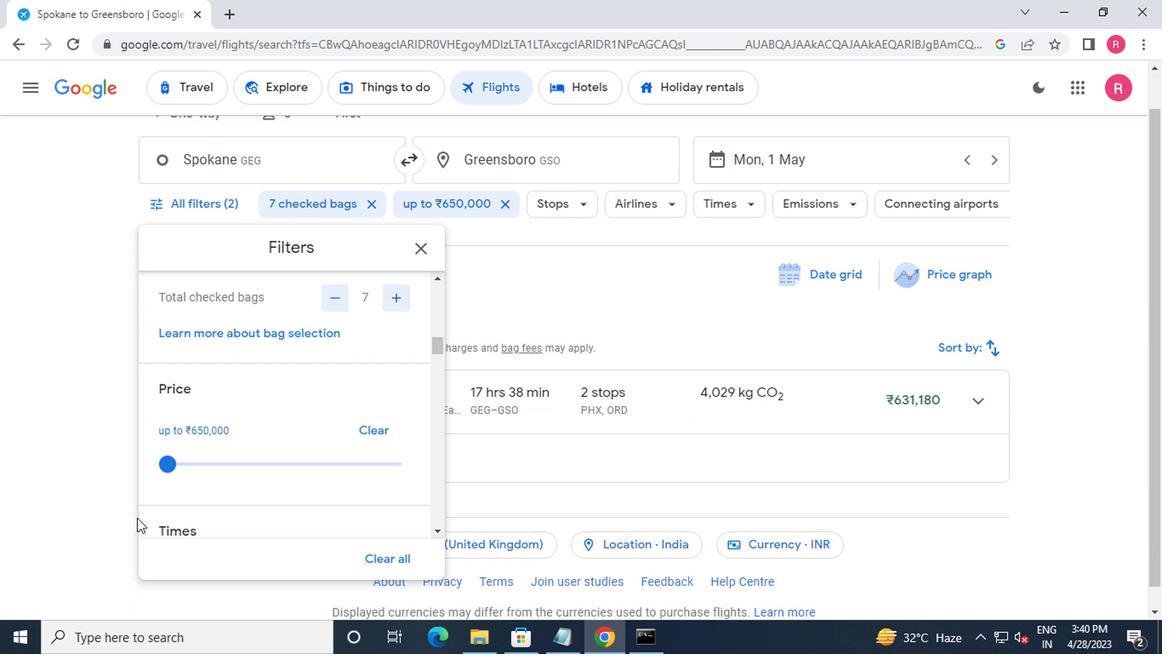 
Action: Mouse moved to (246, 452)
Screenshot: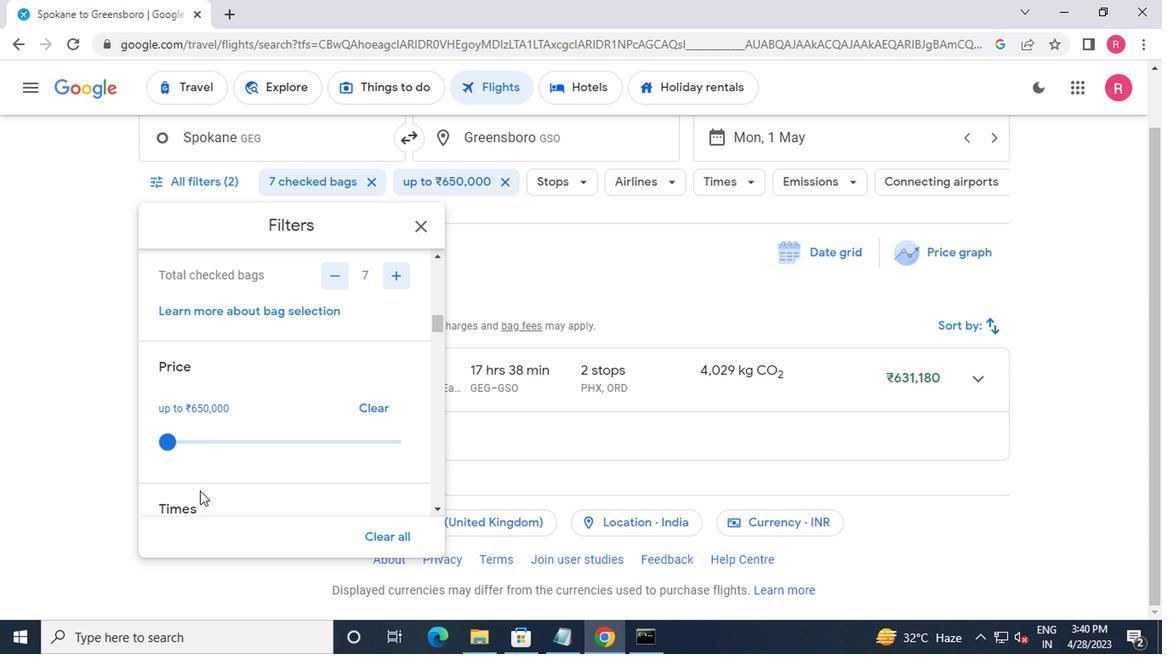 
Action: Mouse scrolled (246, 452) with delta (0, 0)
Screenshot: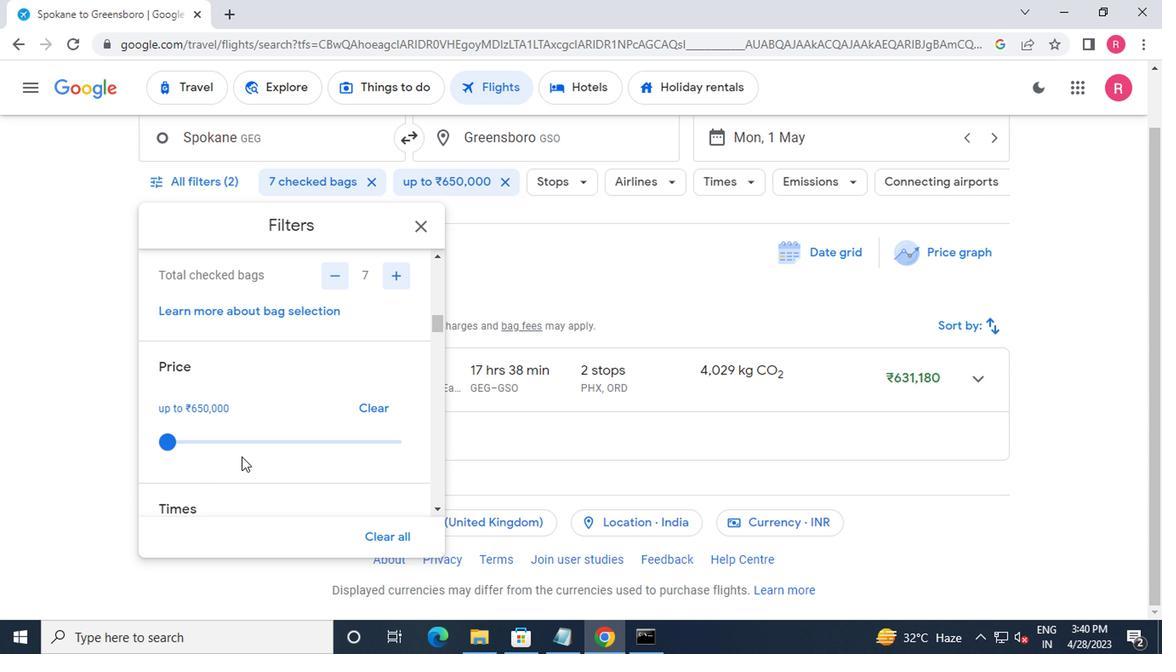
Action: Mouse moved to (246, 452)
Screenshot: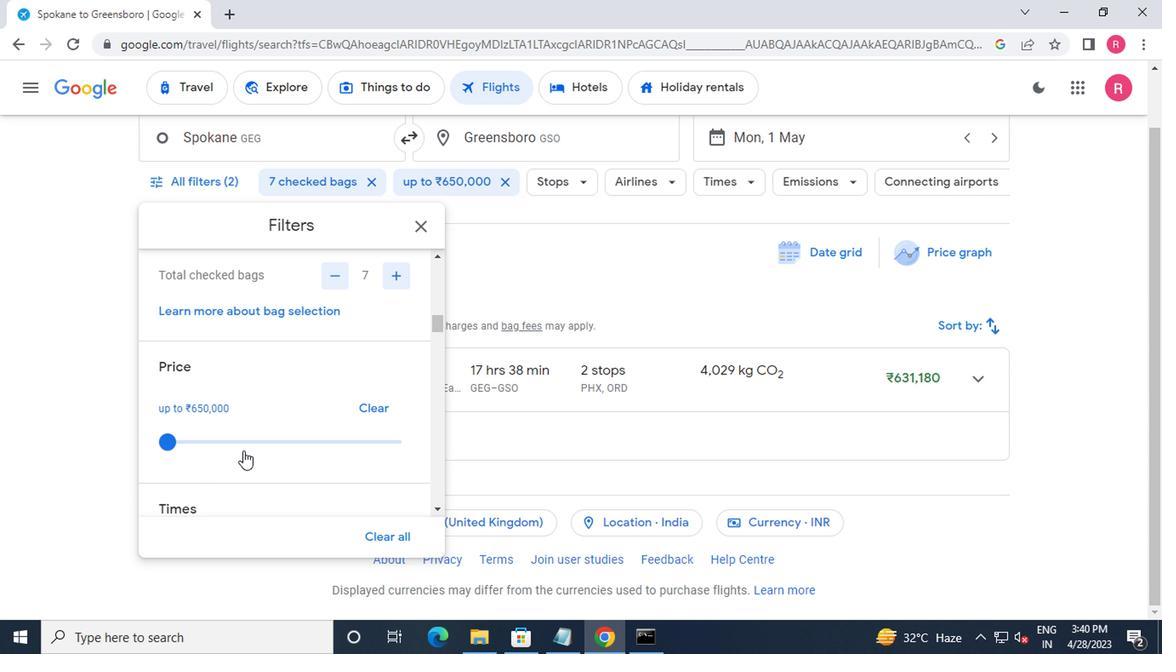 
Action: Mouse scrolled (246, 452) with delta (0, 0)
Screenshot: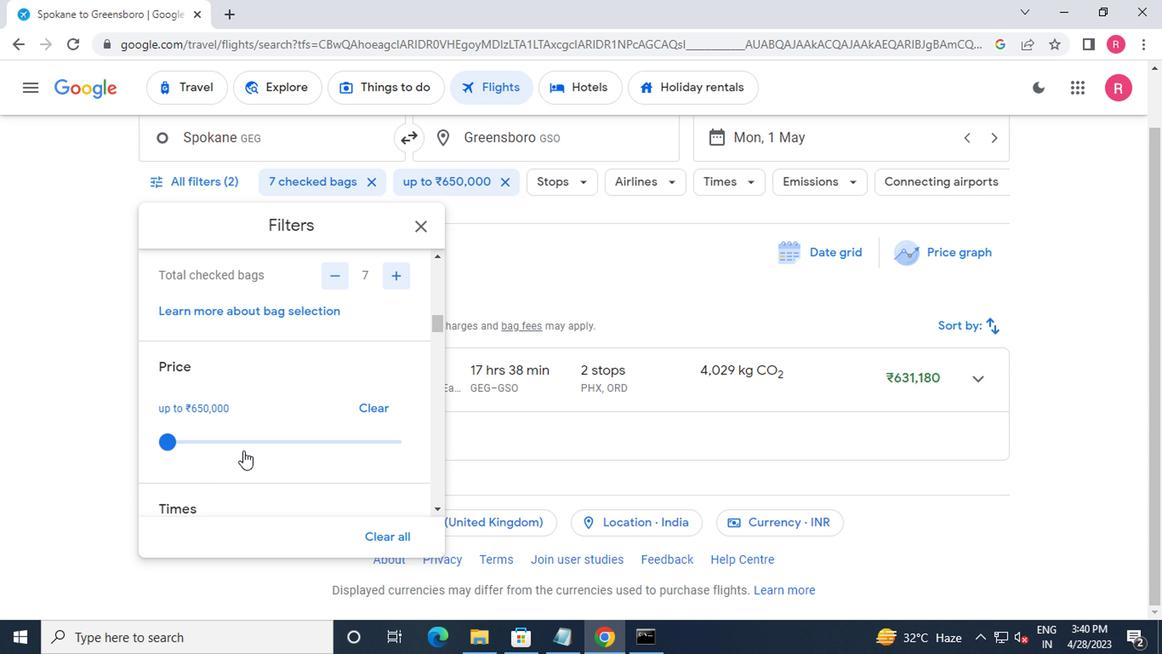 
Action: Mouse moved to (165, 470)
Screenshot: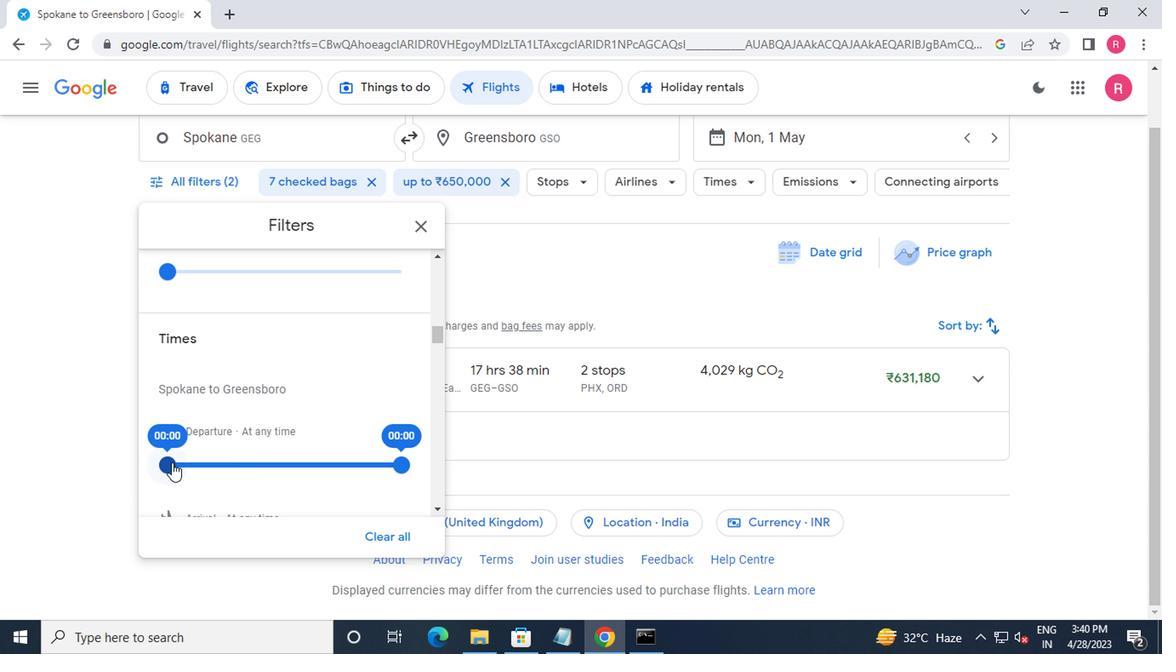 
Action: Mouse pressed left at (165, 470)
Screenshot: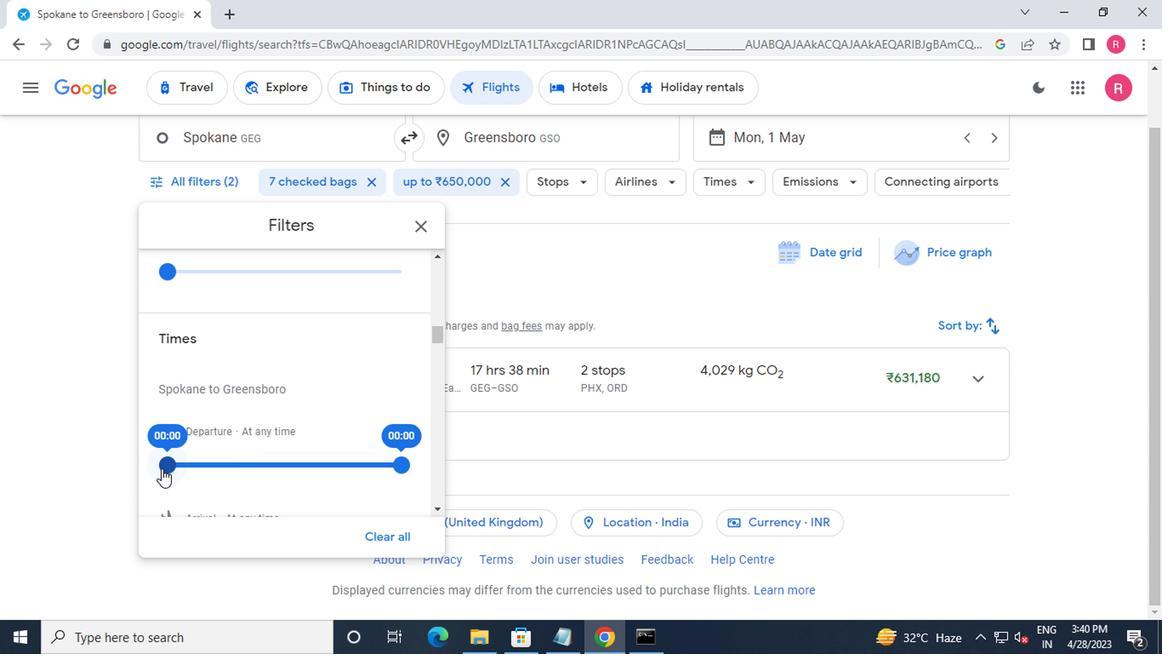 
Action: Mouse moved to (405, 469)
Screenshot: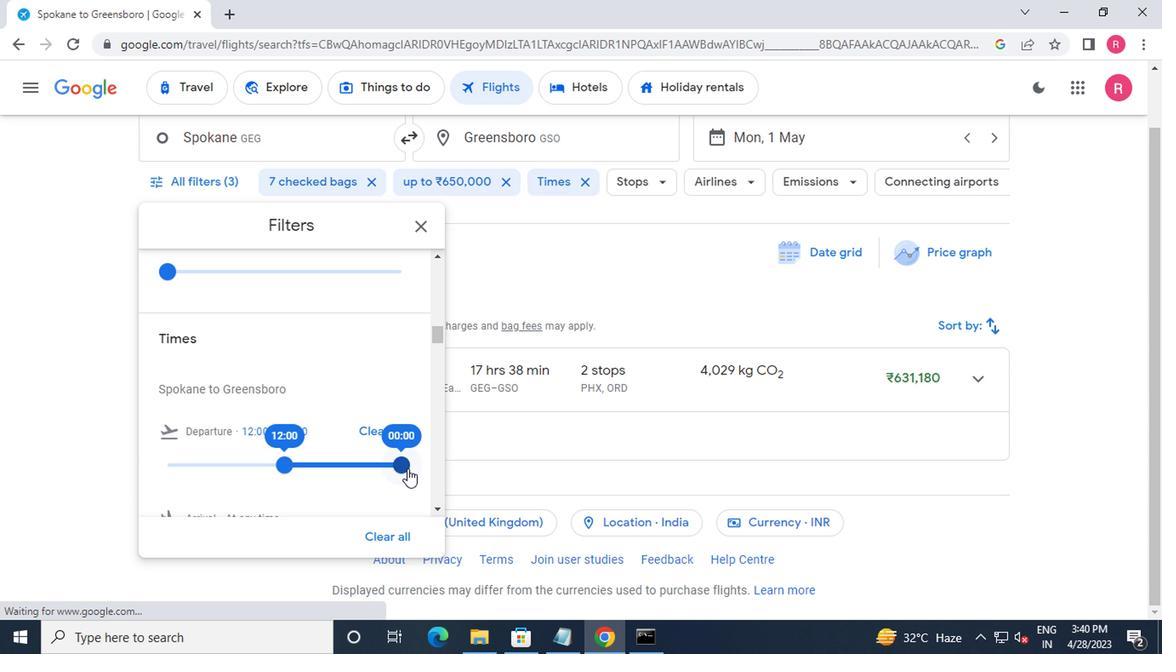 
Action: Mouse pressed left at (405, 469)
Screenshot: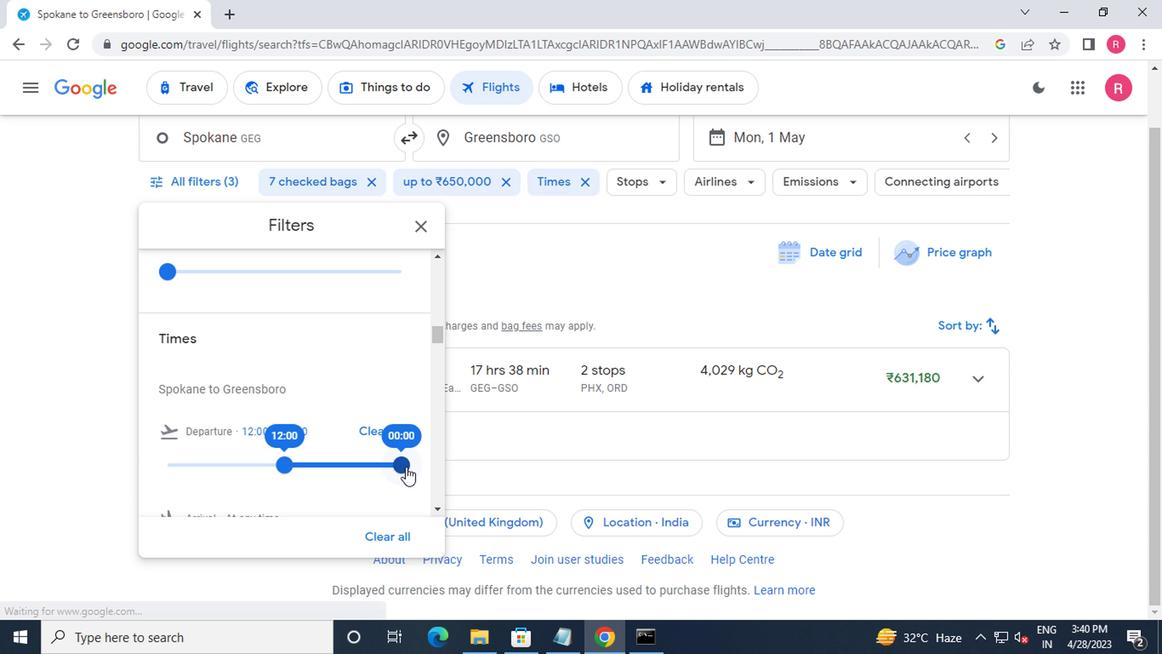 
Action: Mouse moved to (422, 232)
Screenshot: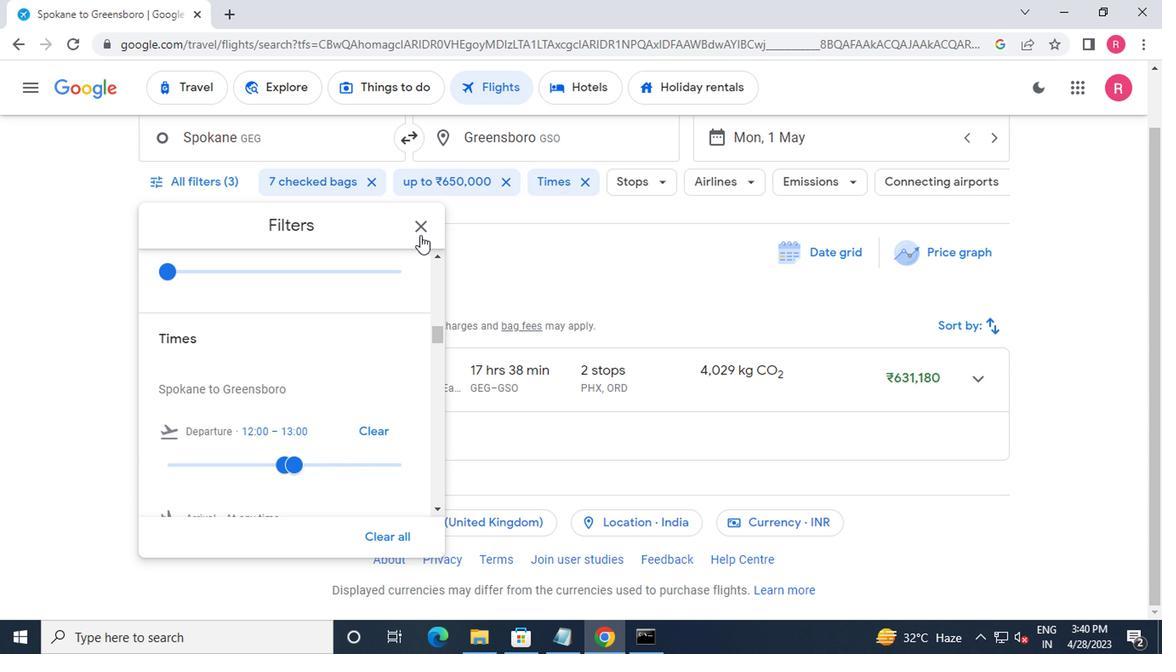 
Action: Mouse pressed left at (422, 232)
Screenshot: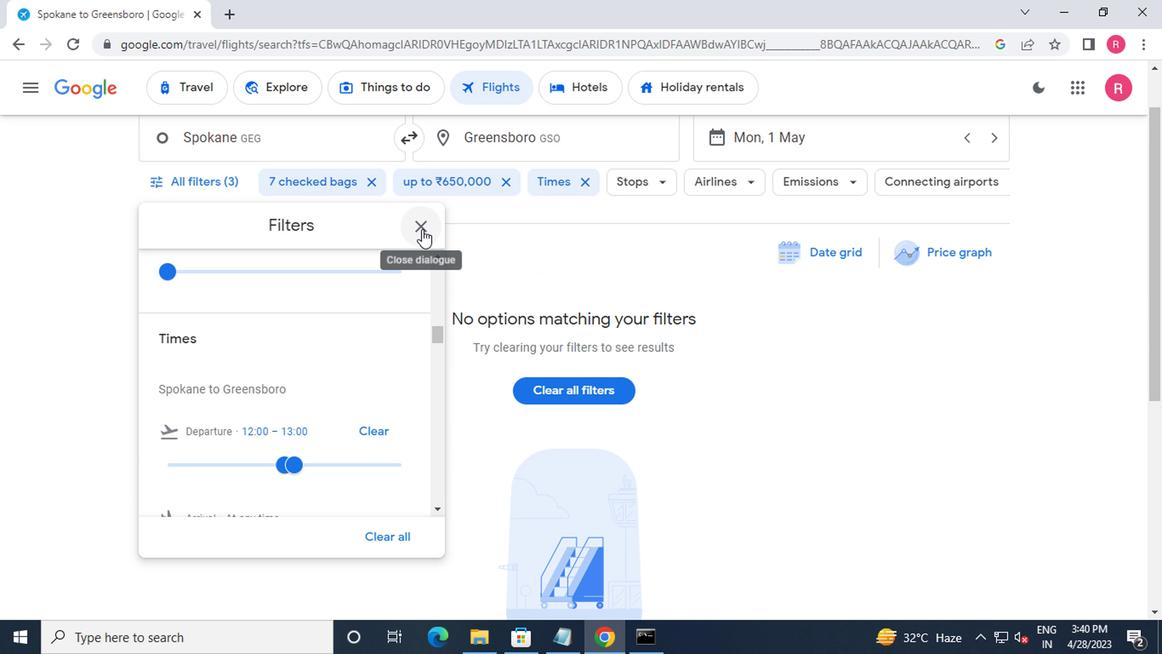 
